 Task: Compose an email with the signature Jessica Sanchez with the subject Request for an appointment and the message I need your assistance in preparing the presentation for the upcoming conference. from softage.8@softage.net to softage.7@softage.net Select the bulleted list and change the font typography to strikethroughSelect the bulleted list and remove the font typography strikethrough Send the email. Finally, move the email from Sent Items to the label Community service
Action: Mouse moved to (1140, 66)
Screenshot: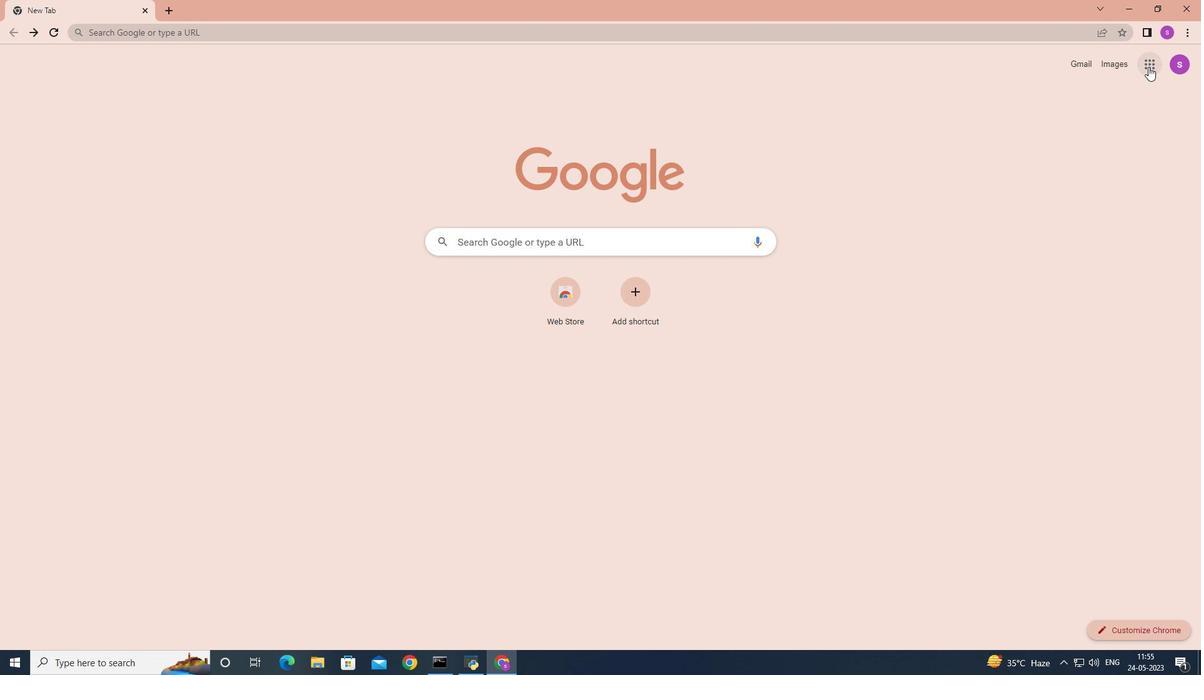 
Action: Mouse pressed left at (1140, 66)
Screenshot: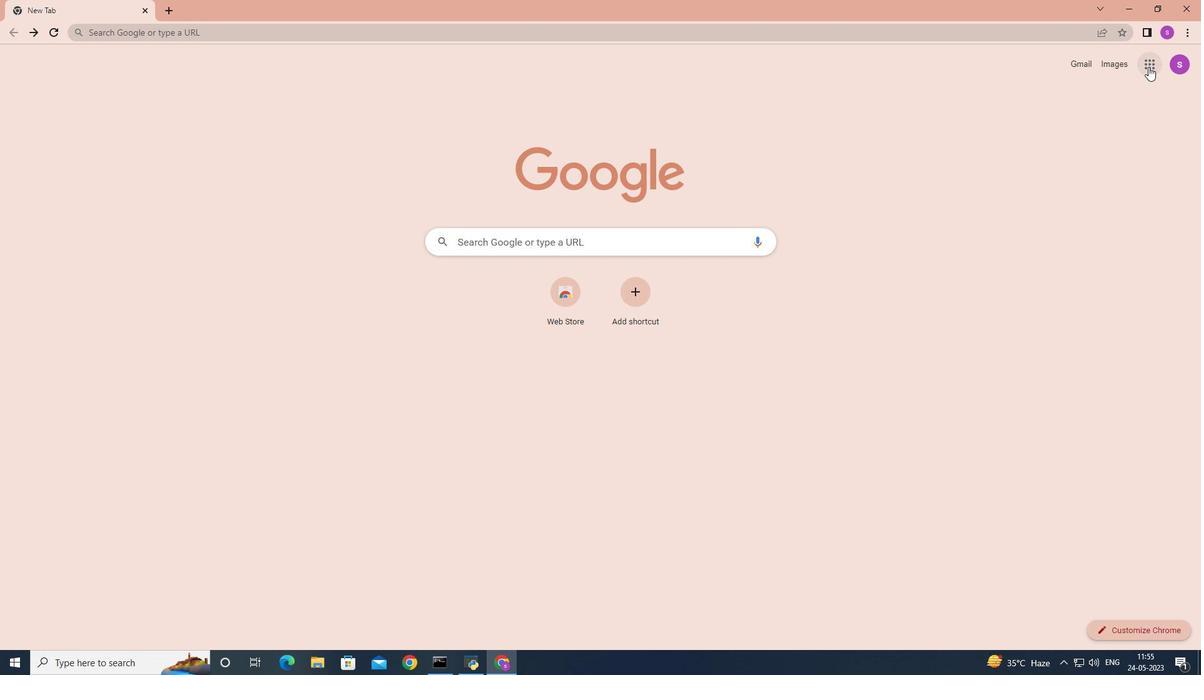 
Action: Mouse moved to (1089, 132)
Screenshot: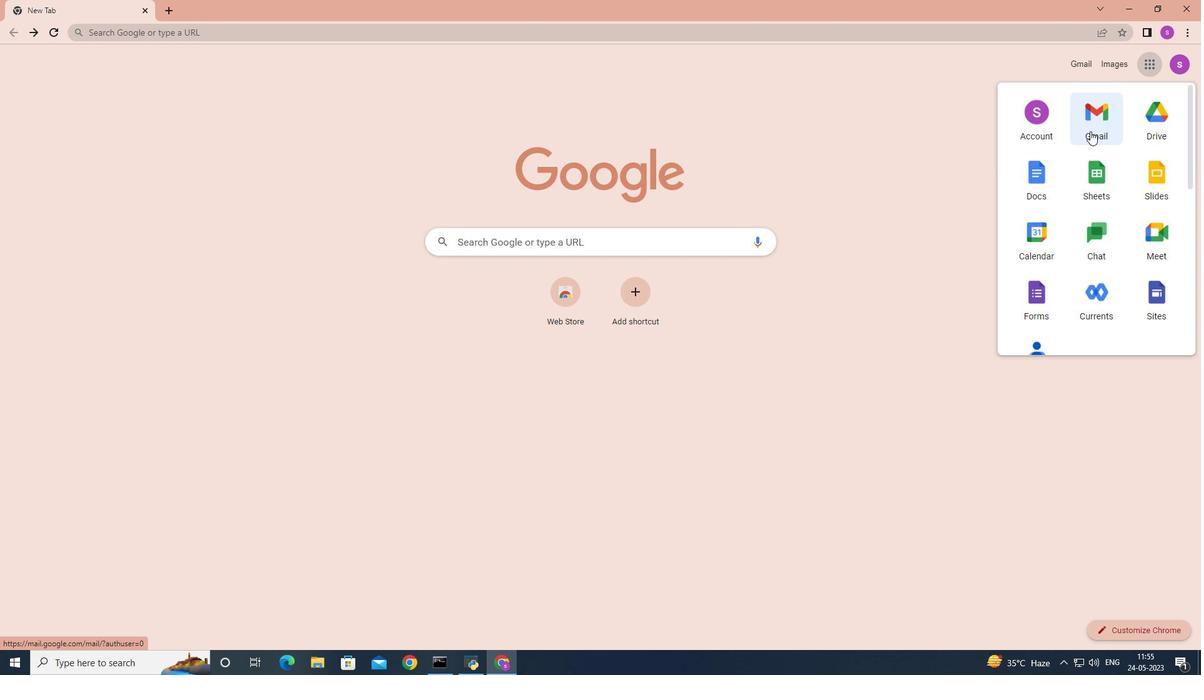 
Action: Mouse pressed left at (1089, 132)
Screenshot: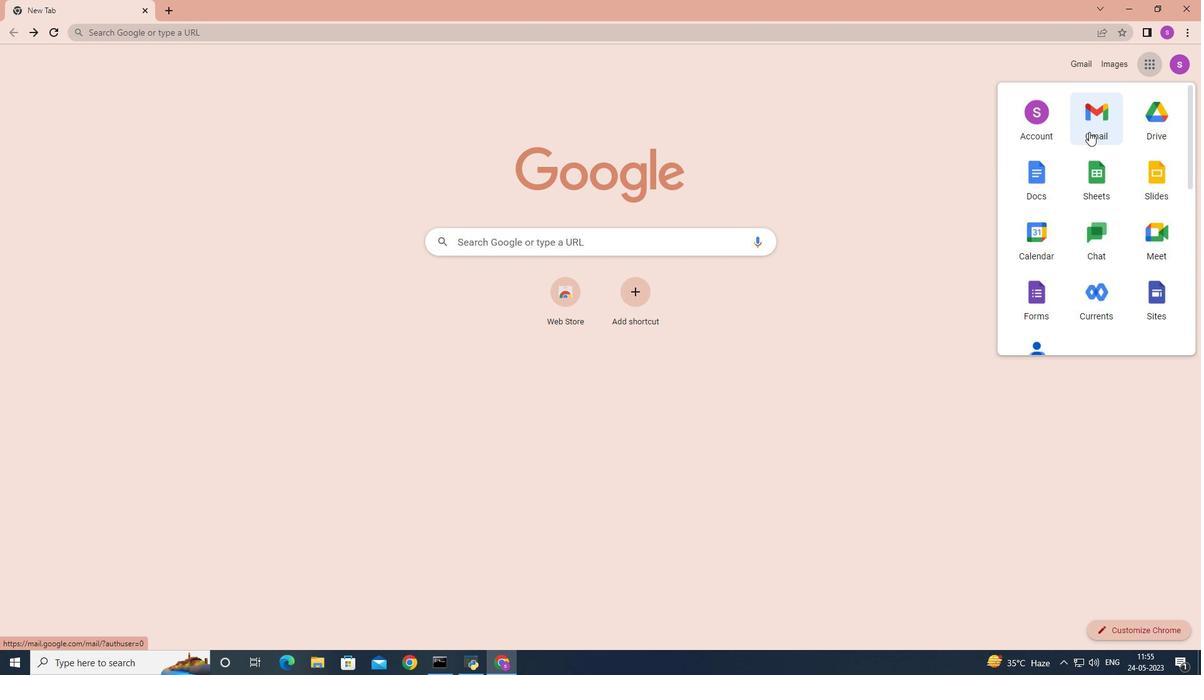 
Action: Mouse moved to (1063, 70)
Screenshot: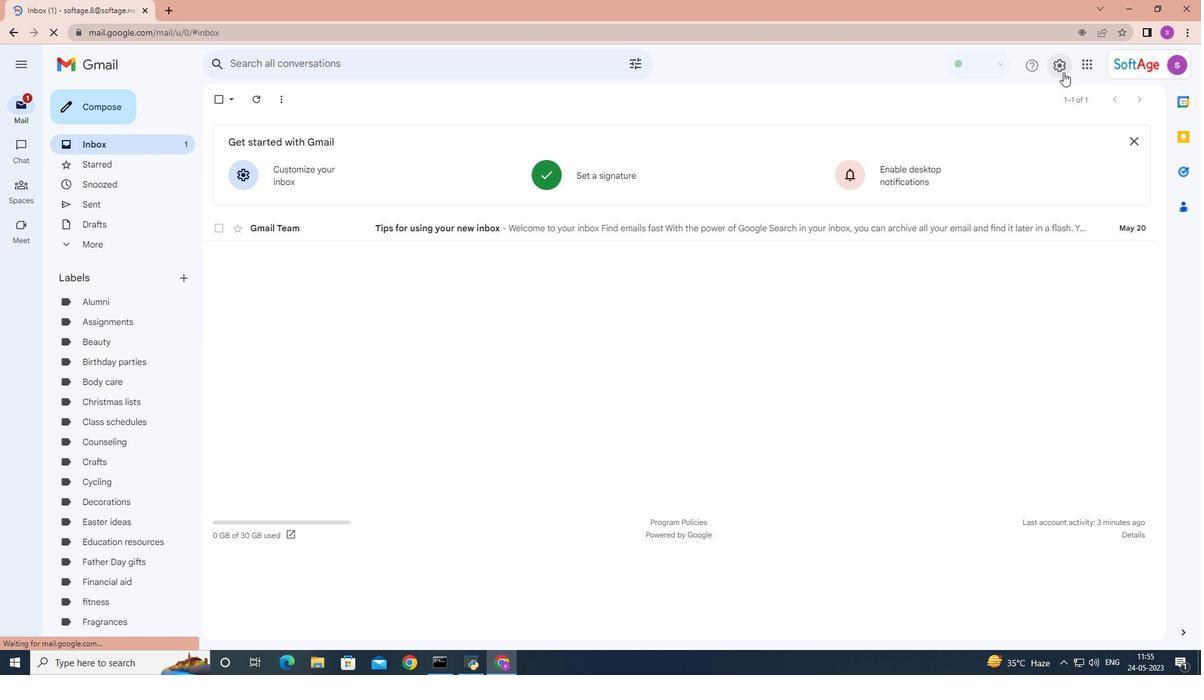 
Action: Mouse pressed left at (1063, 70)
Screenshot: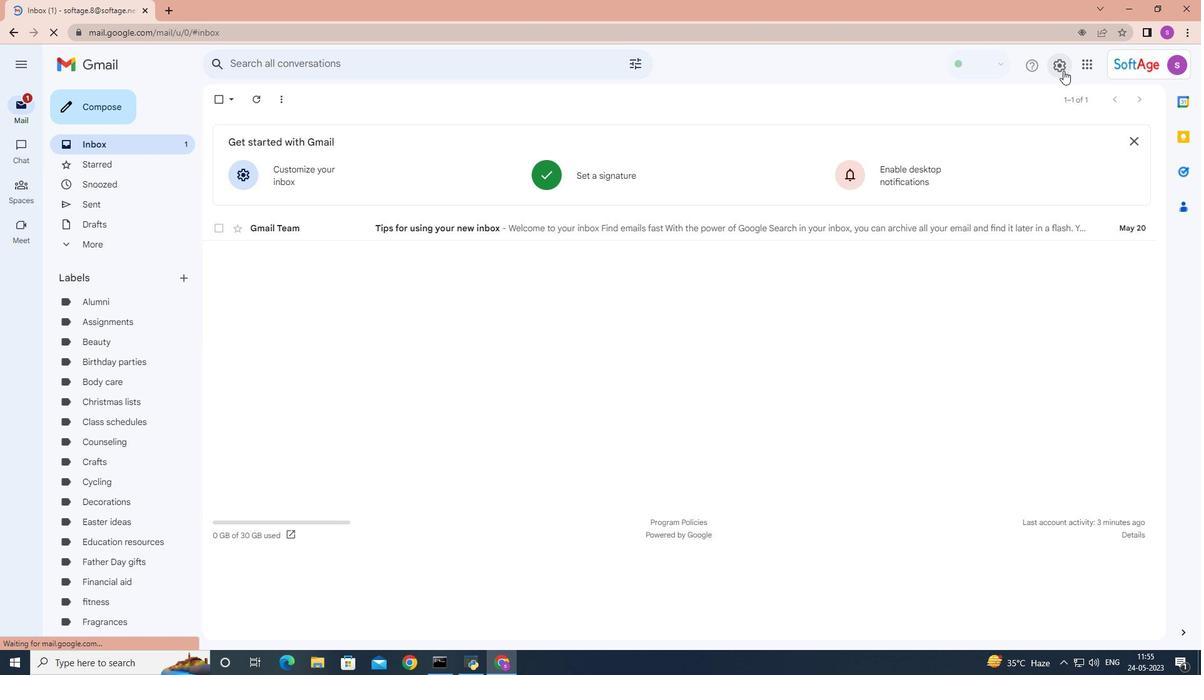 
Action: Mouse moved to (1053, 132)
Screenshot: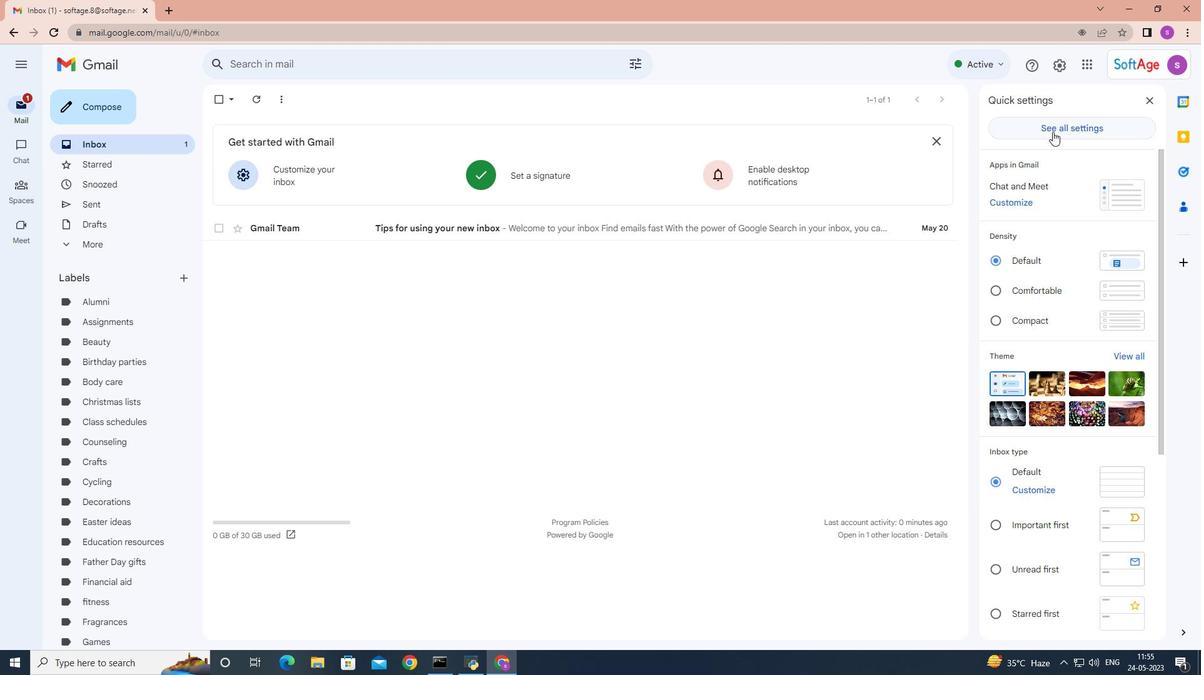
Action: Mouse pressed left at (1053, 132)
Screenshot: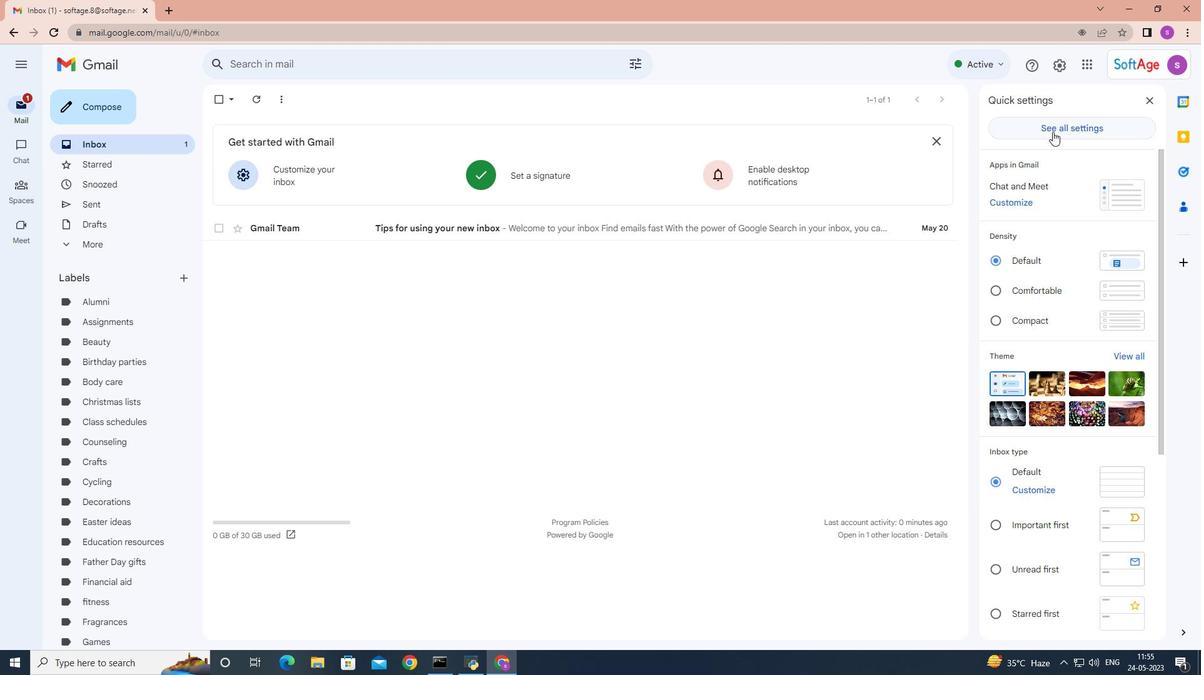 
Action: Mouse moved to (558, 369)
Screenshot: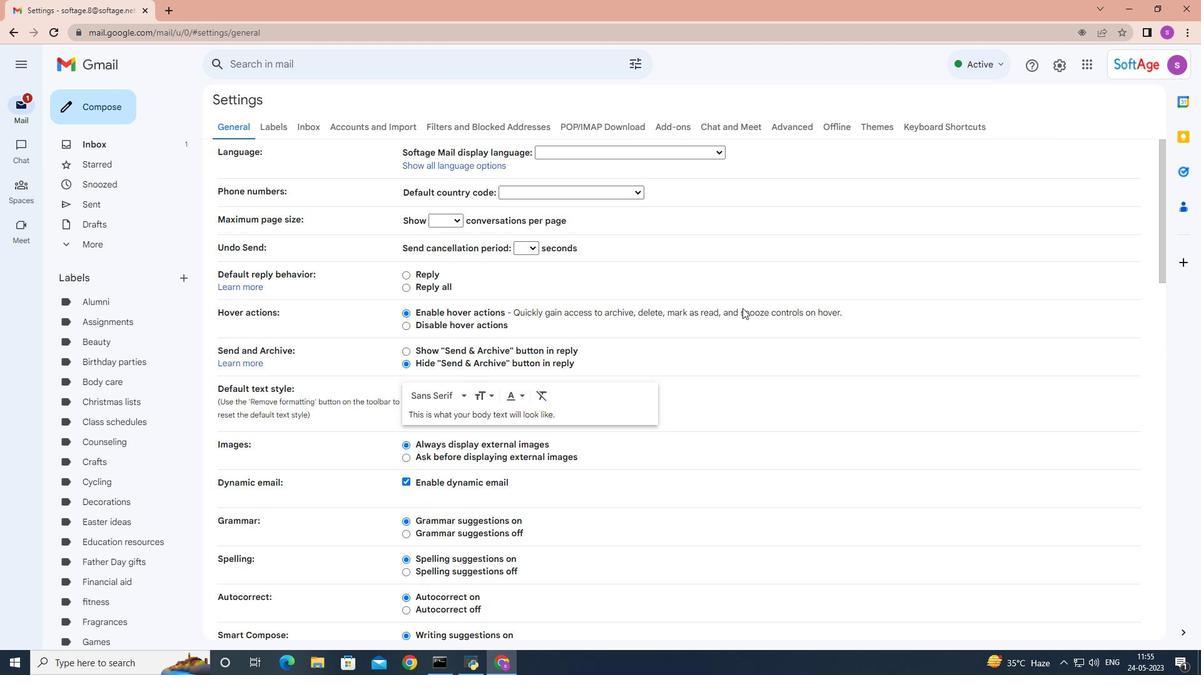 
Action: Mouse scrolled (558, 368) with delta (0, 0)
Screenshot: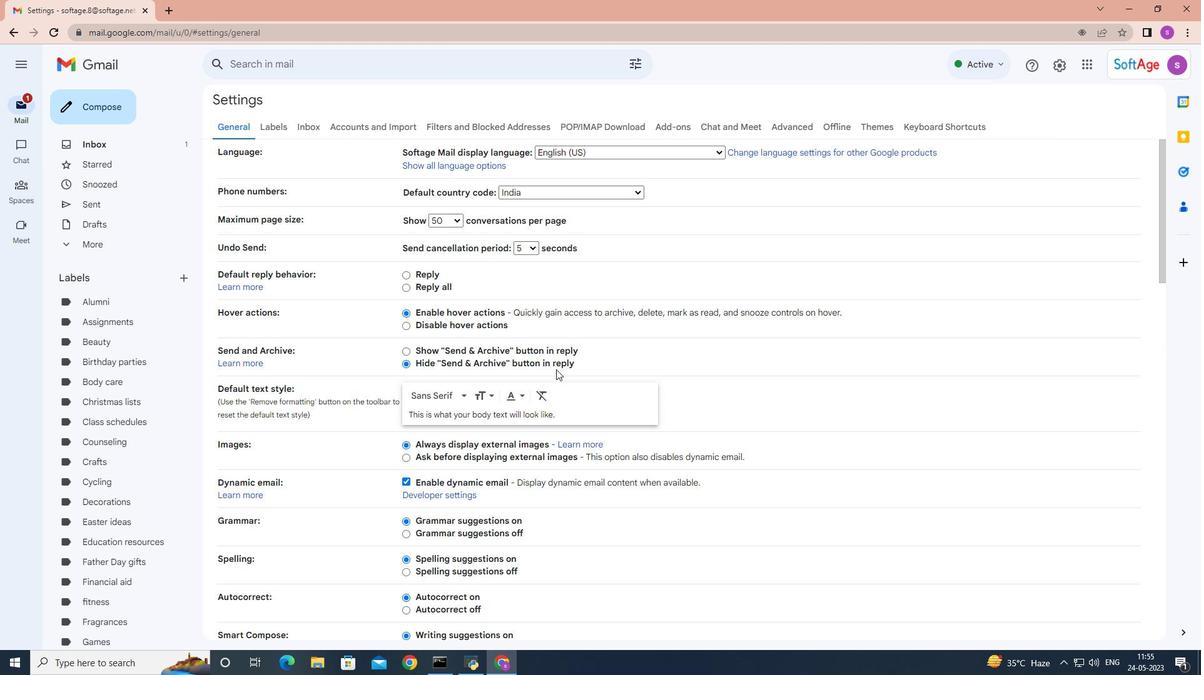
Action: Mouse scrolled (558, 368) with delta (0, 0)
Screenshot: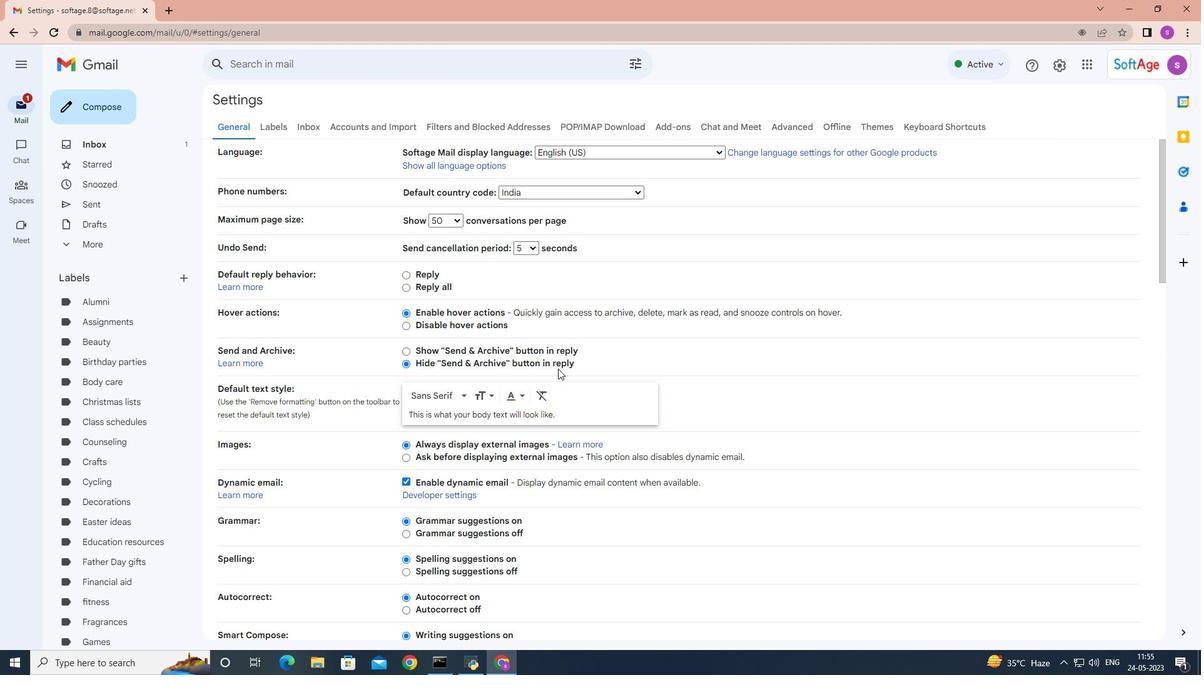 
Action: Mouse scrolled (558, 368) with delta (0, 0)
Screenshot: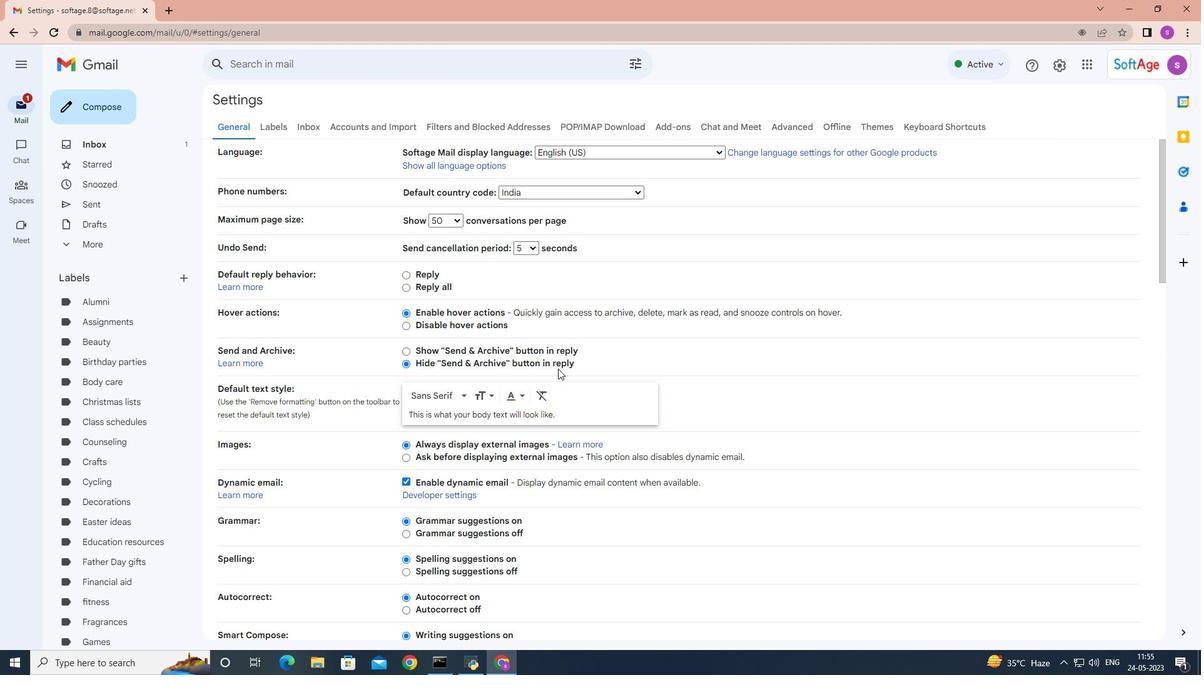 
Action: Mouse moved to (561, 369)
Screenshot: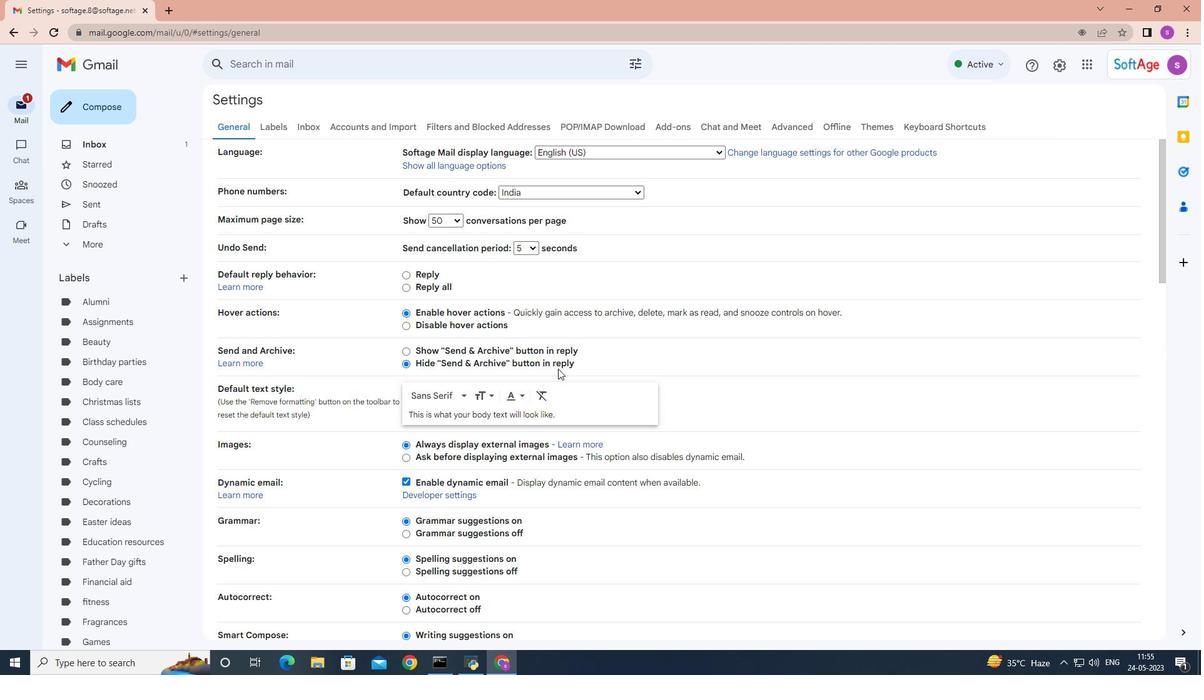 
Action: Mouse scrolled (561, 368) with delta (0, 0)
Screenshot: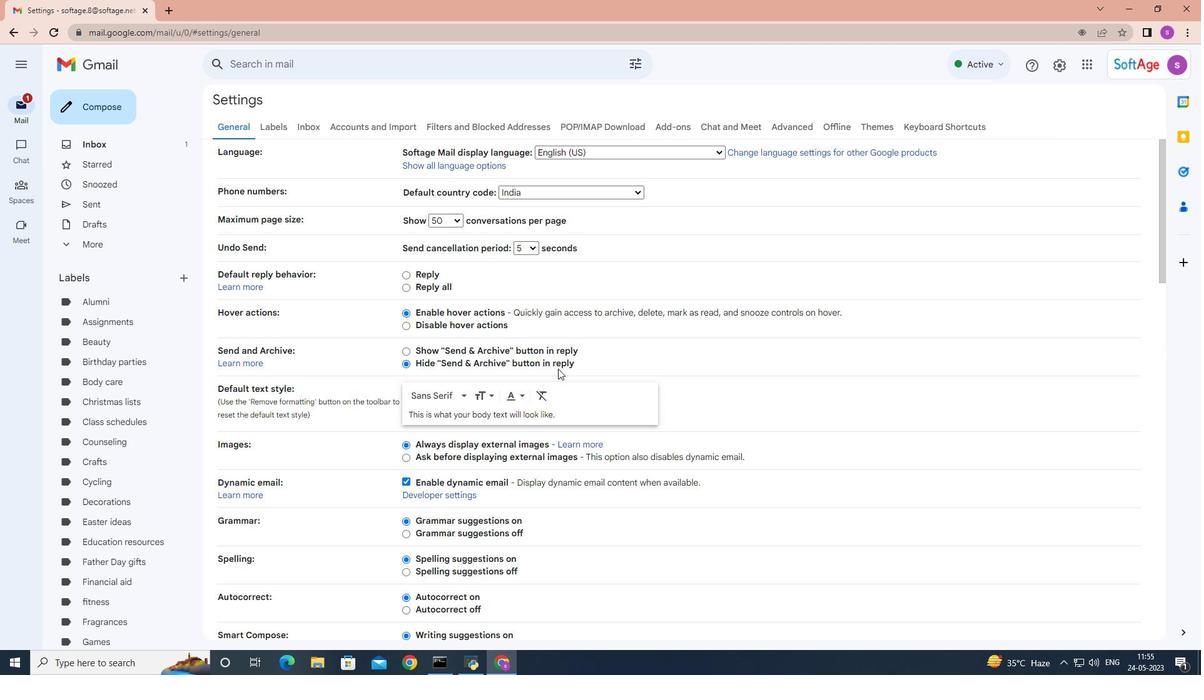 
Action: Mouse moved to (567, 364)
Screenshot: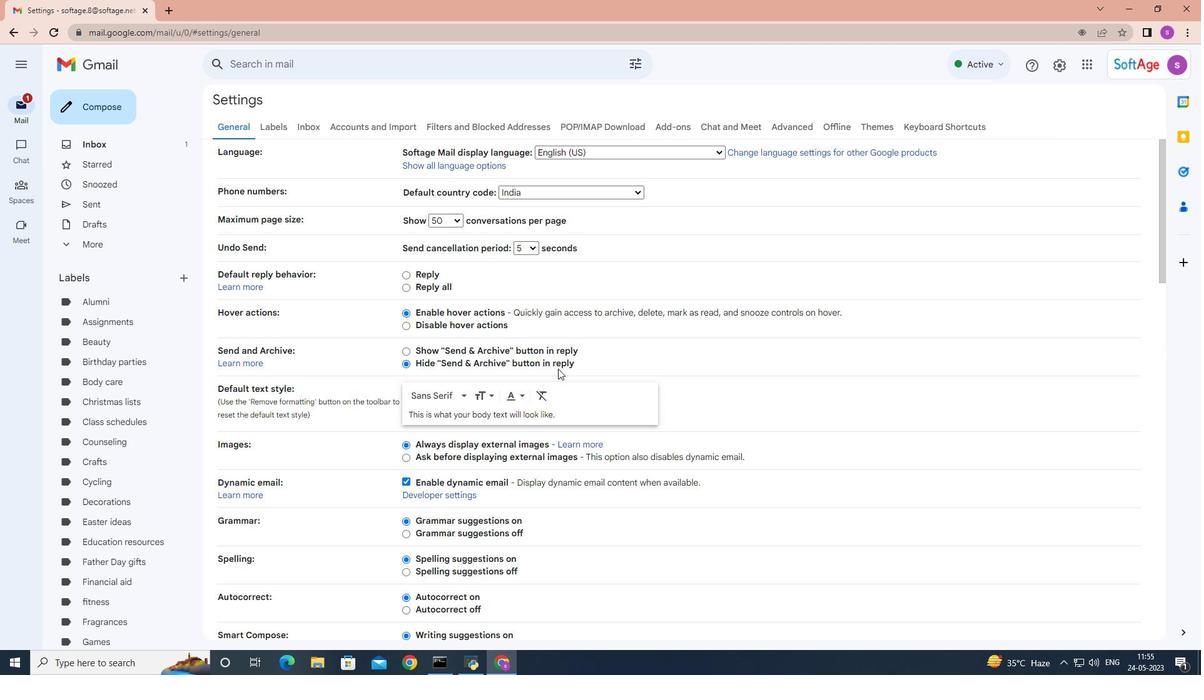 
Action: Mouse scrolled (567, 364) with delta (0, 0)
Screenshot: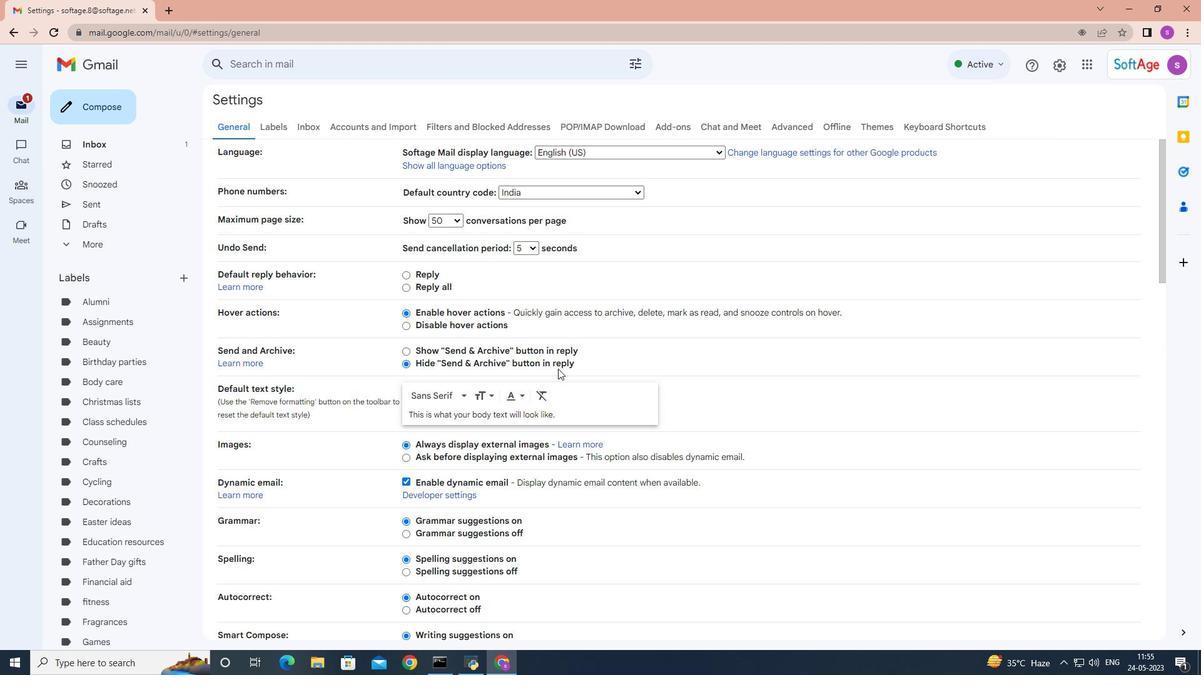 
Action: Mouse moved to (574, 359)
Screenshot: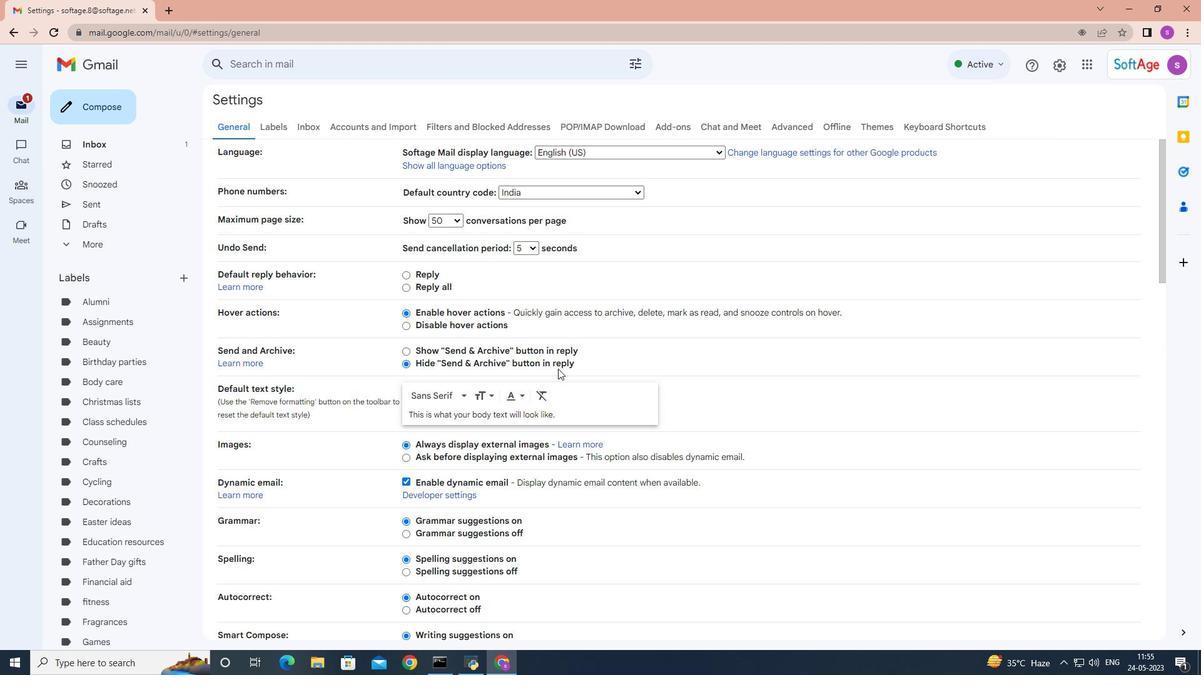 
Action: Mouse scrolled (574, 358) with delta (0, 0)
Screenshot: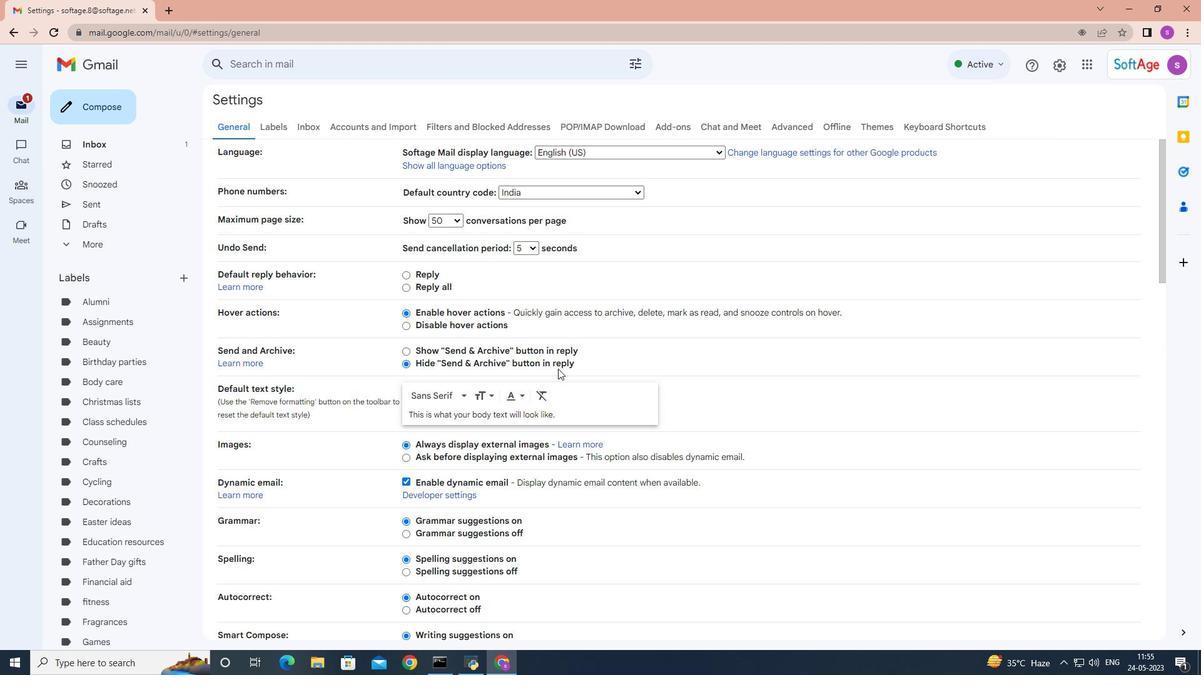 
Action: Mouse moved to (593, 342)
Screenshot: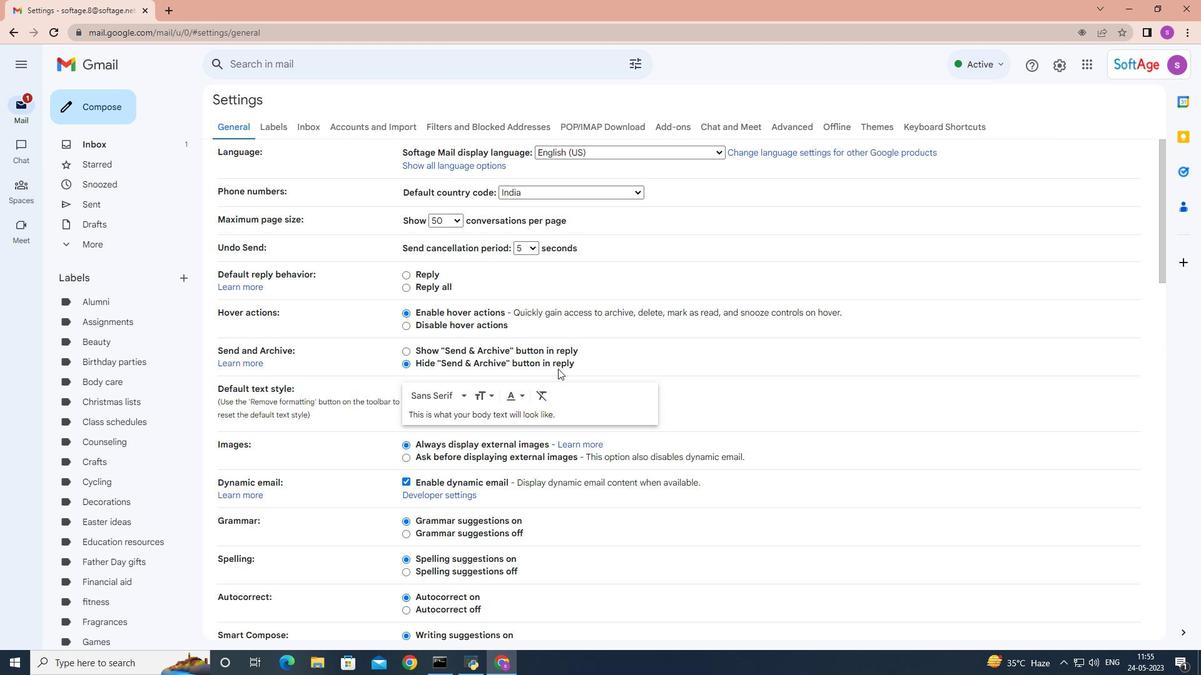 
Action: Mouse scrolled (593, 342) with delta (0, 0)
Screenshot: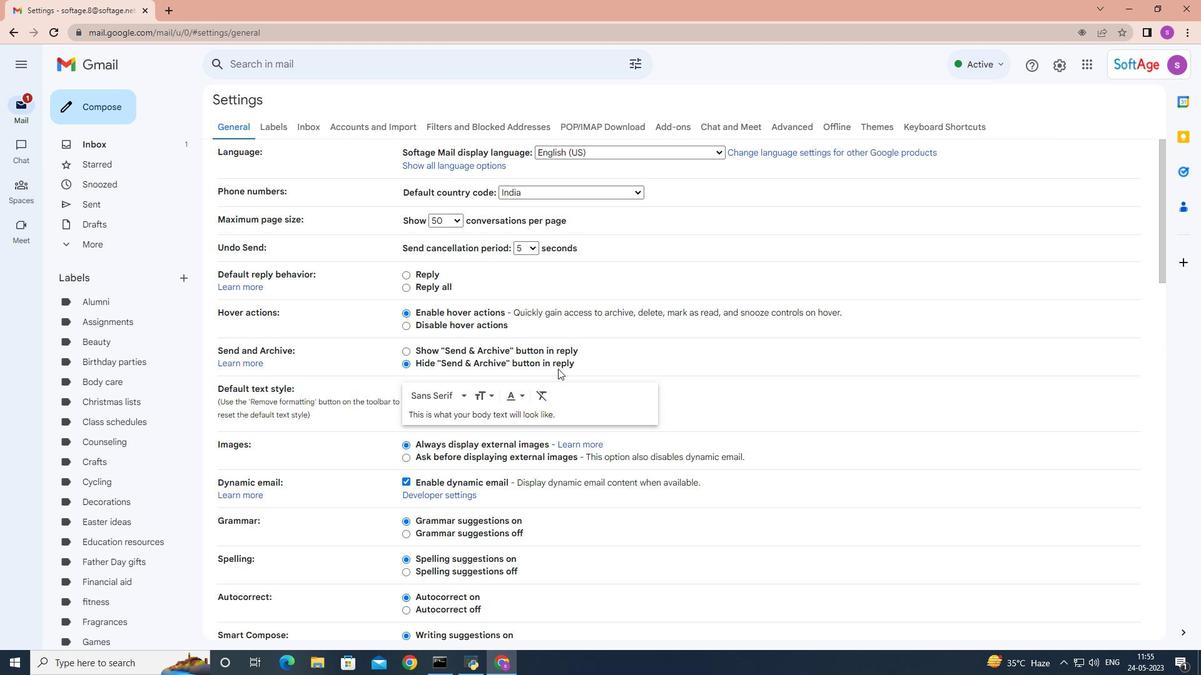 
Action: Mouse moved to (608, 339)
Screenshot: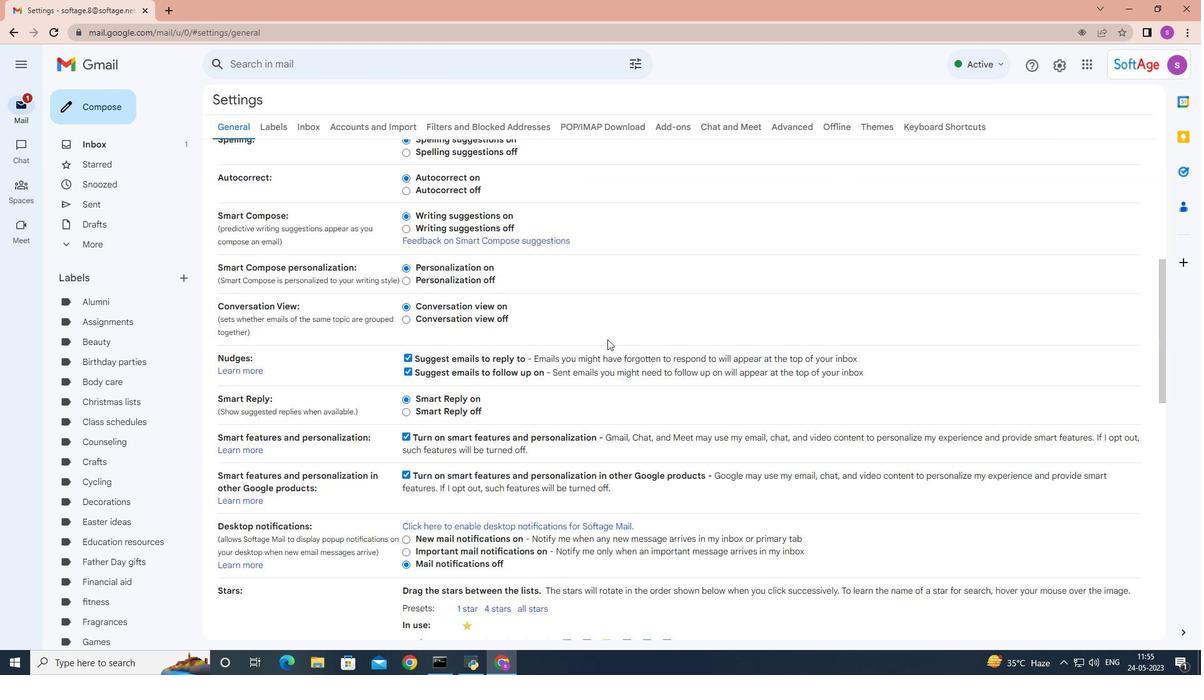 
Action: Mouse scrolled (608, 339) with delta (0, 0)
Screenshot: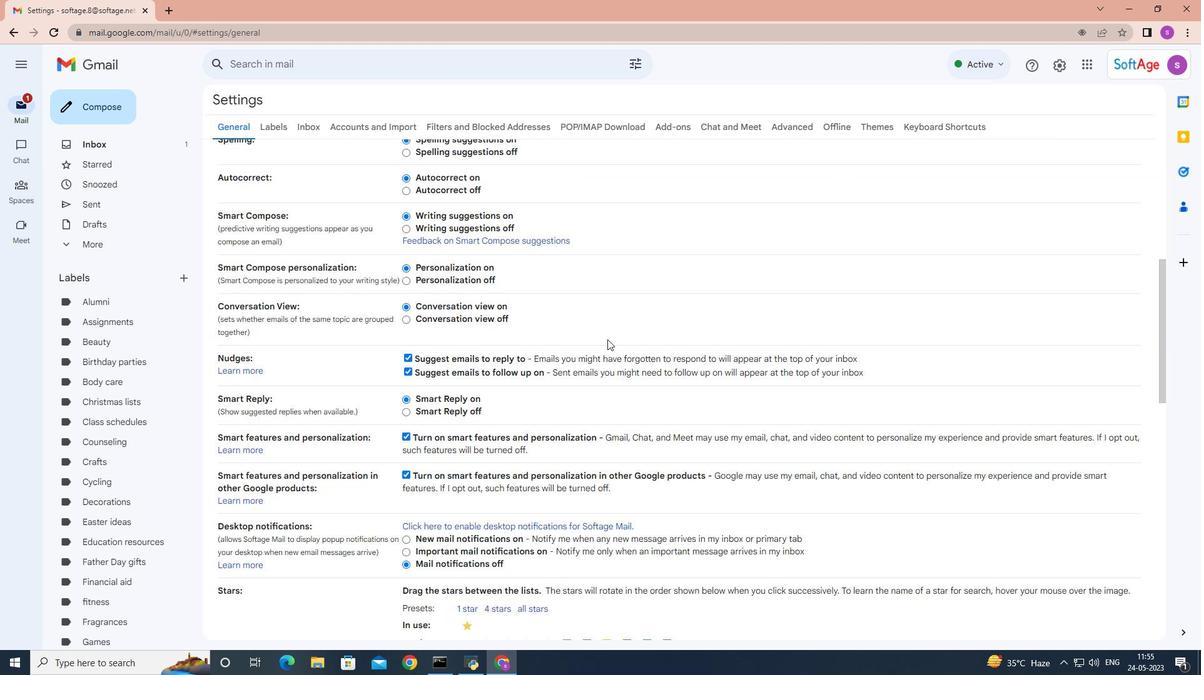 
Action: Mouse scrolled (608, 339) with delta (0, 0)
Screenshot: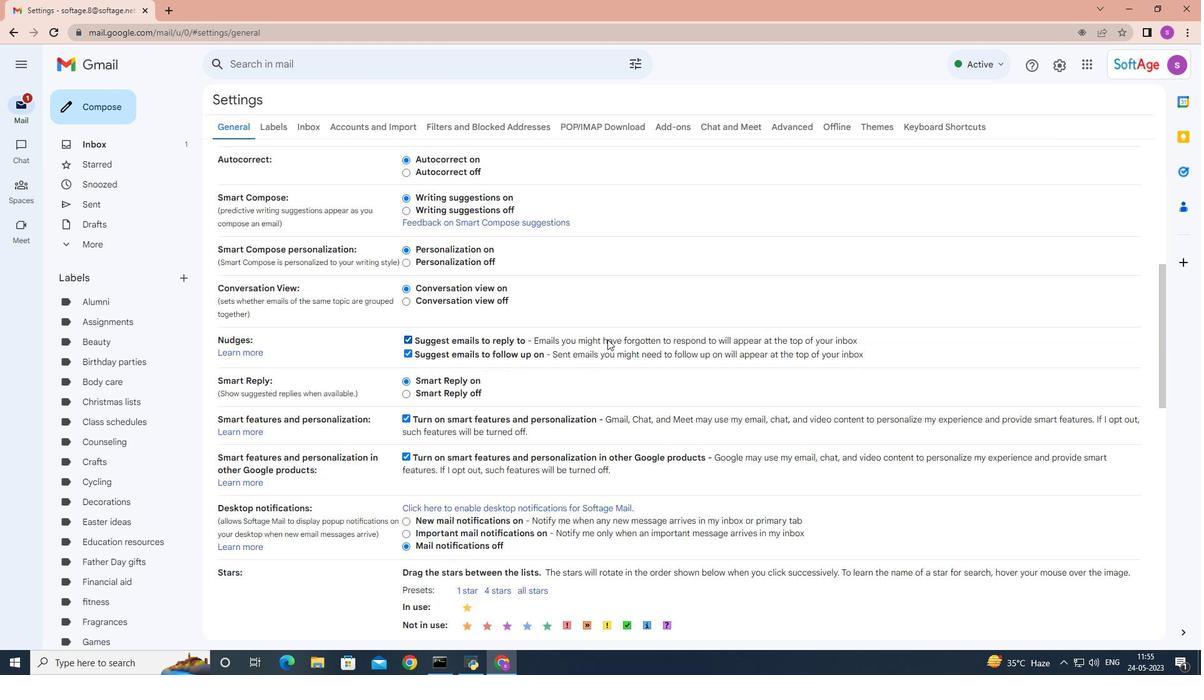 
Action: Mouse scrolled (608, 339) with delta (0, 0)
Screenshot: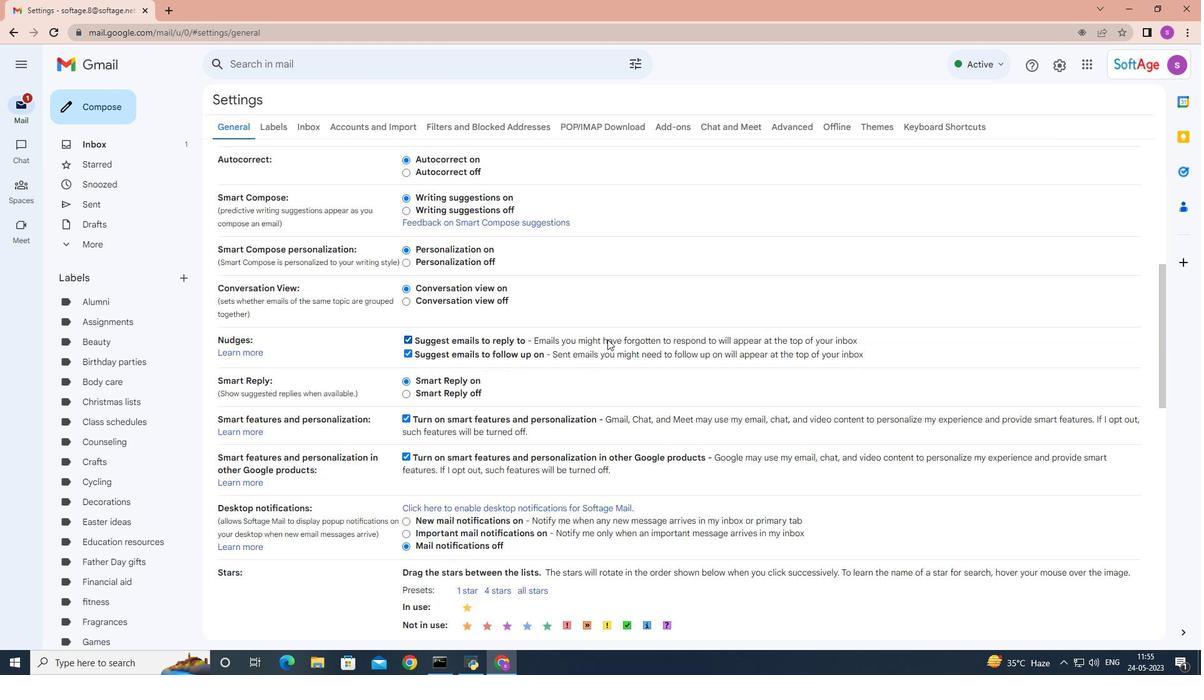 
Action: Mouse scrolled (608, 339) with delta (0, 0)
Screenshot: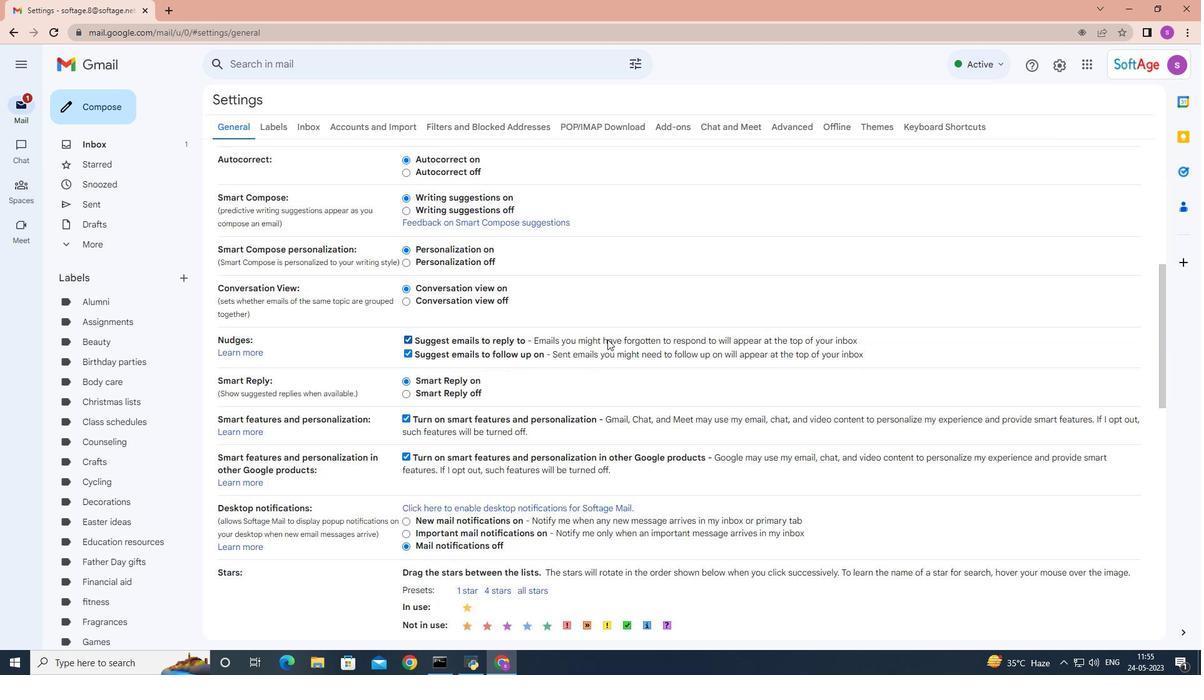 
Action: Mouse scrolled (608, 339) with delta (0, 0)
Screenshot: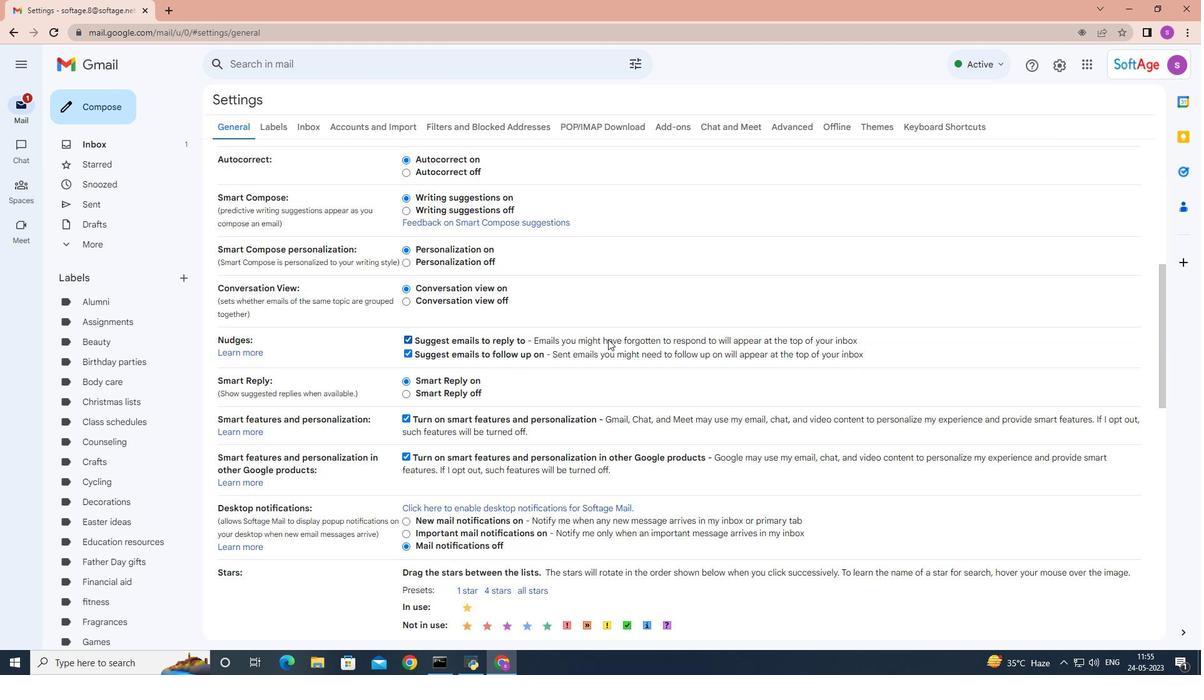 
Action: Mouse moved to (612, 336)
Screenshot: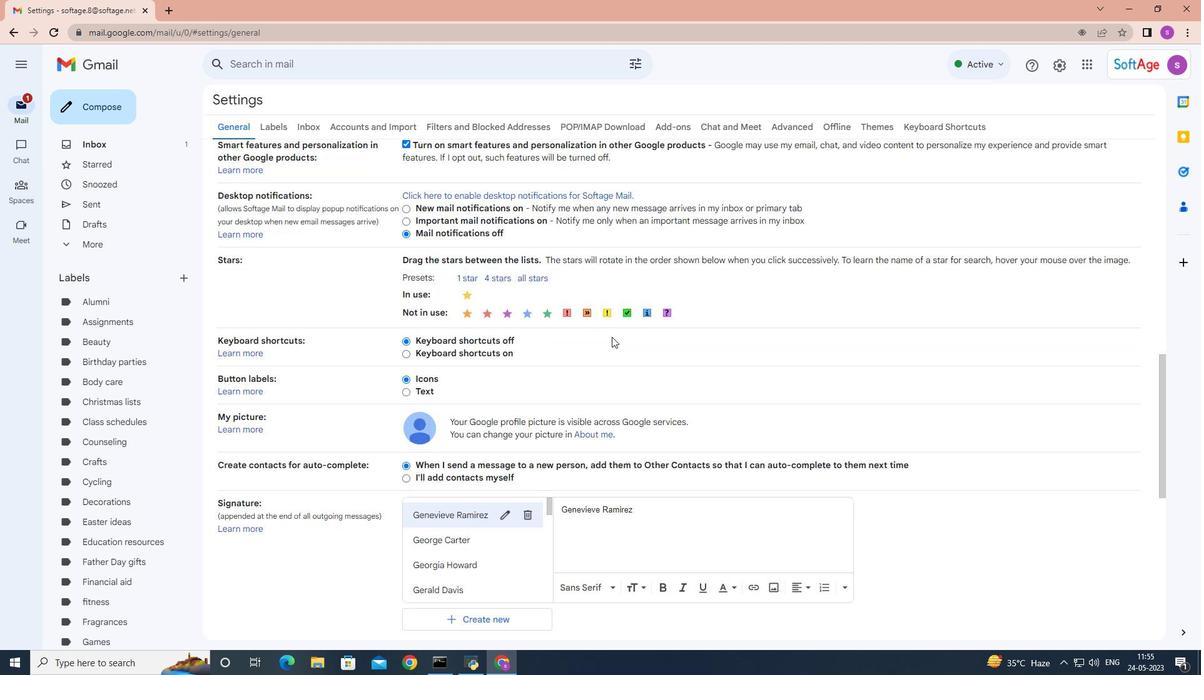 
Action: Mouse scrolled (612, 336) with delta (0, 0)
Screenshot: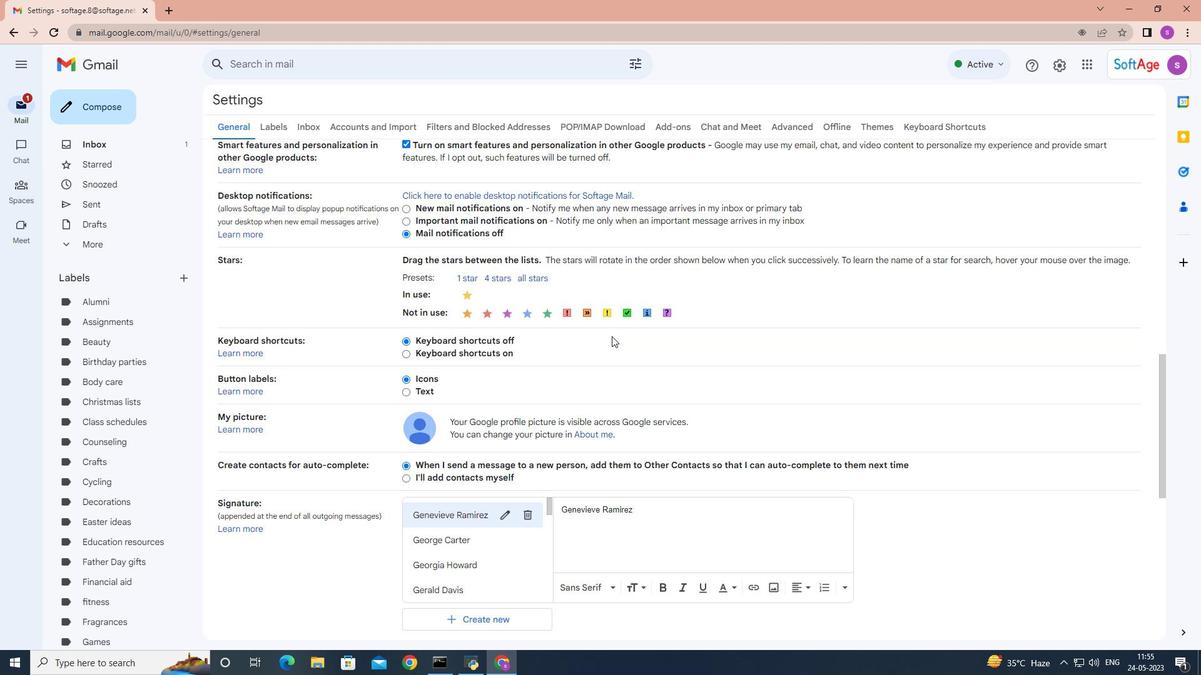 
Action: Mouse scrolled (612, 336) with delta (0, 0)
Screenshot: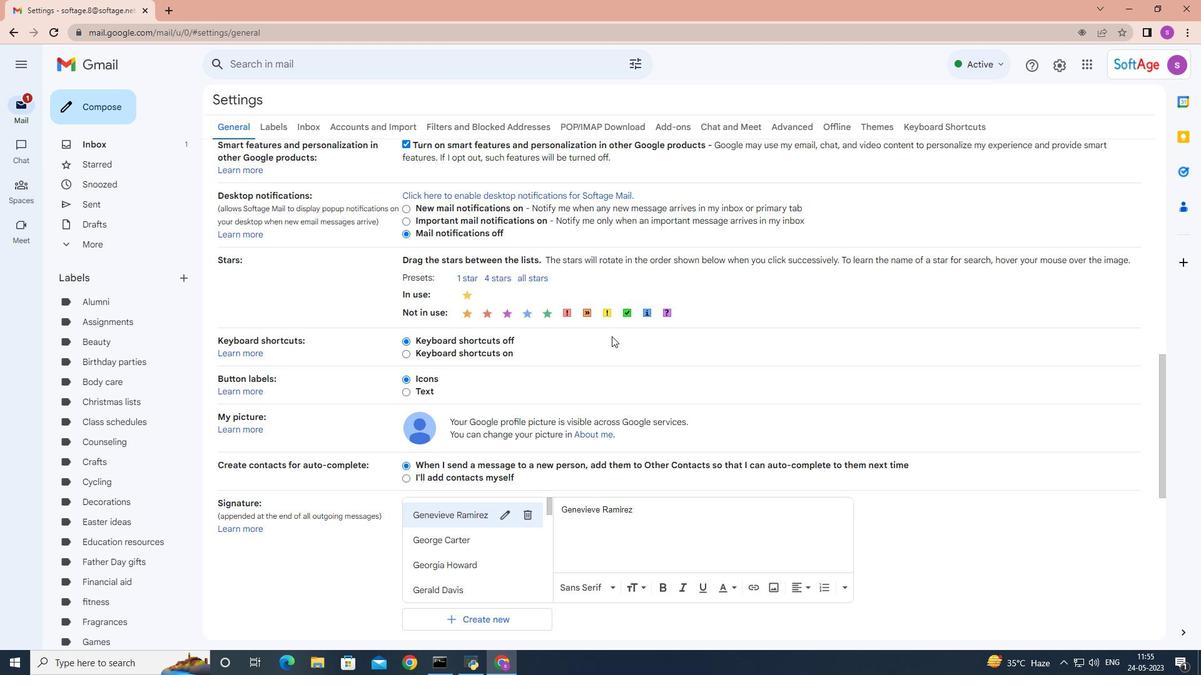 
Action: Mouse scrolled (612, 336) with delta (0, 0)
Screenshot: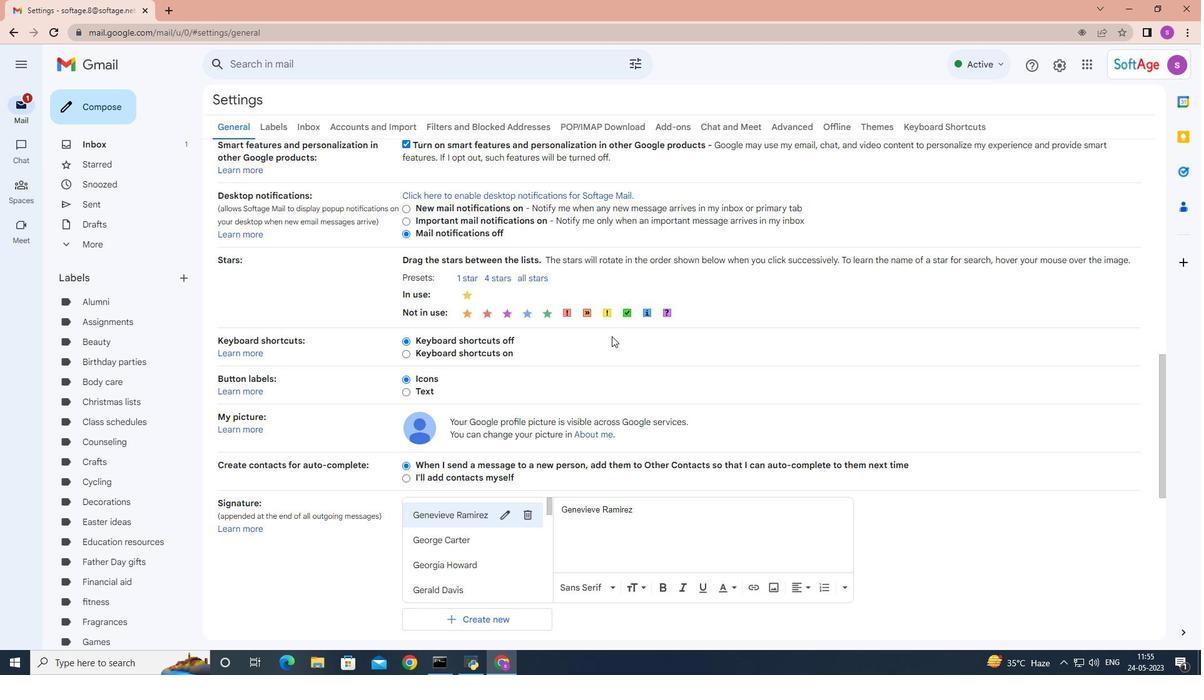 
Action: Mouse scrolled (612, 336) with delta (0, 0)
Screenshot: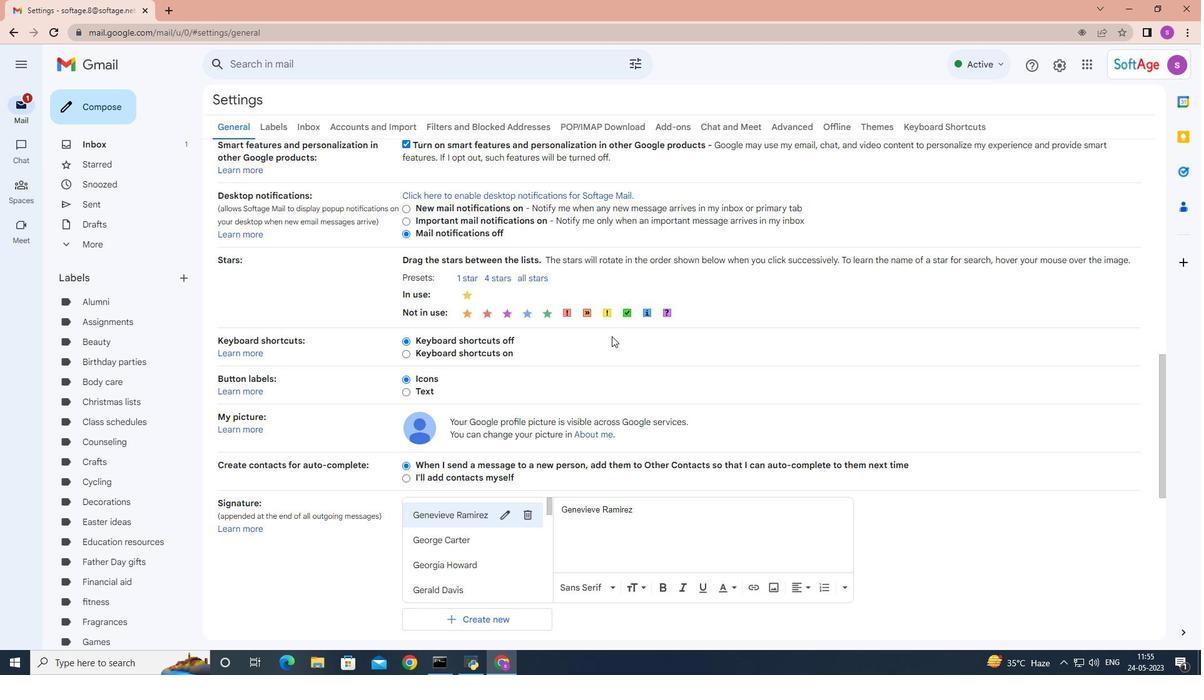 
Action: Mouse moved to (483, 368)
Screenshot: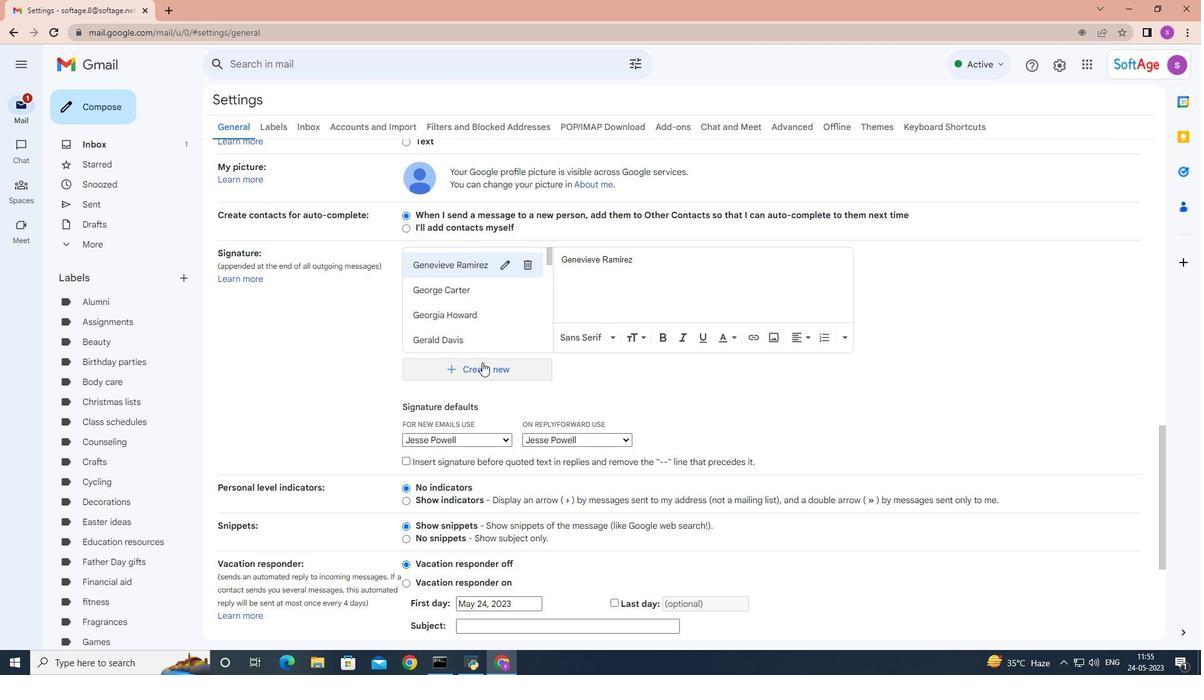 
Action: Mouse pressed left at (483, 368)
Screenshot: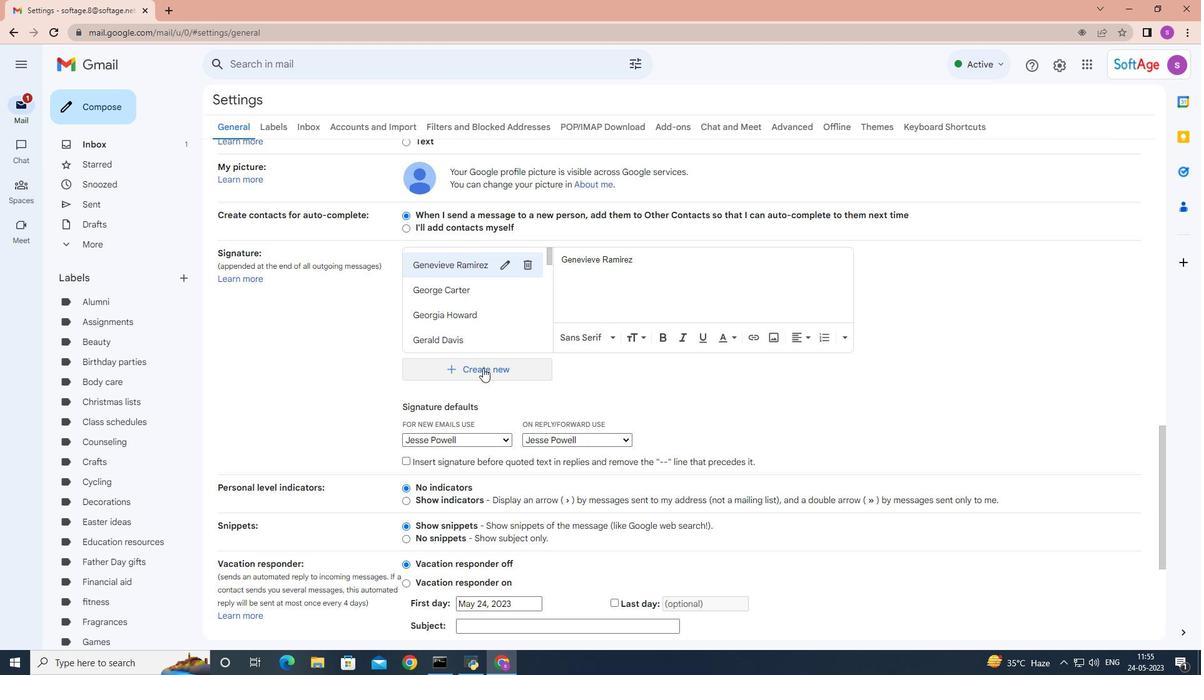 
Action: Key pressed <Key.shift>Jessica<Key.space><Key.shift>Sanchez
Screenshot: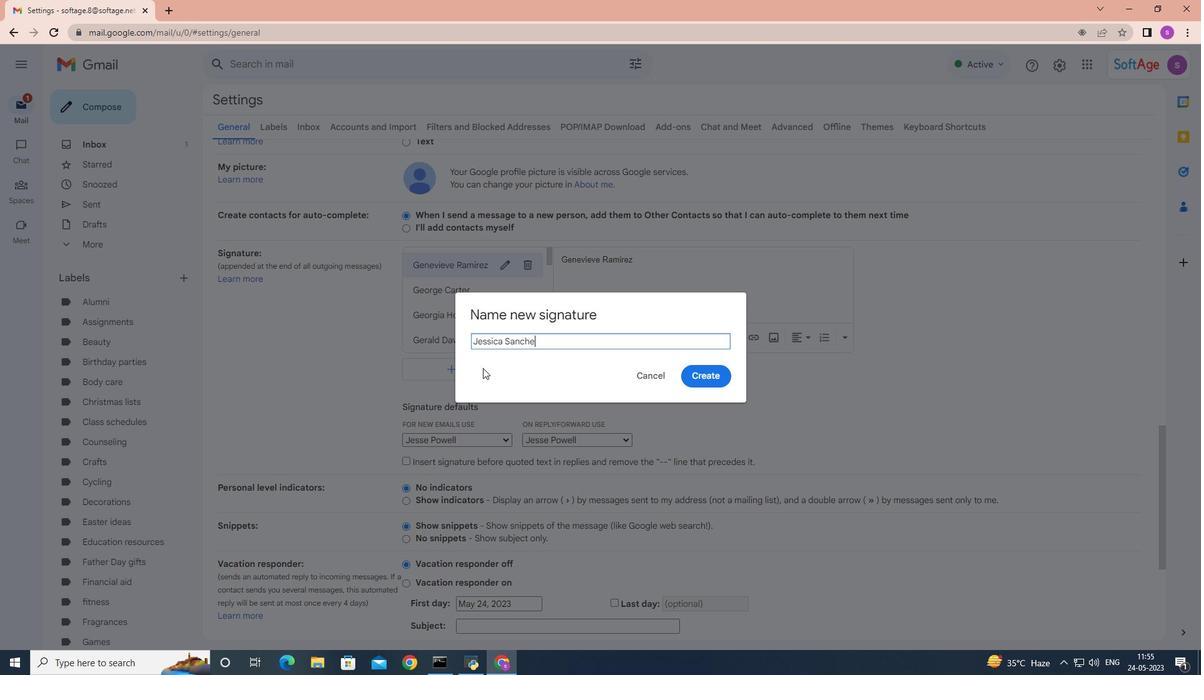 
Action: Mouse moved to (714, 373)
Screenshot: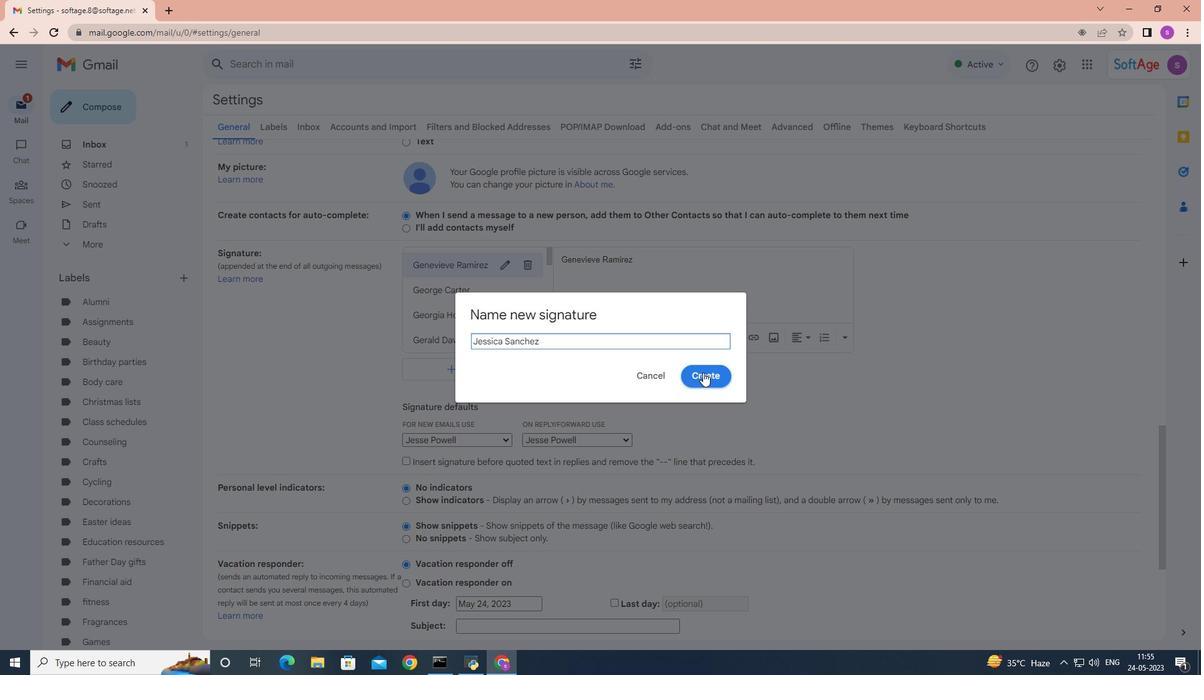 
Action: Mouse pressed left at (714, 373)
Screenshot: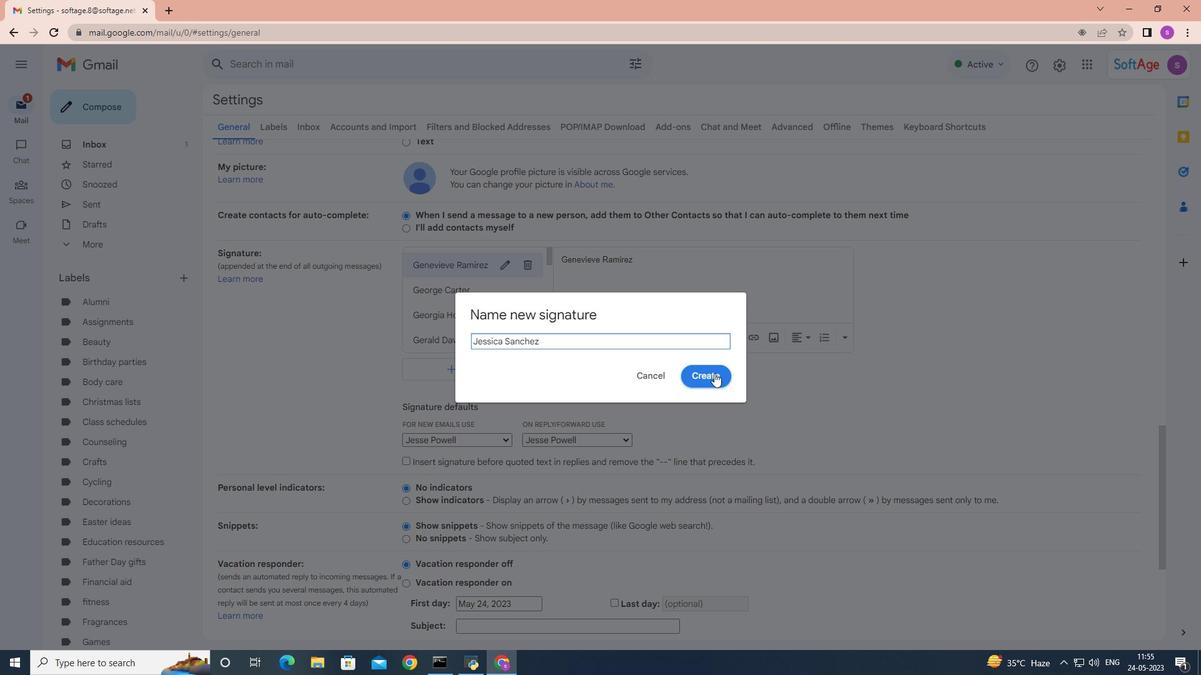 
Action: Key pressed <Key.shift>Jessica<Key.space><Key.shift><Key.shift>Sanchez
Screenshot: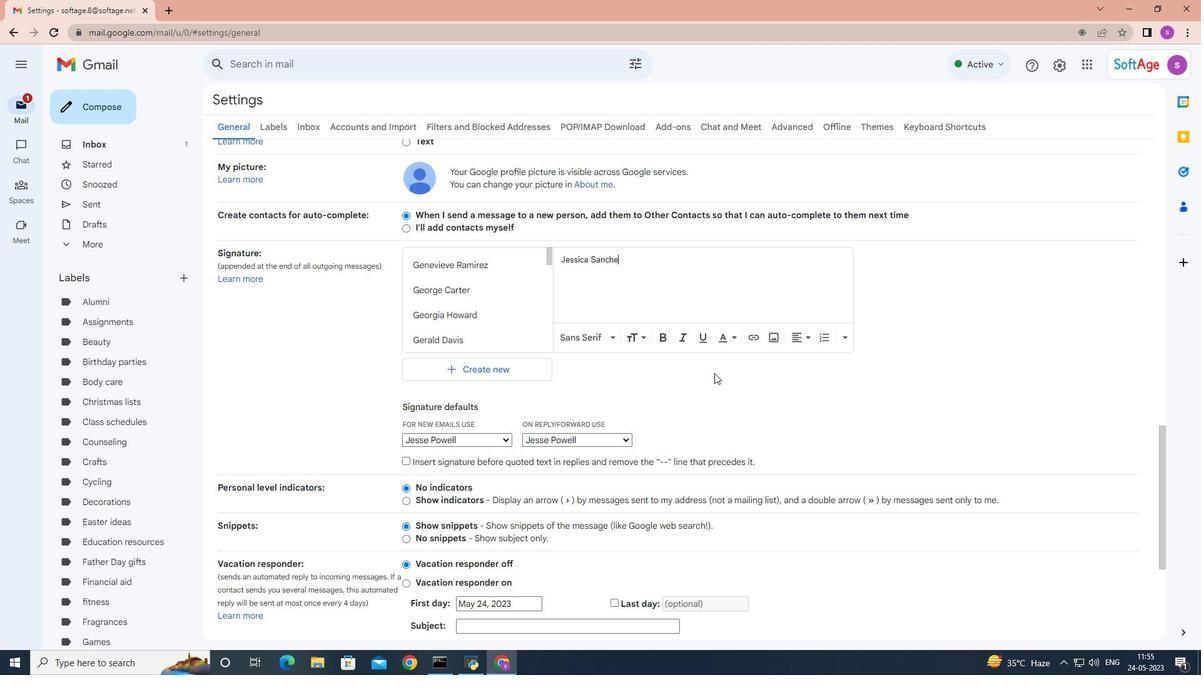 
Action: Mouse moved to (507, 439)
Screenshot: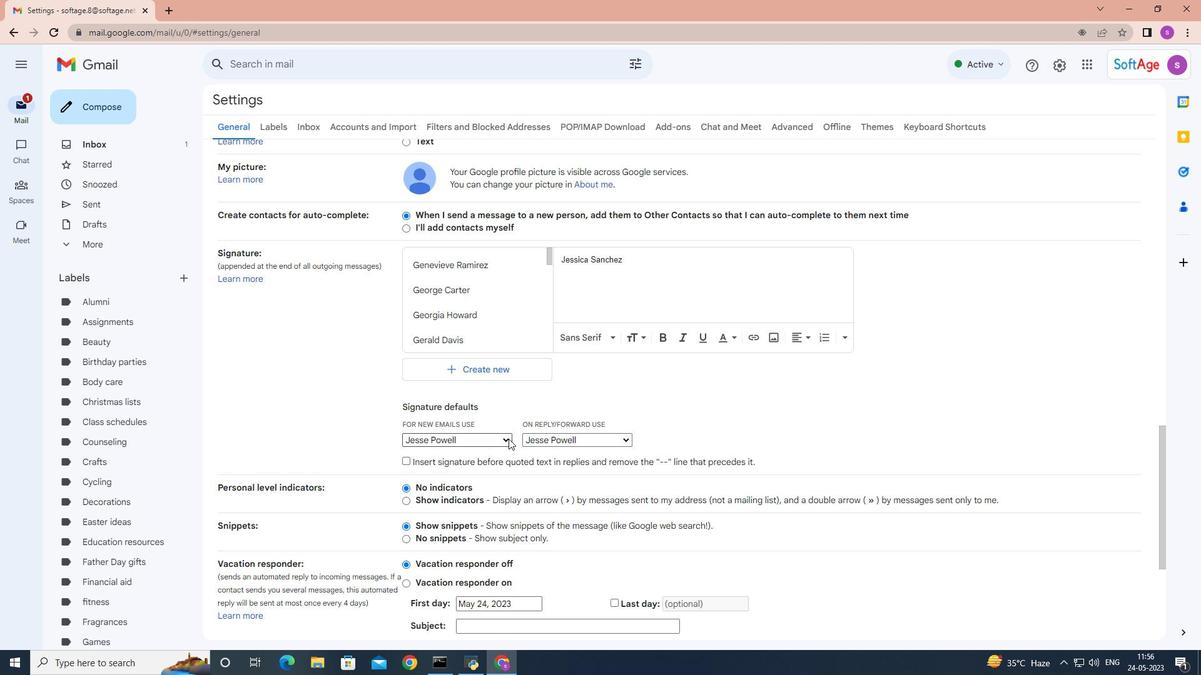 
Action: Mouse pressed left at (507, 439)
Screenshot: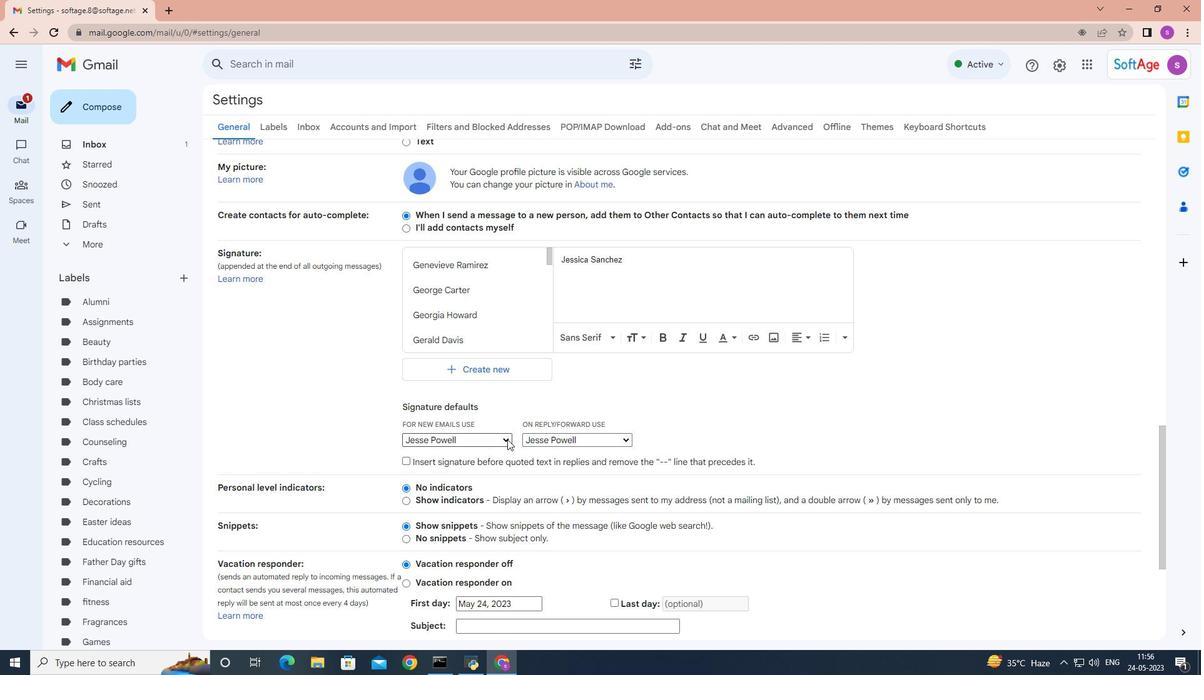 
Action: Mouse moved to (475, 398)
Screenshot: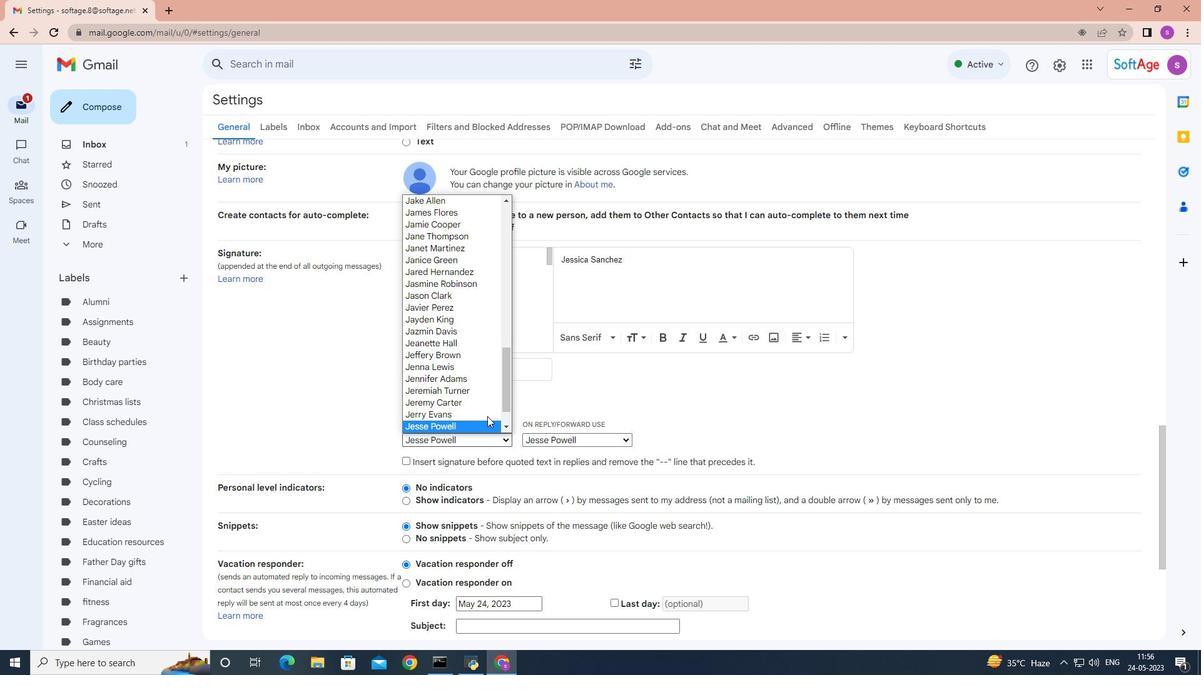 
Action: Mouse scrolled (475, 397) with delta (0, 0)
Screenshot: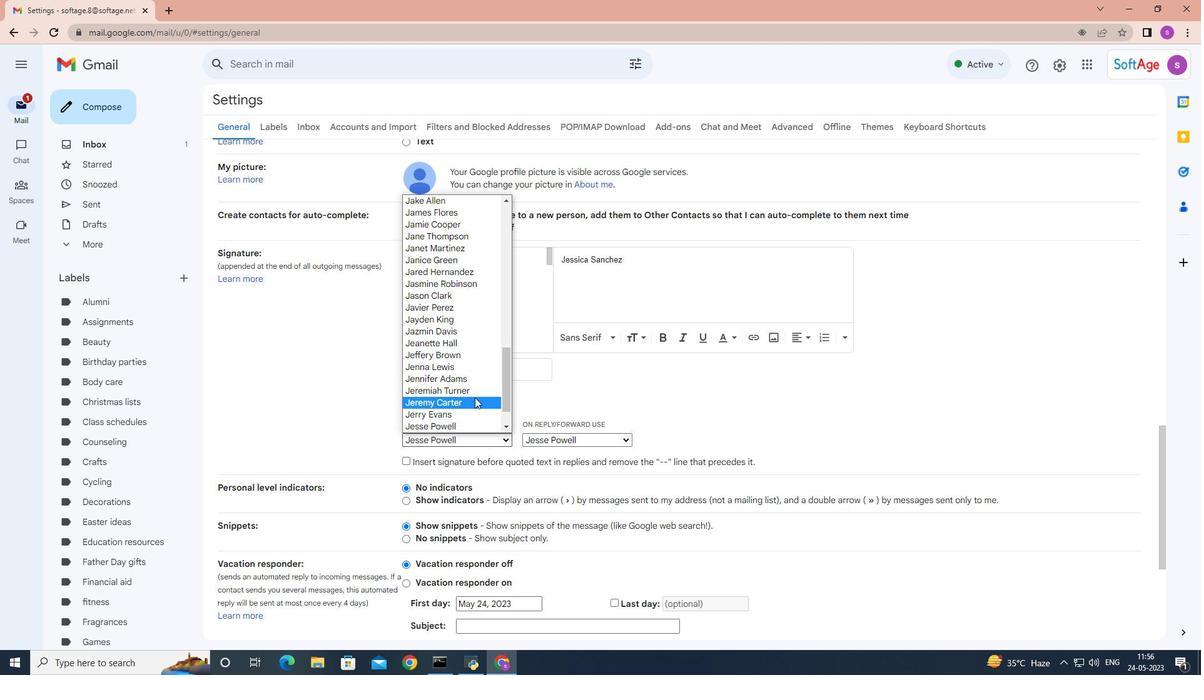 
Action: Mouse scrolled (475, 397) with delta (0, 0)
Screenshot: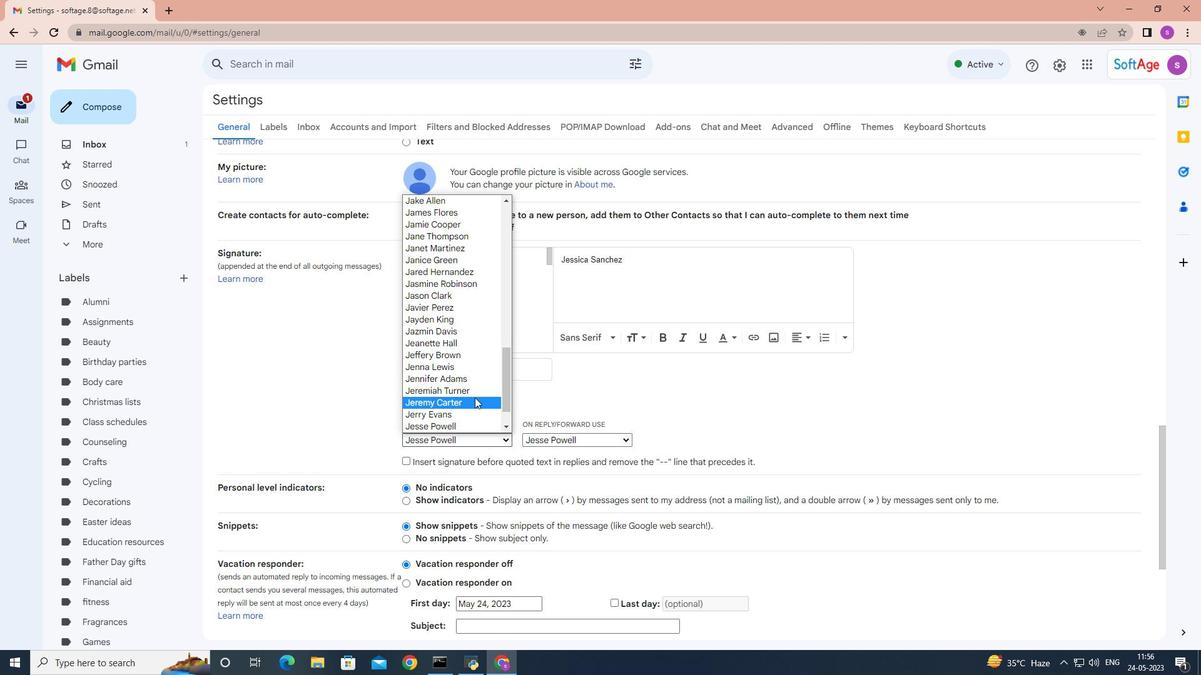 
Action: Mouse scrolled (475, 397) with delta (0, 0)
Screenshot: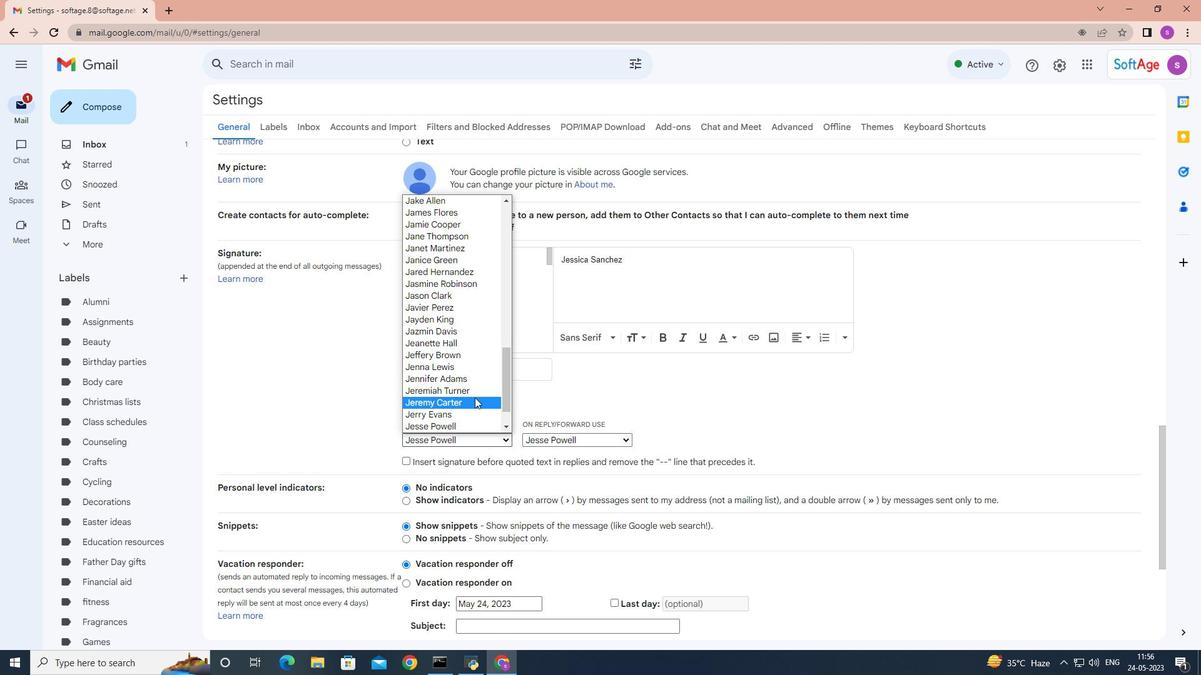 
Action: Mouse scrolled (475, 397) with delta (0, 0)
Screenshot: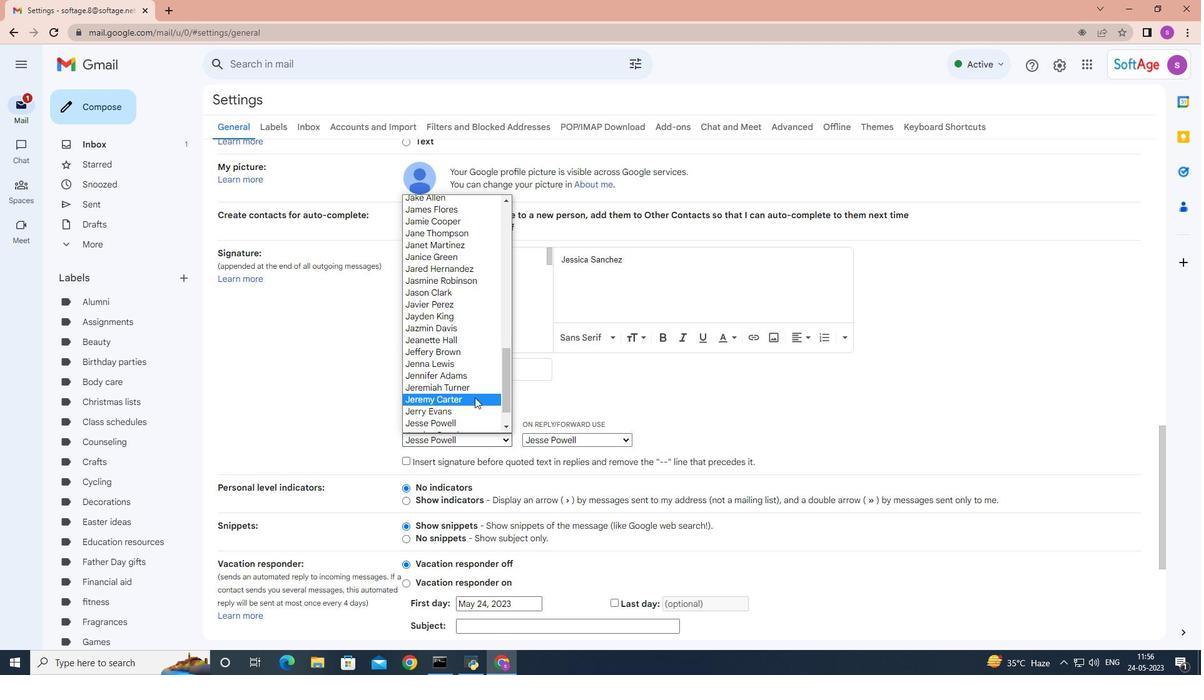 
Action: Mouse scrolled (475, 397) with delta (0, 0)
Screenshot: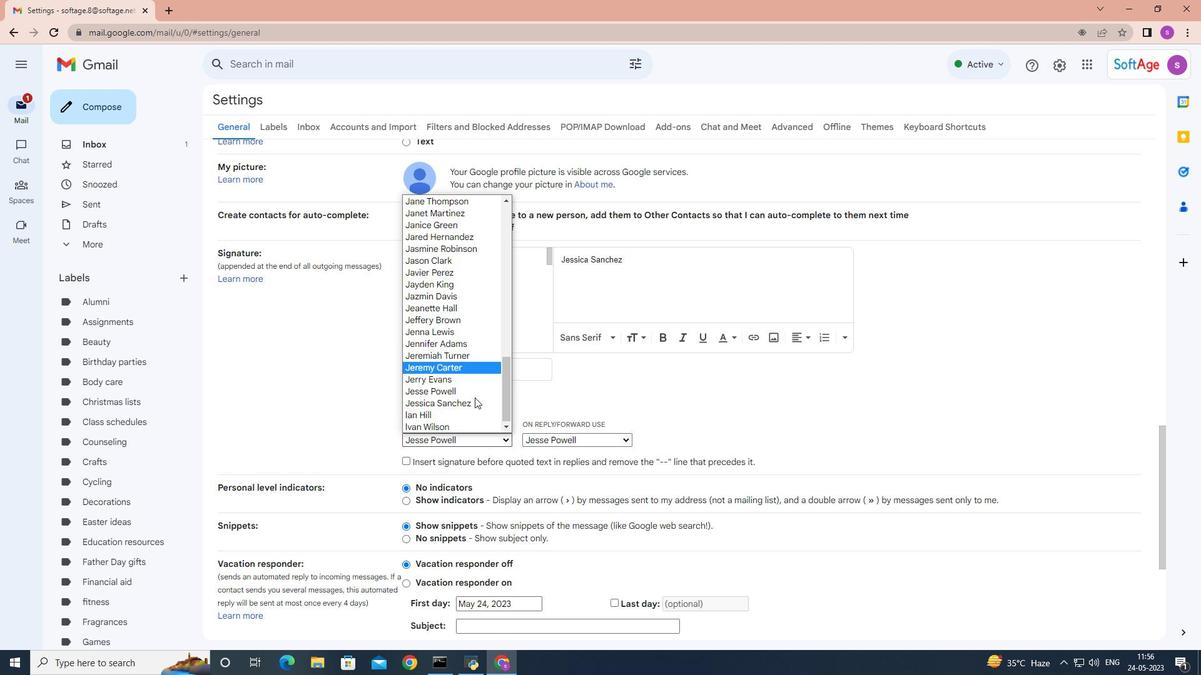 
Action: Mouse moved to (475, 400)
Screenshot: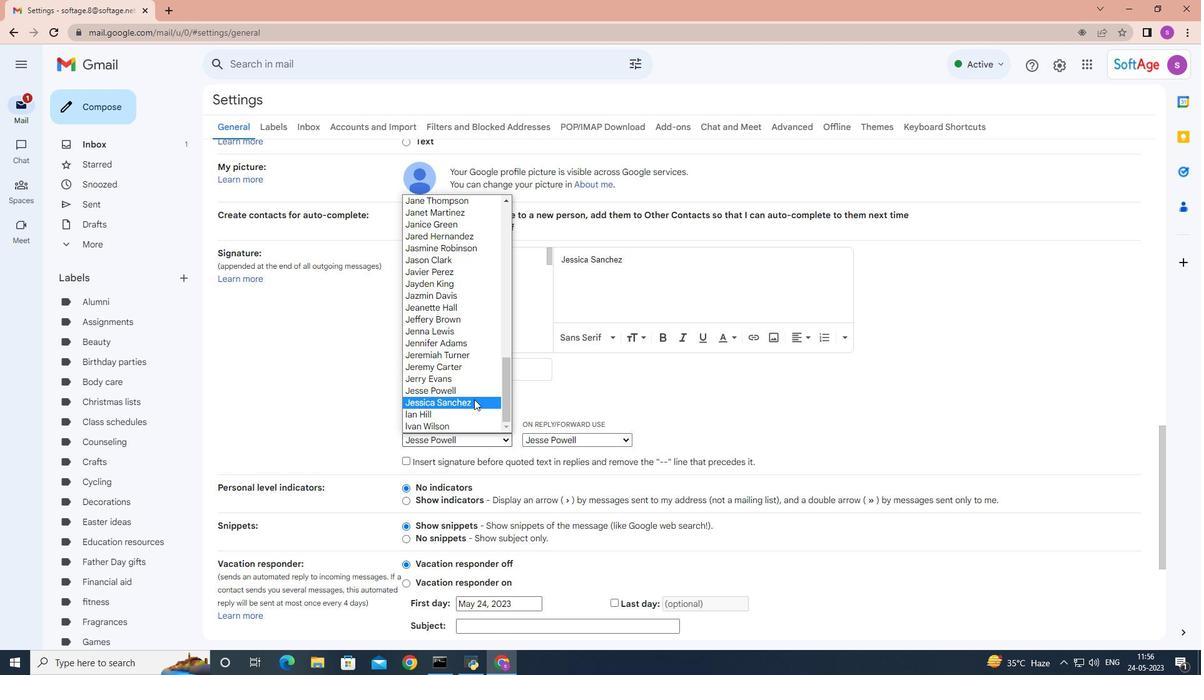 
Action: Mouse pressed left at (475, 400)
Screenshot: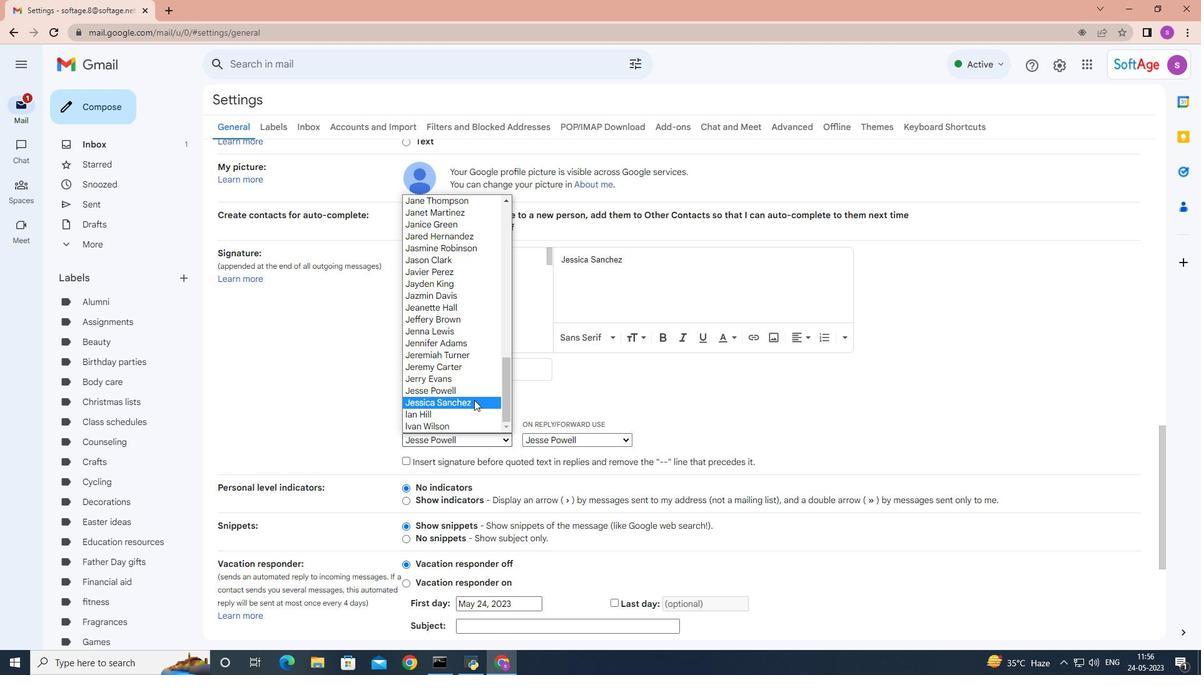 
Action: Mouse moved to (621, 442)
Screenshot: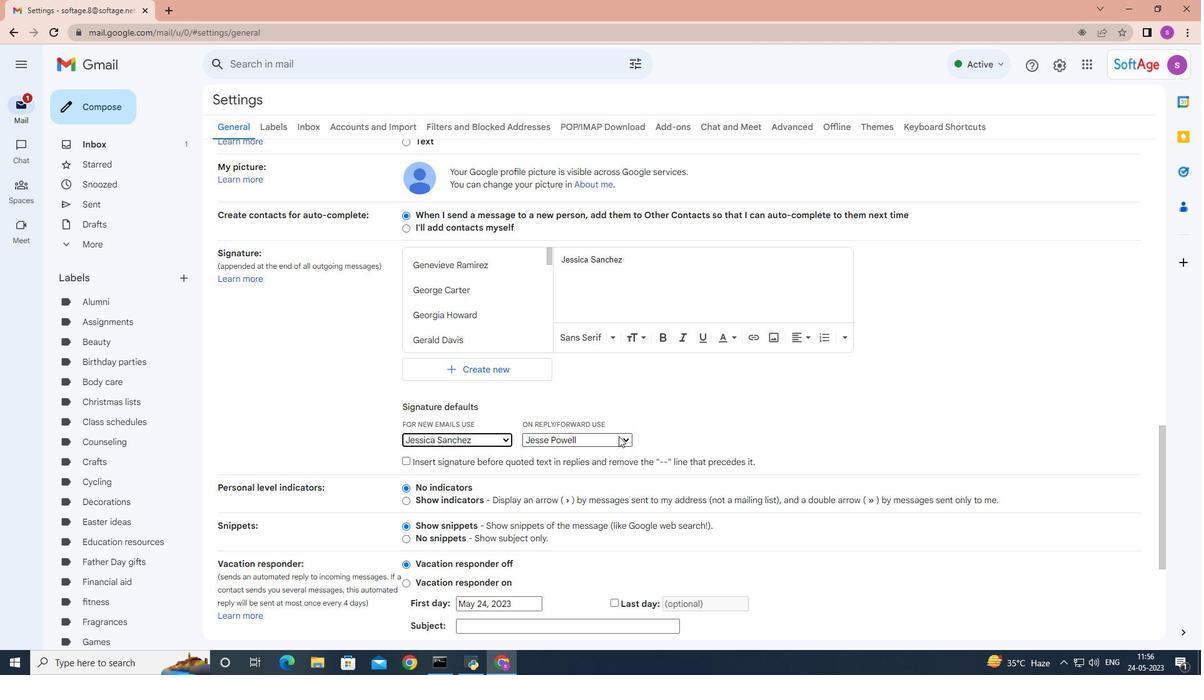 
Action: Mouse pressed left at (621, 442)
Screenshot: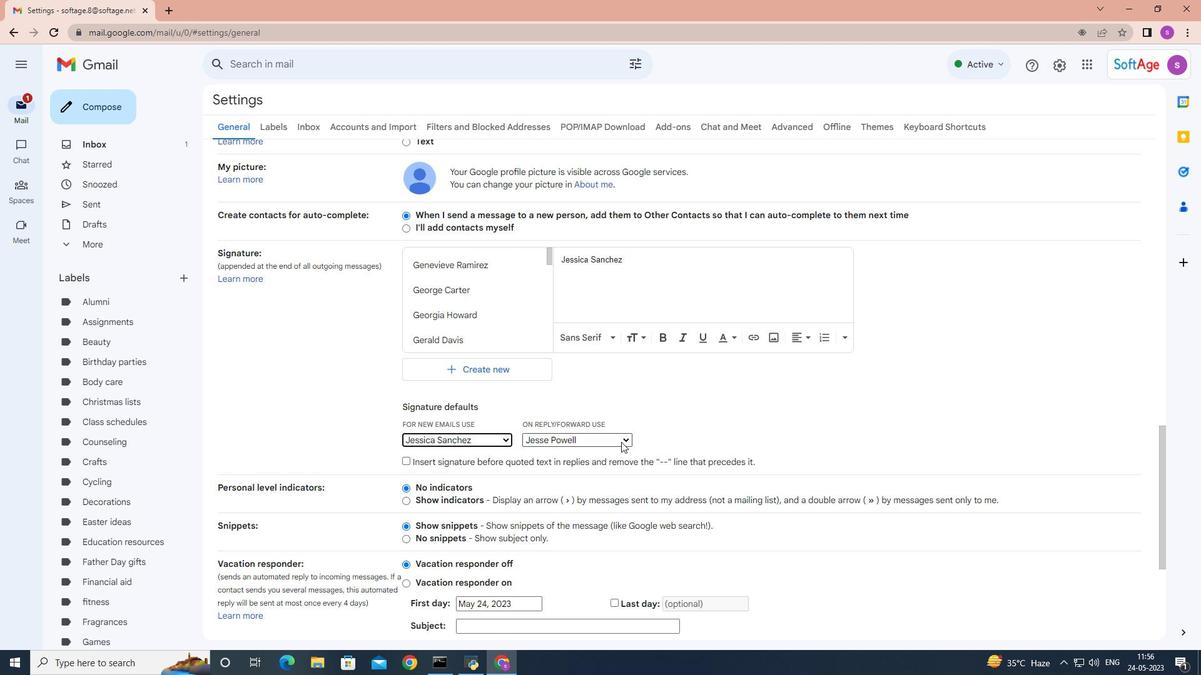 
Action: Mouse moved to (587, 346)
Screenshot: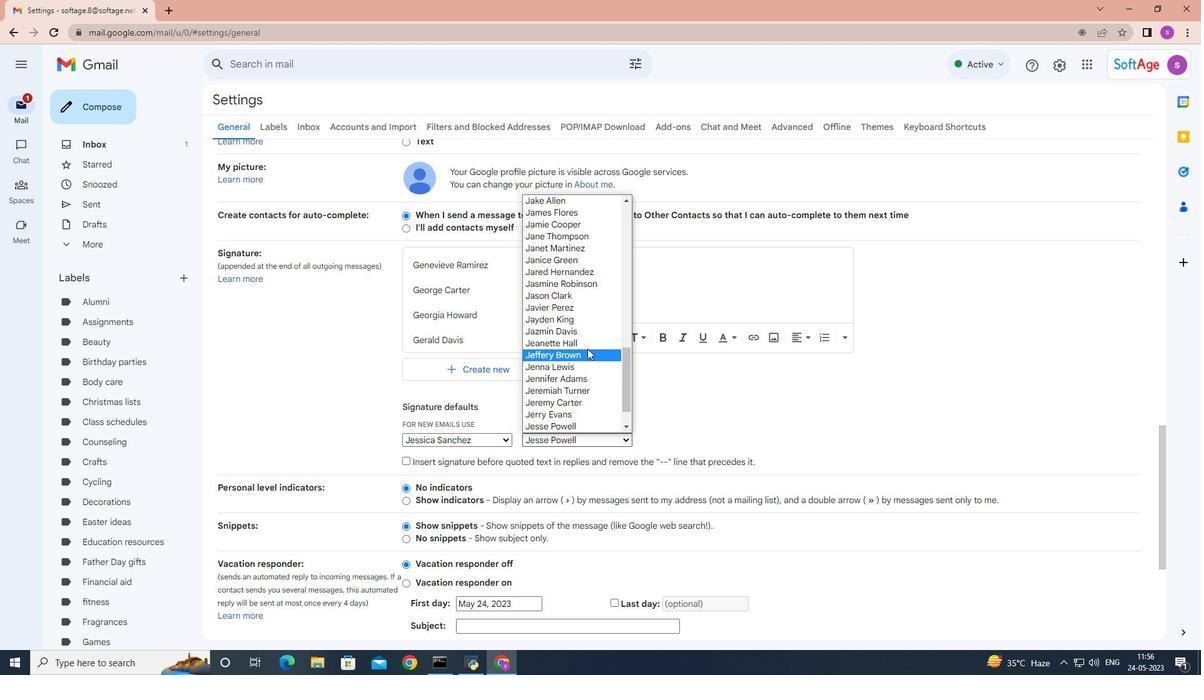 
Action: Mouse scrolled (587, 346) with delta (0, 0)
Screenshot: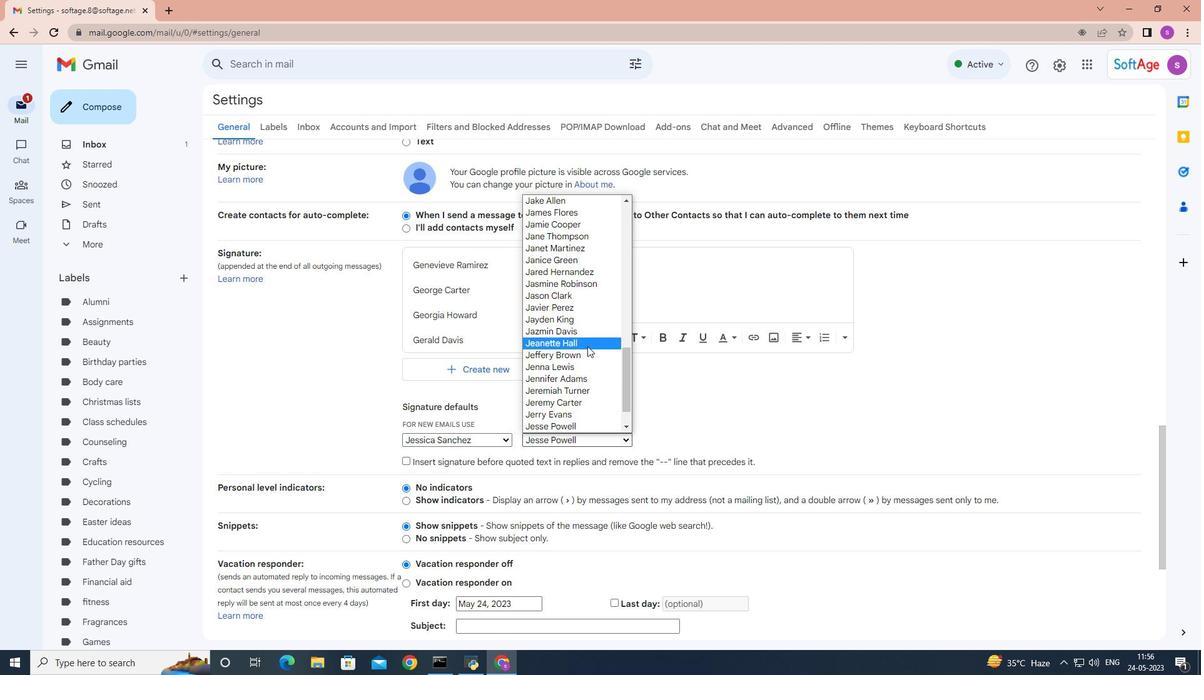 
Action: Mouse scrolled (587, 346) with delta (0, 0)
Screenshot: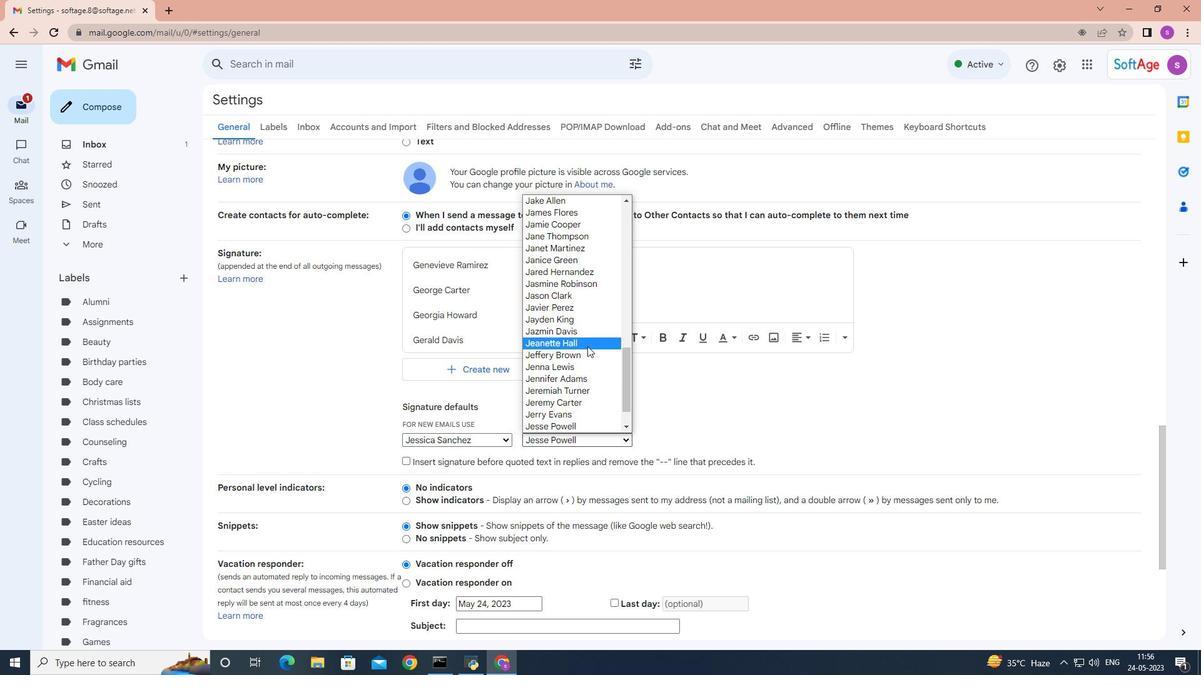 
Action: Mouse scrolled (587, 346) with delta (0, 0)
Screenshot: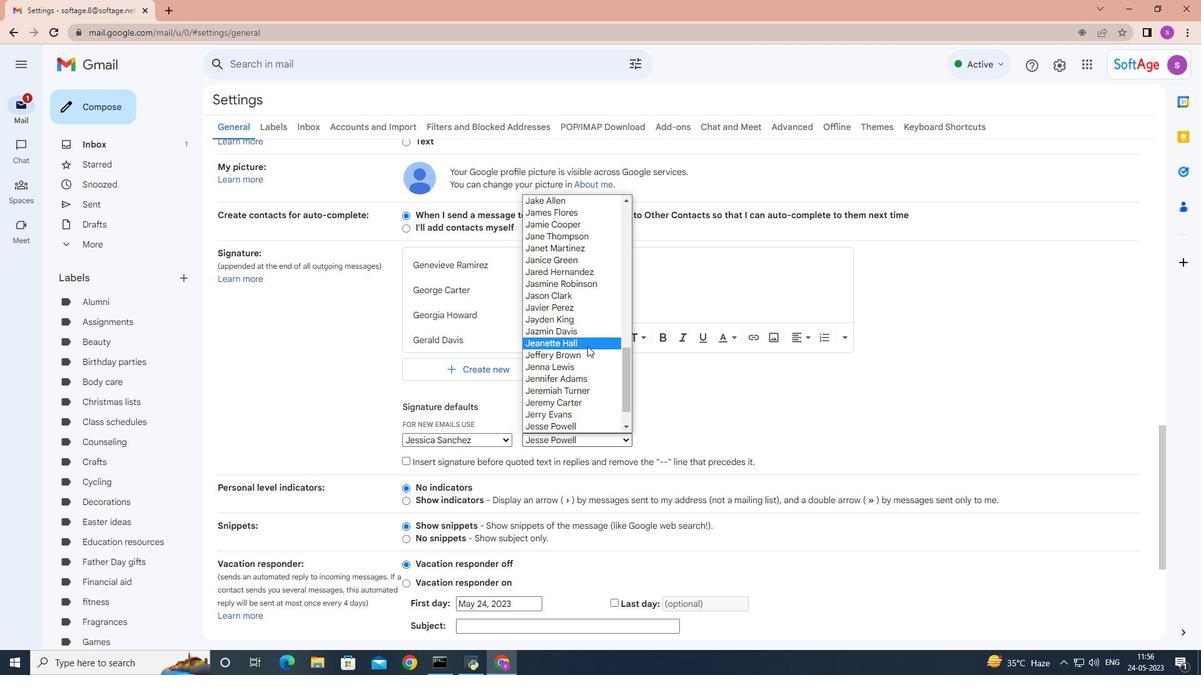 
Action: Mouse scrolled (587, 346) with delta (0, 0)
Screenshot: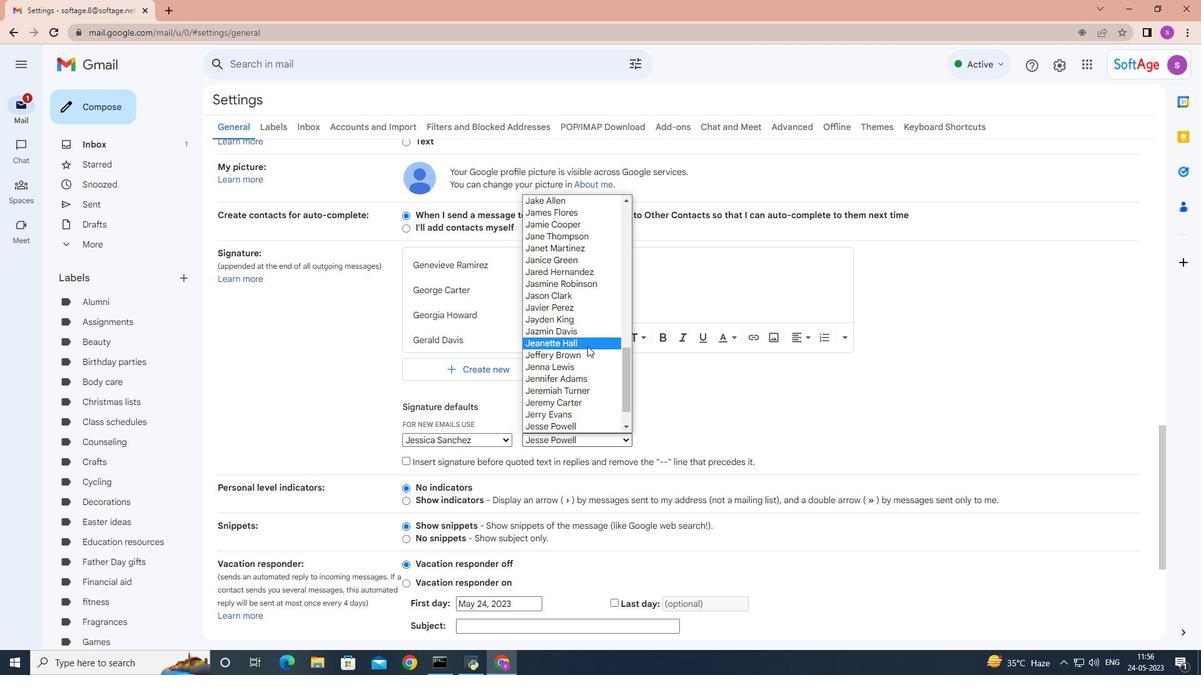 
Action: Mouse moved to (588, 346)
Screenshot: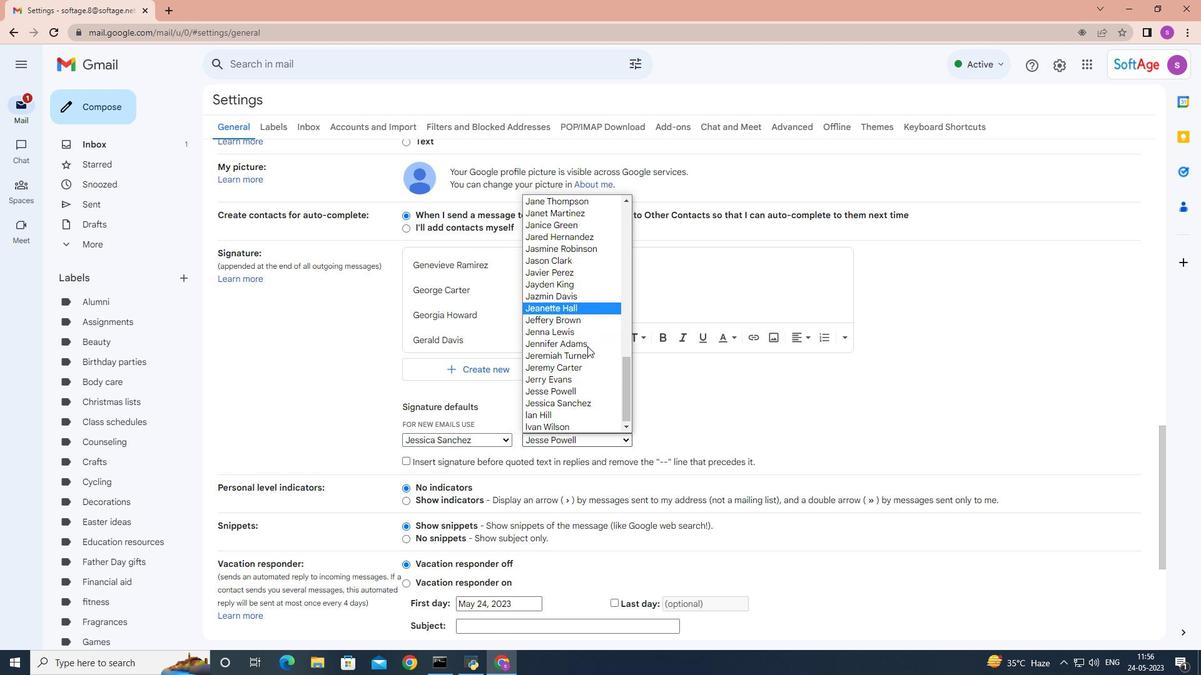 
Action: Mouse scrolled (588, 347) with delta (0, 0)
Screenshot: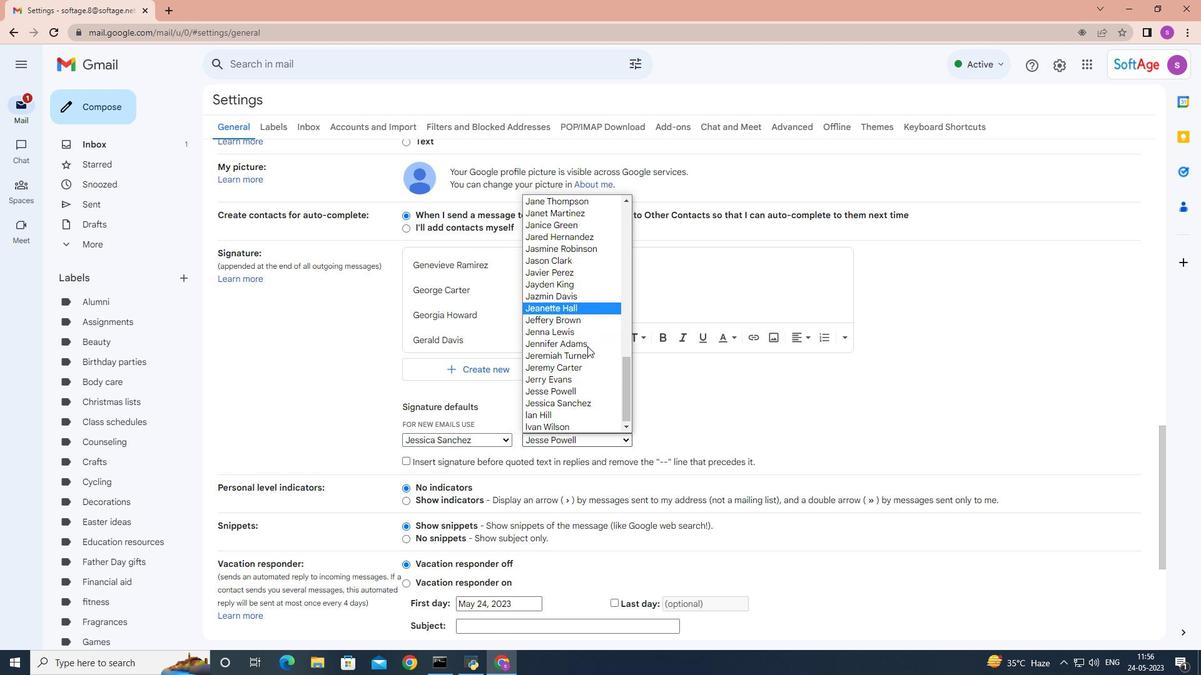 
Action: Mouse scrolled (590, 354) with delta (0, 0)
Screenshot: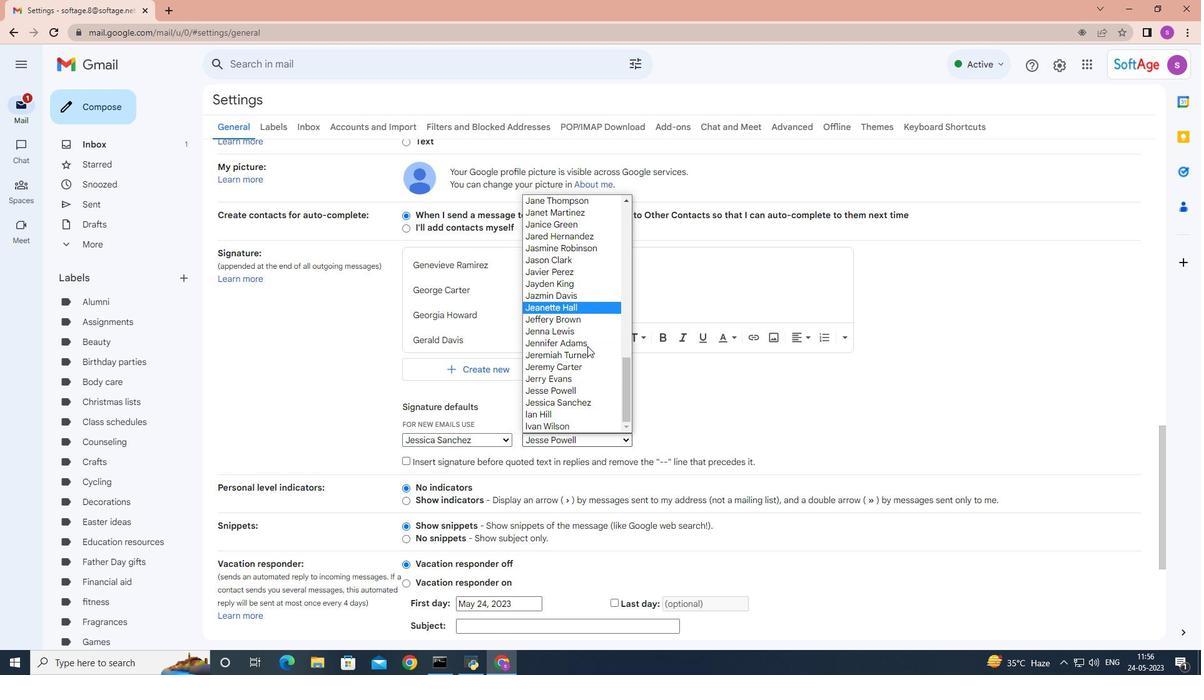 
Action: Mouse moved to (578, 403)
Screenshot: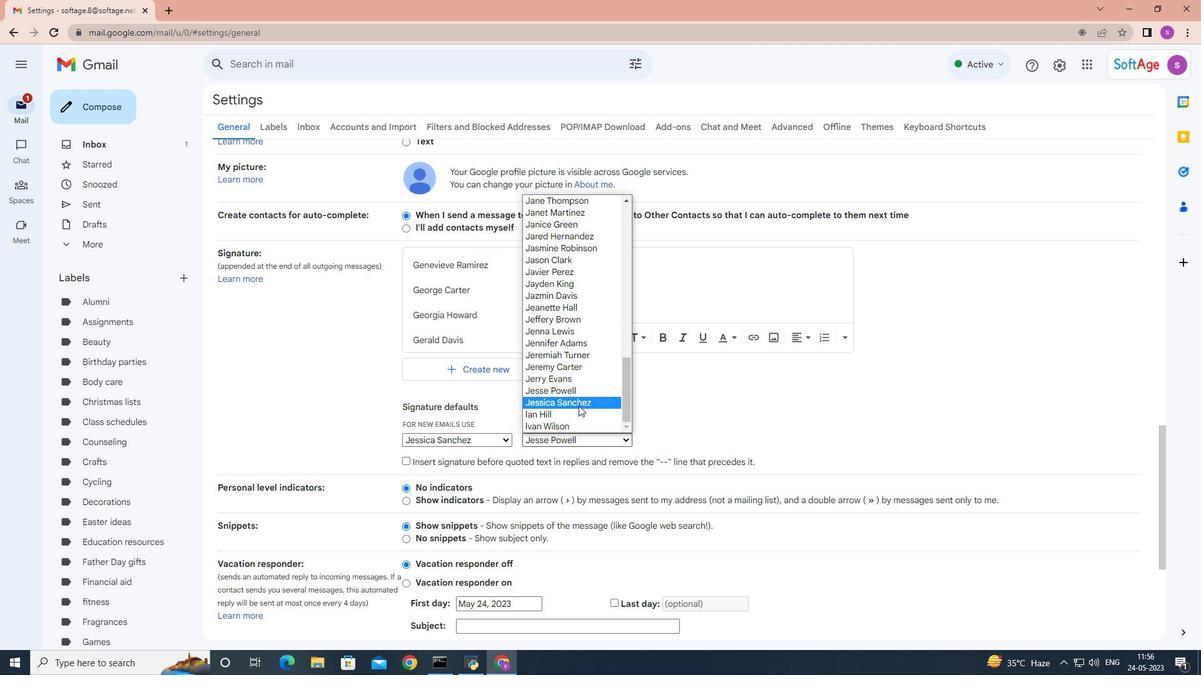 
Action: Mouse pressed left at (578, 403)
Screenshot: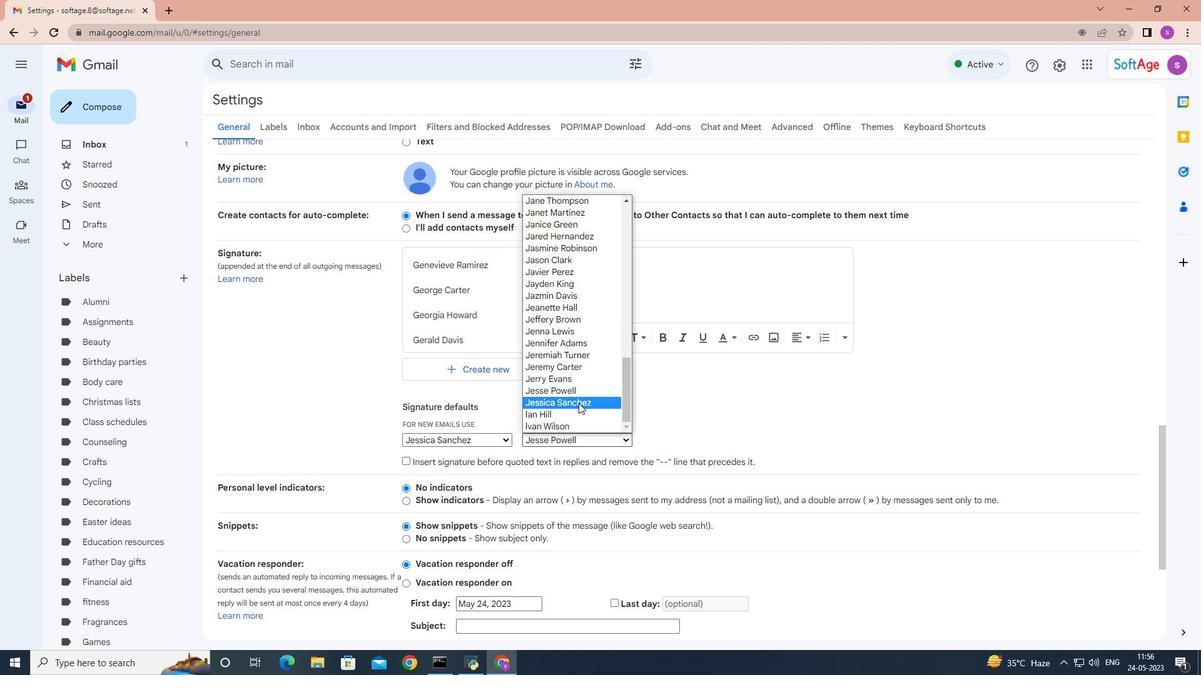 
Action: Mouse moved to (732, 398)
Screenshot: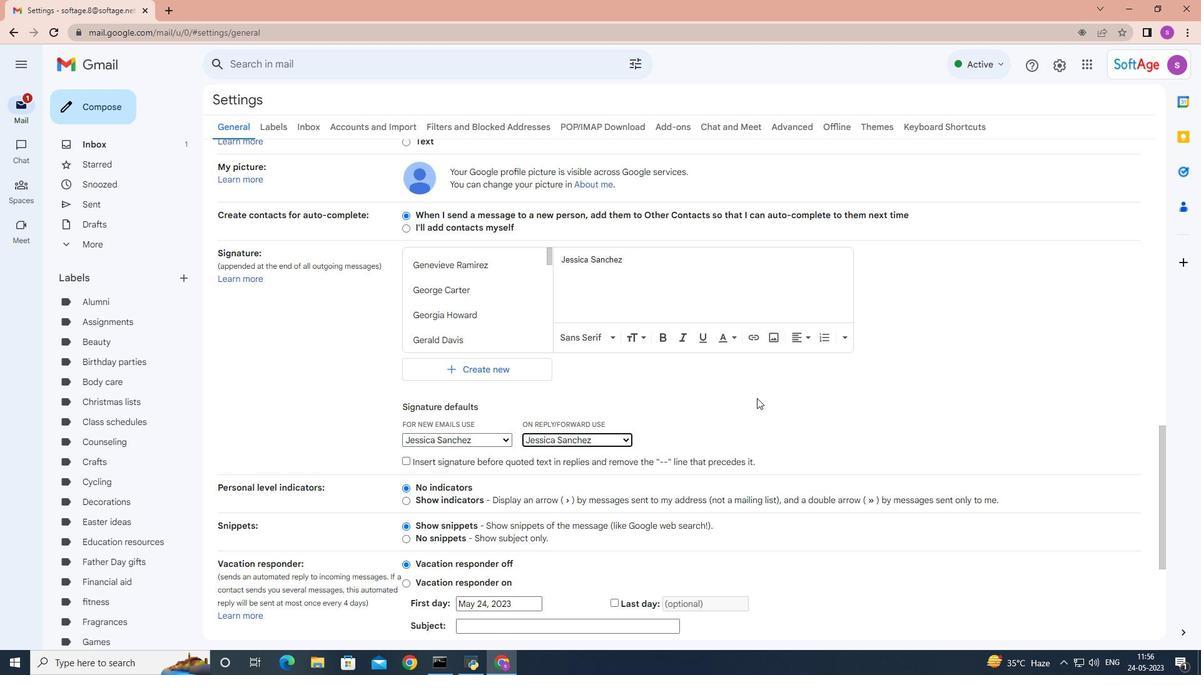 
Action: Mouse scrolled (732, 398) with delta (0, 0)
Screenshot: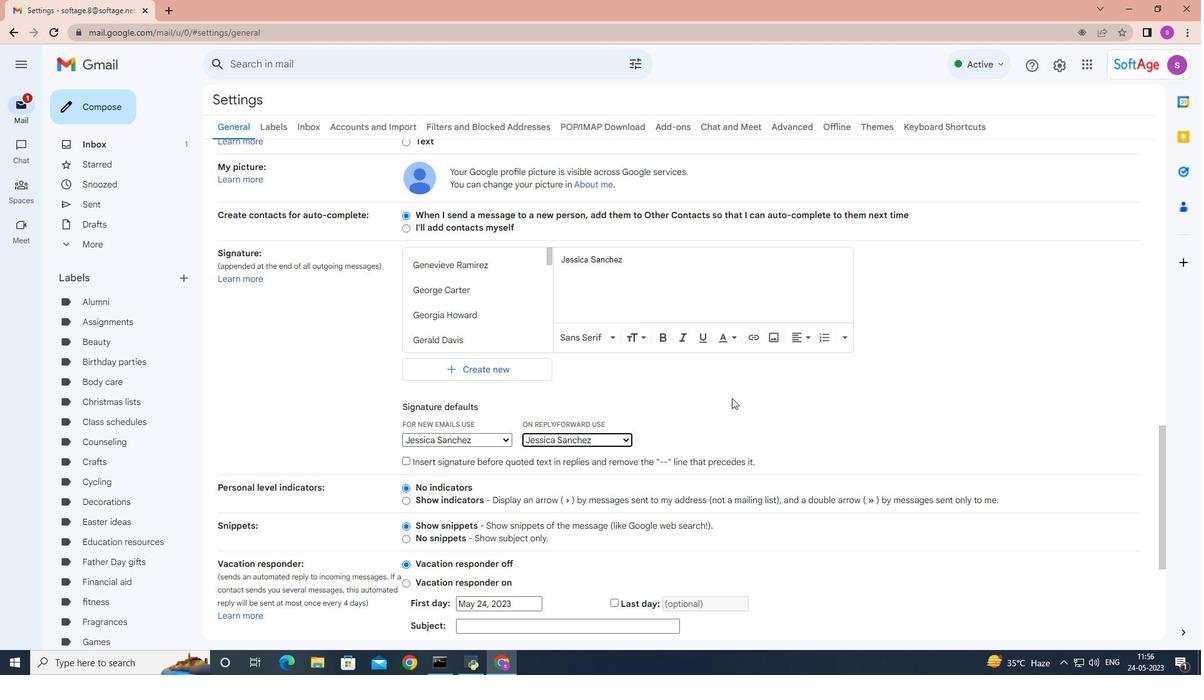 
Action: Mouse scrolled (732, 398) with delta (0, 0)
Screenshot: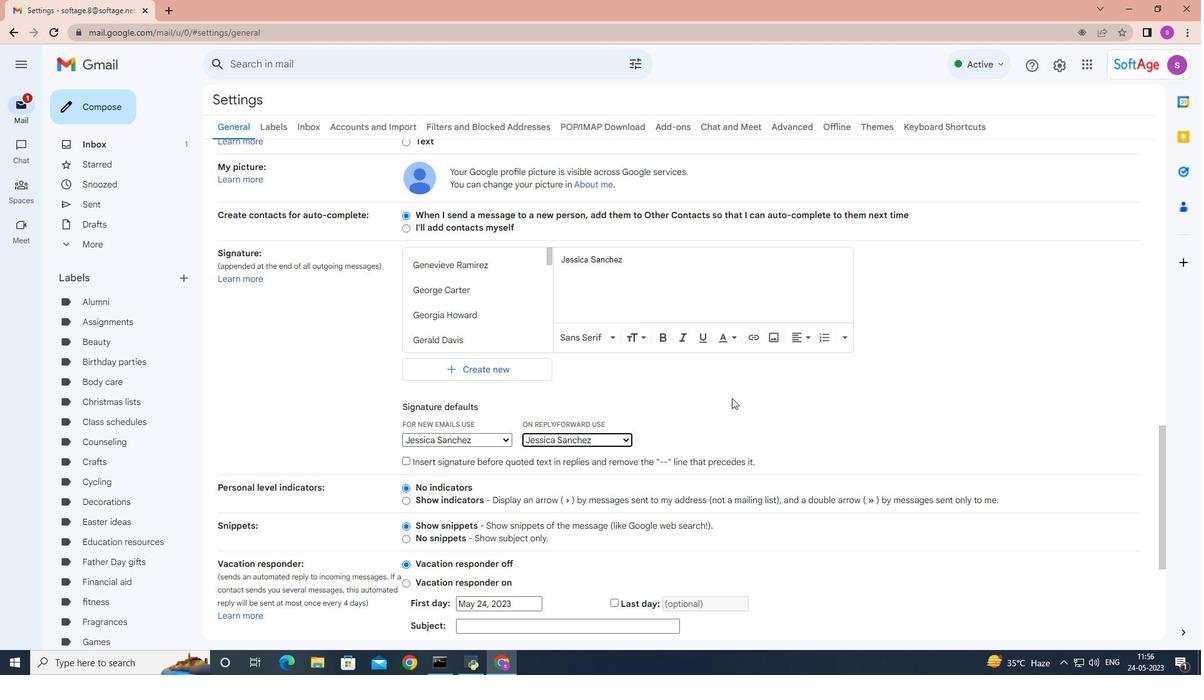 
Action: Mouse scrolled (732, 398) with delta (0, 0)
Screenshot: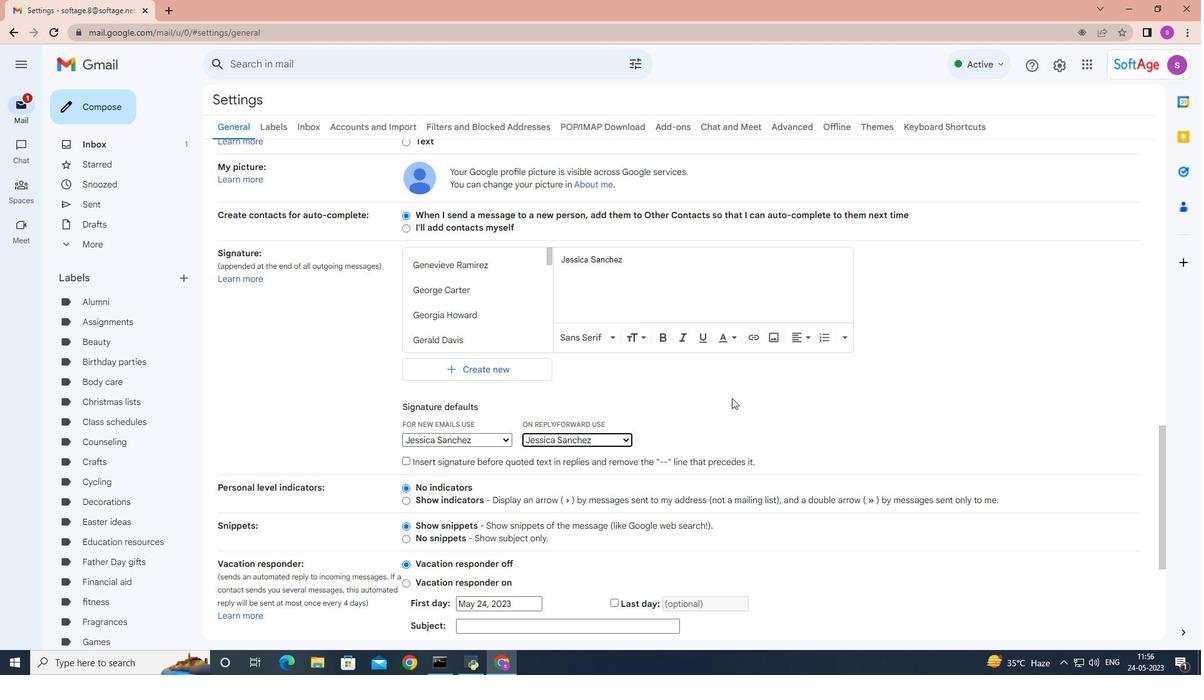 
Action: Mouse scrolled (732, 398) with delta (0, 0)
Screenshot: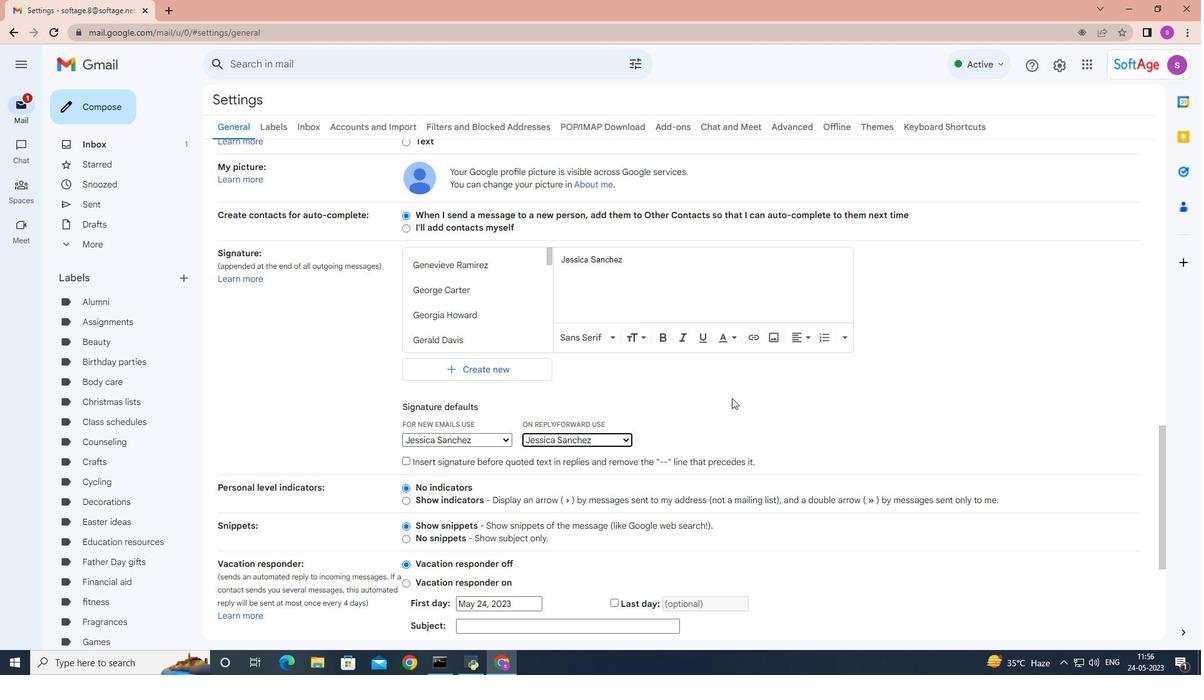 
Action: Mouse scrolled (732, 398) with delta (0, 0)
Screenshot: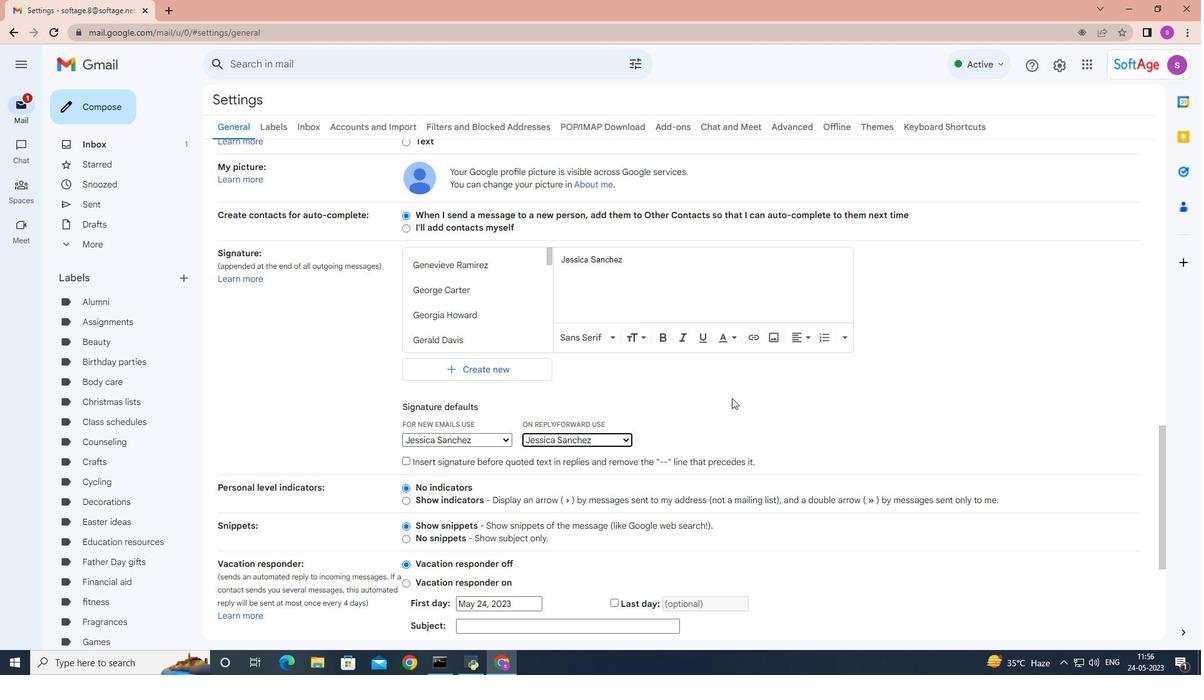 
Action: Mouse scrolled (732, 398) with delta (0, 0)
Screenshot: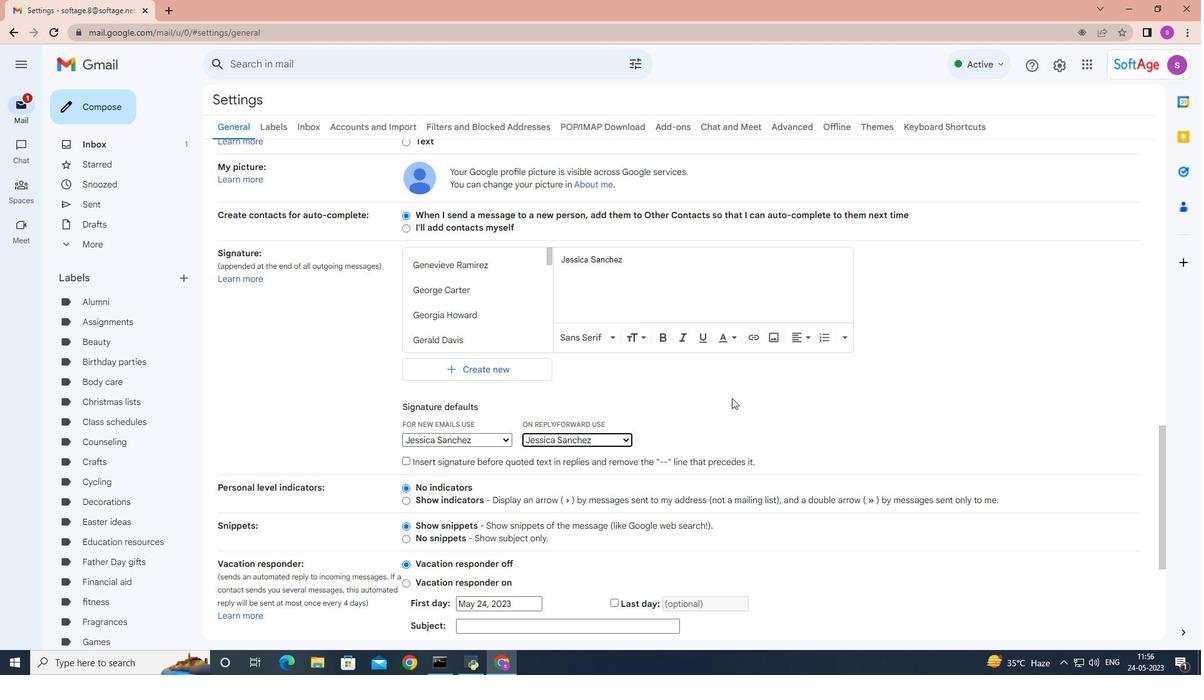 
Action: Mouse moved to (713, 381)
Screenshot: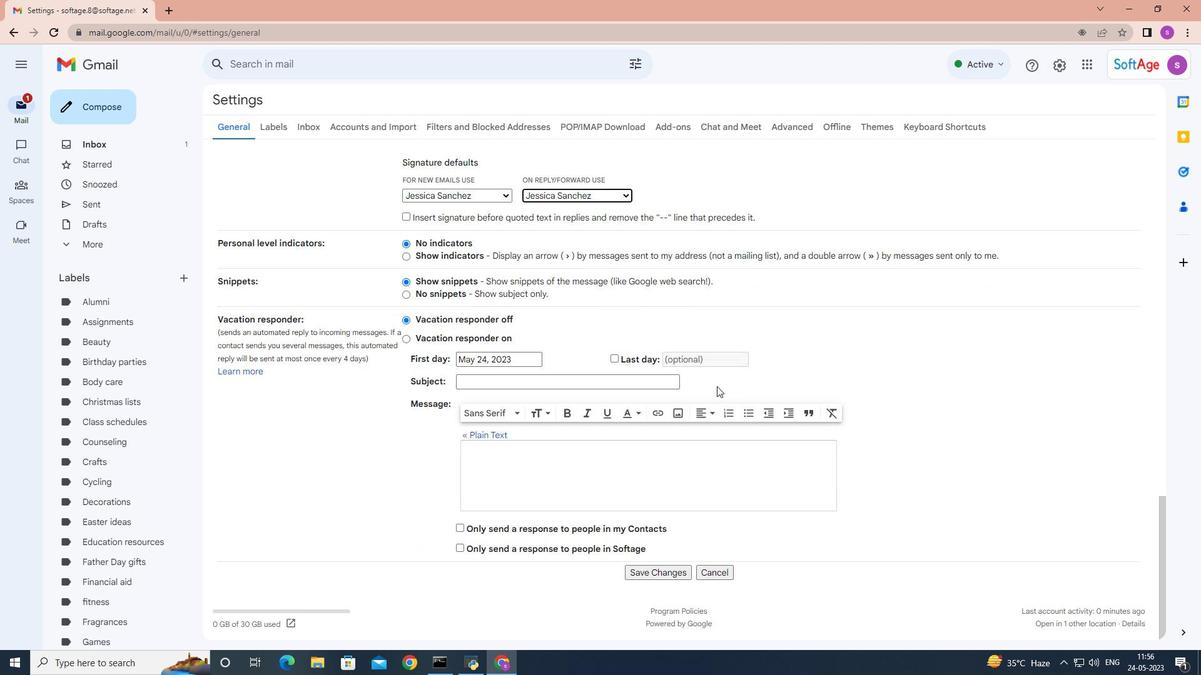 
Action: Mouse scrolled (713, 380) with delta (0, 0)
Screenshot: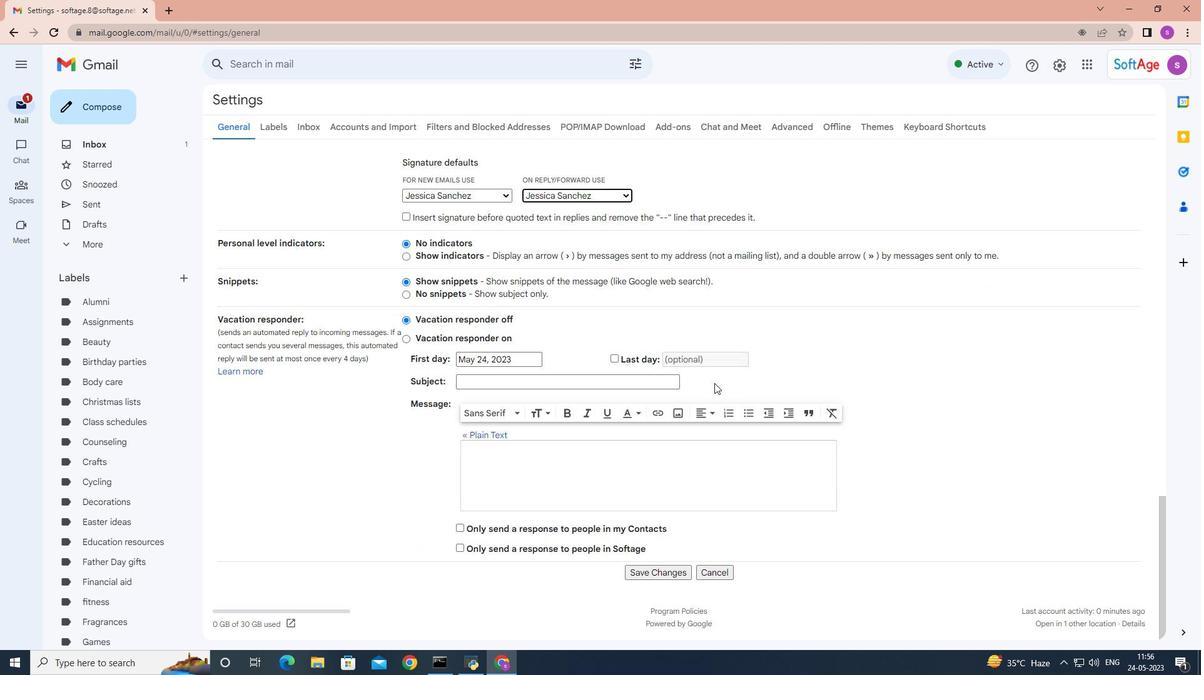 
Action: Mouse scrolled (713, 380) with delta (0, 0)
Screenshot: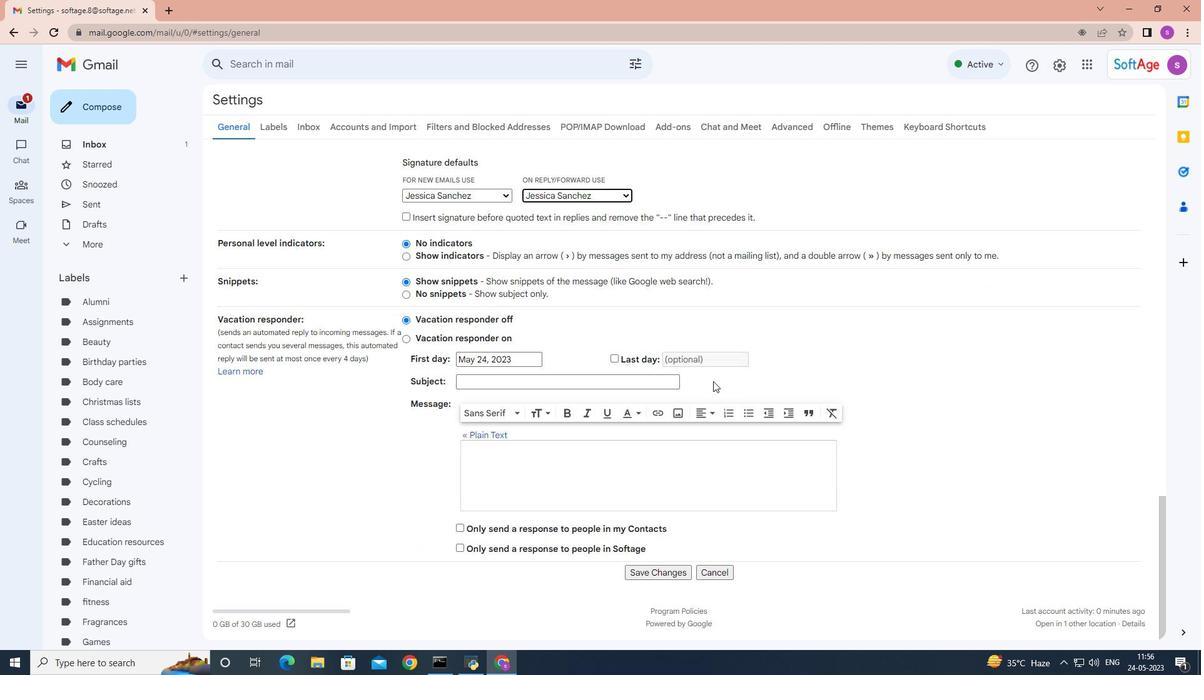 
Action: Mouse scrolled (713, 380) with delta (0, 0)
Screenshot: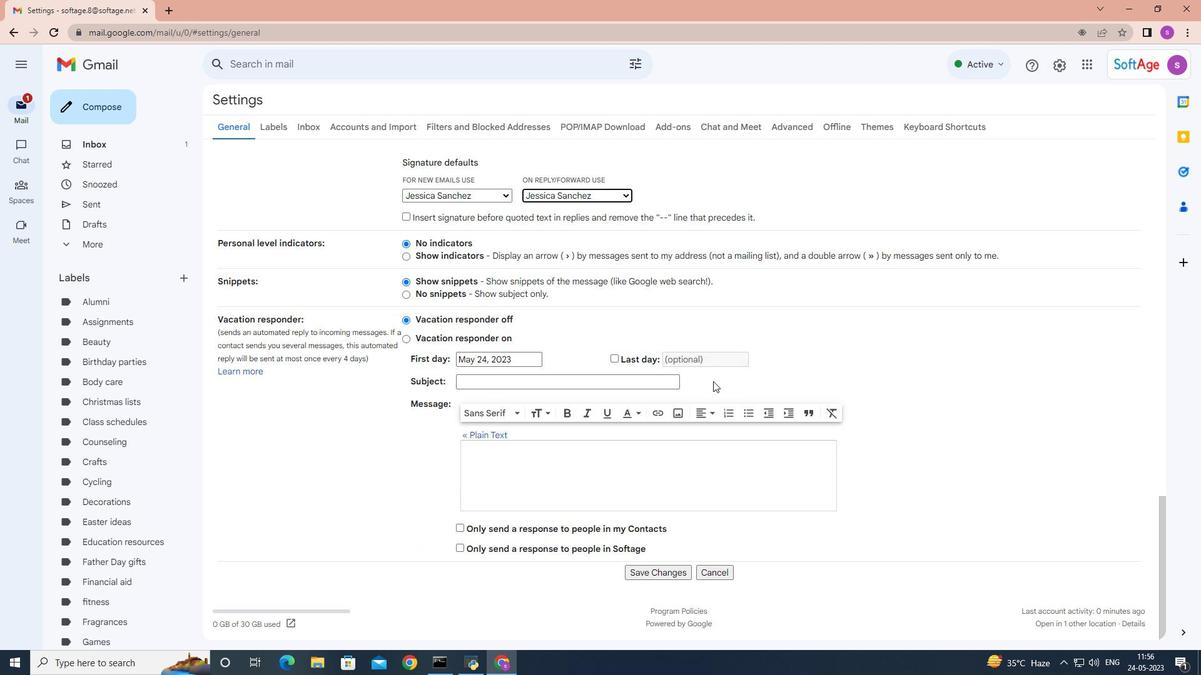 
Action: Mouse scrolled (713, 380) with delta (0, 0)
Screenshot: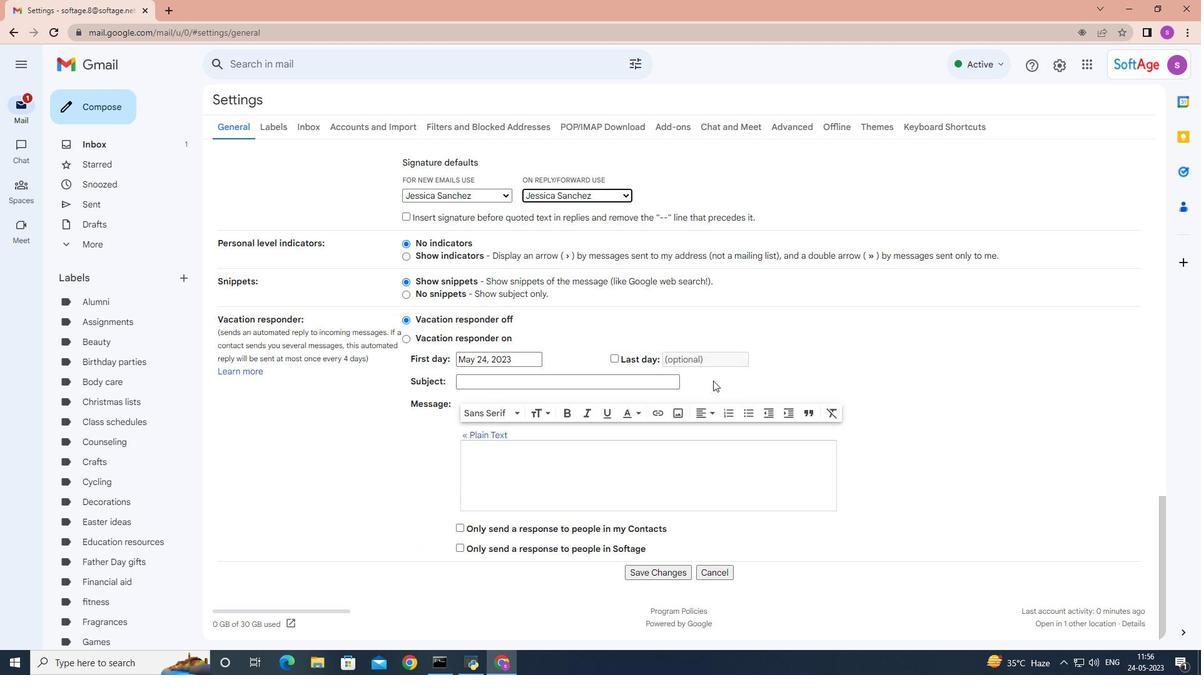 
Action: Mouse moved to (653, 571)
Screenshot: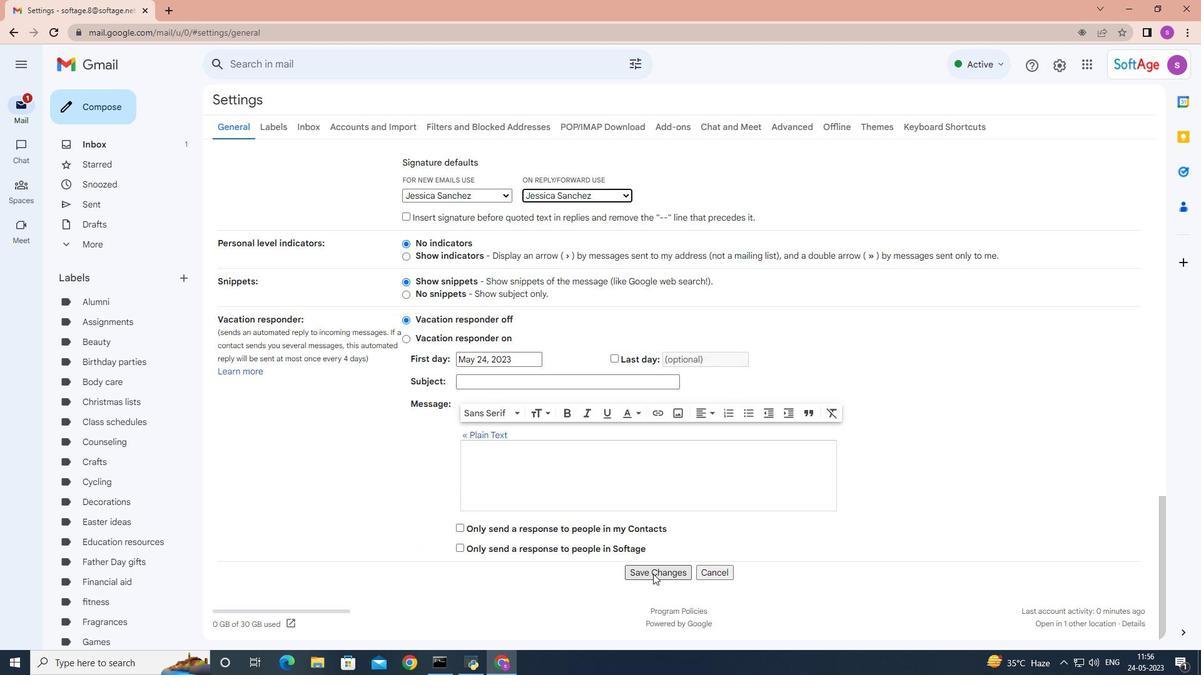 
Action: Mouse pressed left at (653, 571)
Screenshot: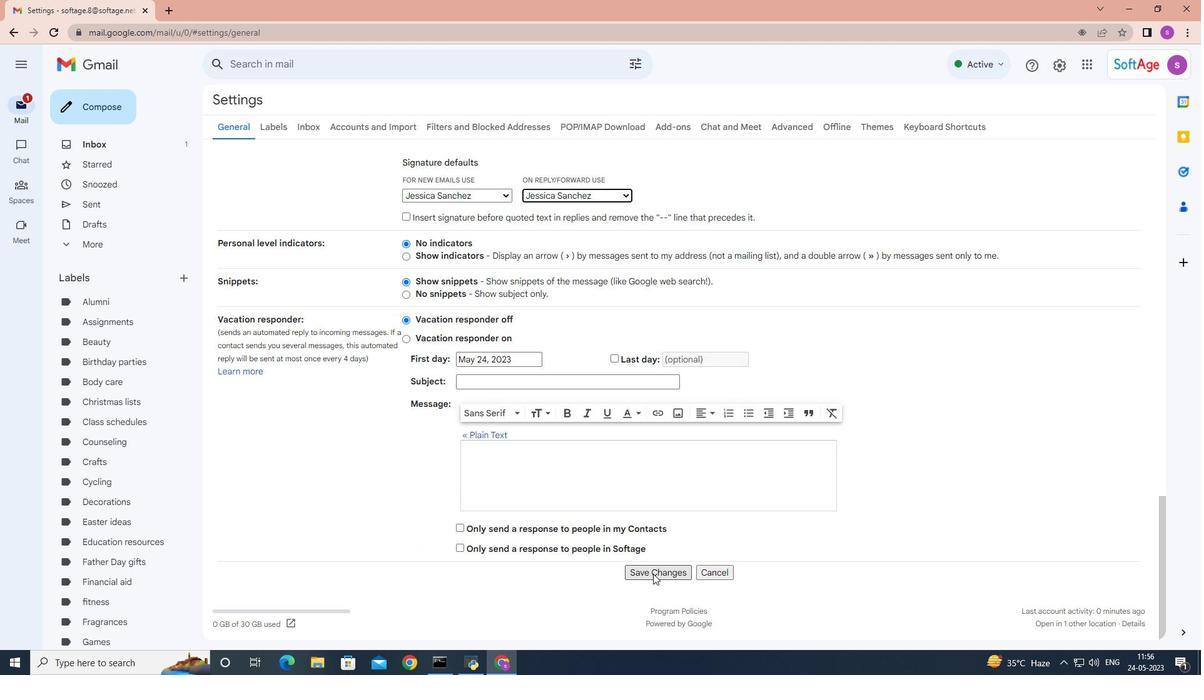 
Action: Mouse moved to (105, 108)
Screenshot: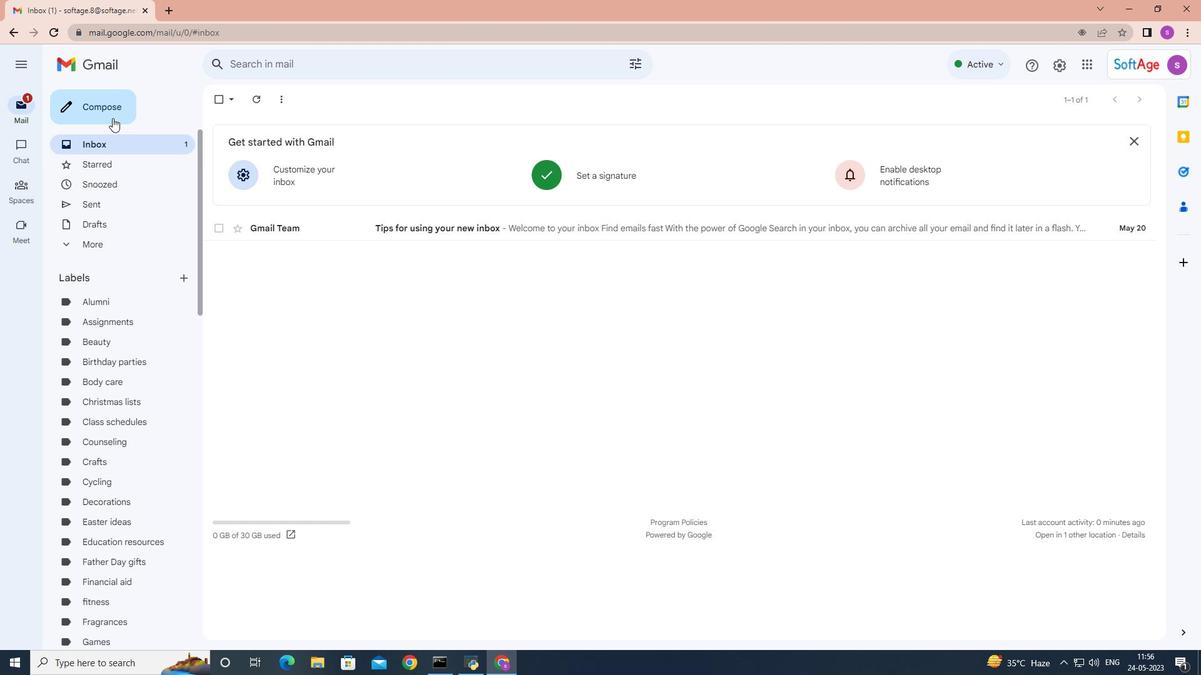 
Action: Mouse pressed left at (105, 108)
Screenshot: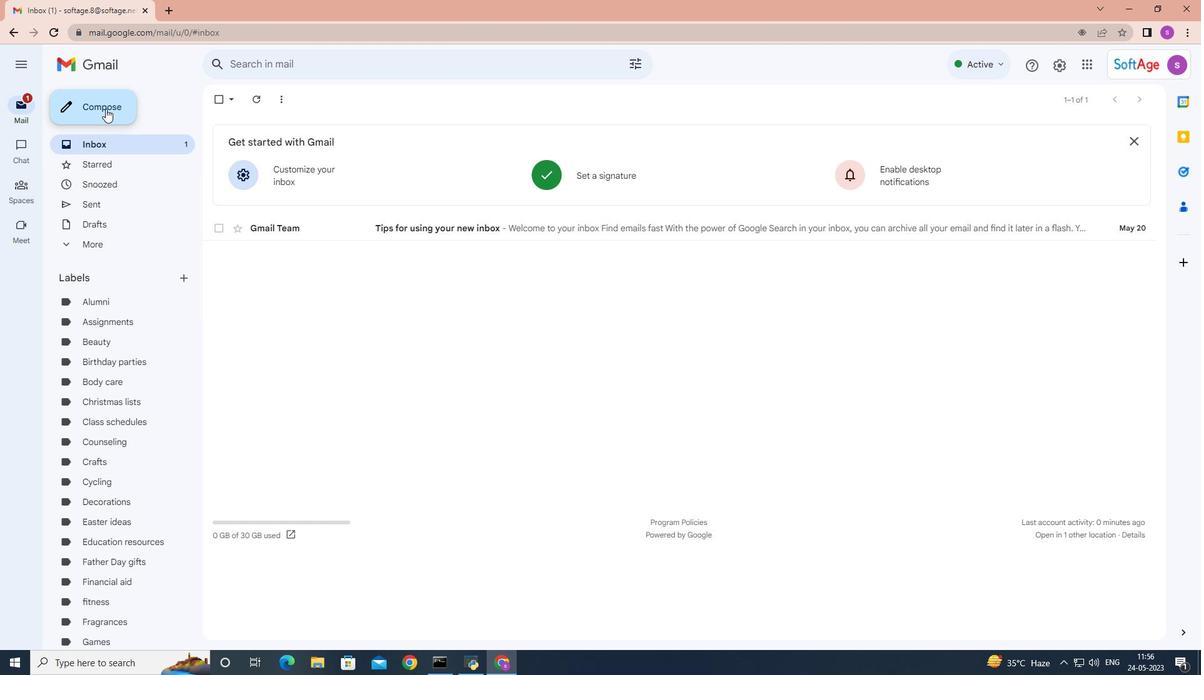 
Action: Mouse moved to (813, 329)
Screenshot: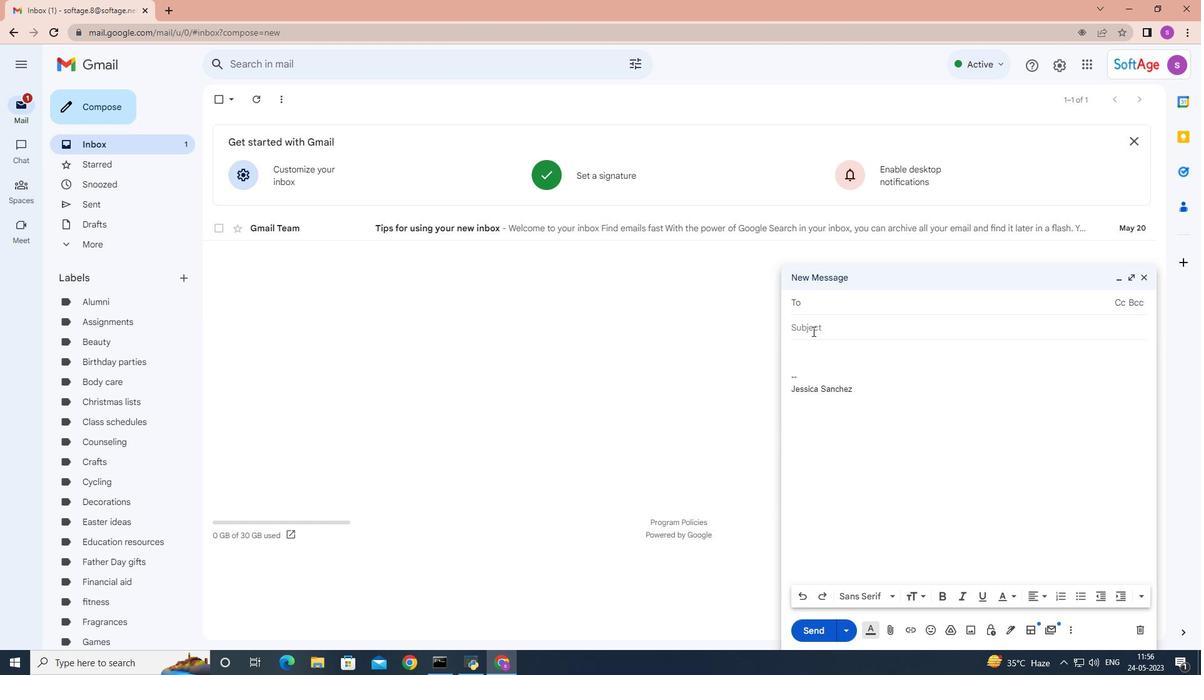 
Action: Mouse pressed left at (813, 329)
Screenshot: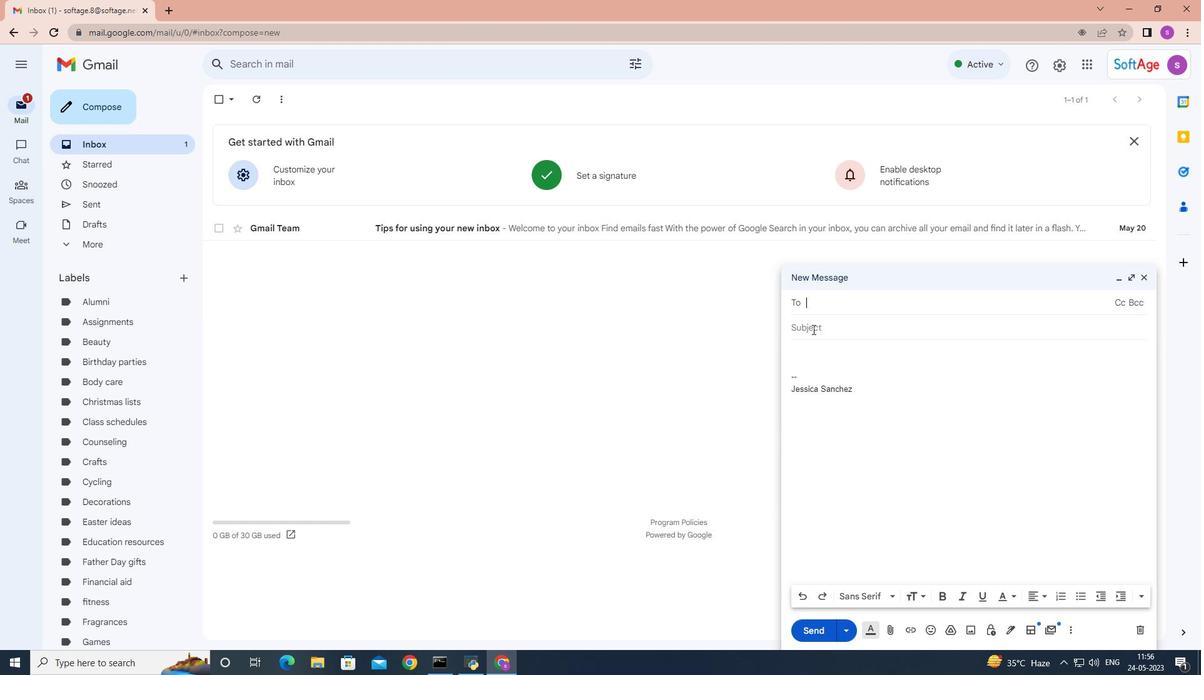 
Action: Key pressed <Key.shift>Request<Key.space>for<Key.space>an<Key.space>appointment
Screenshot: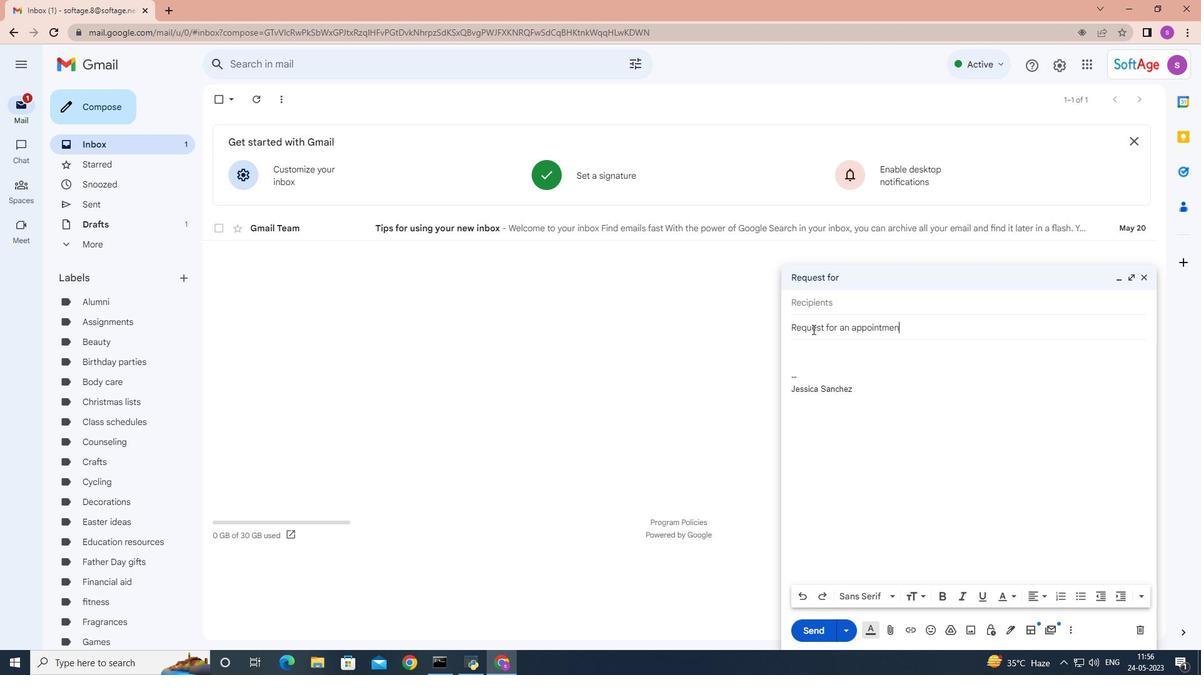 
Action: Mouse moved to (804, 344)
Screenshot: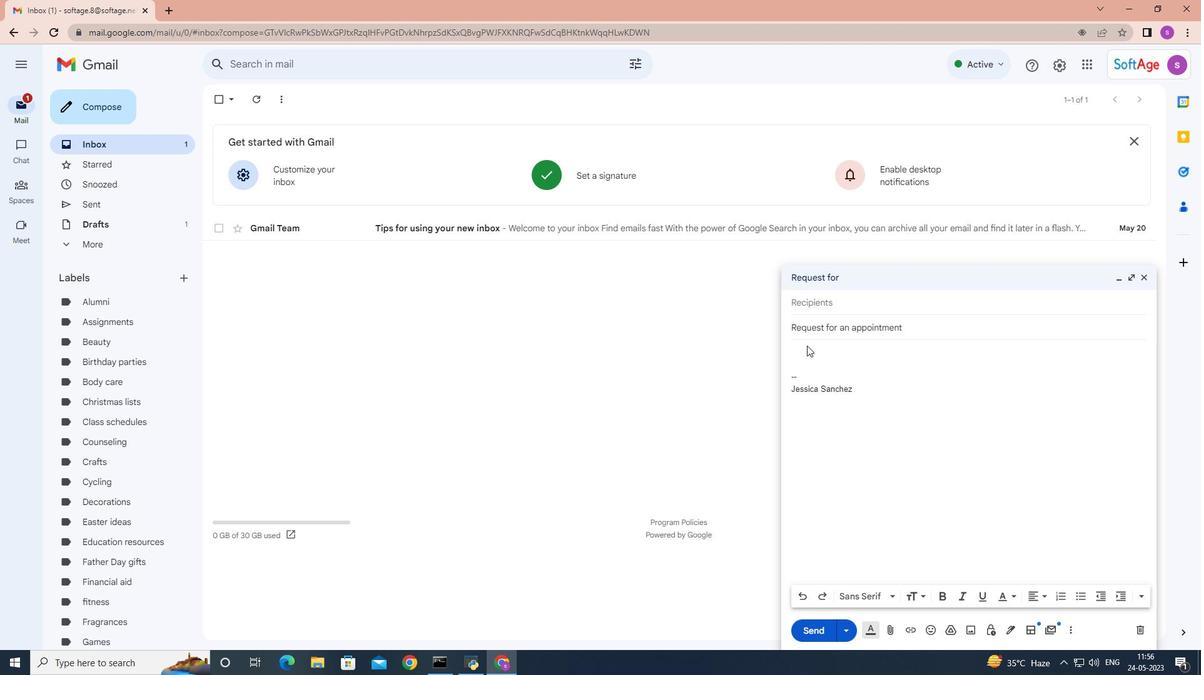 
Action: Mouse pressed left at (804, 344)
Screenshot: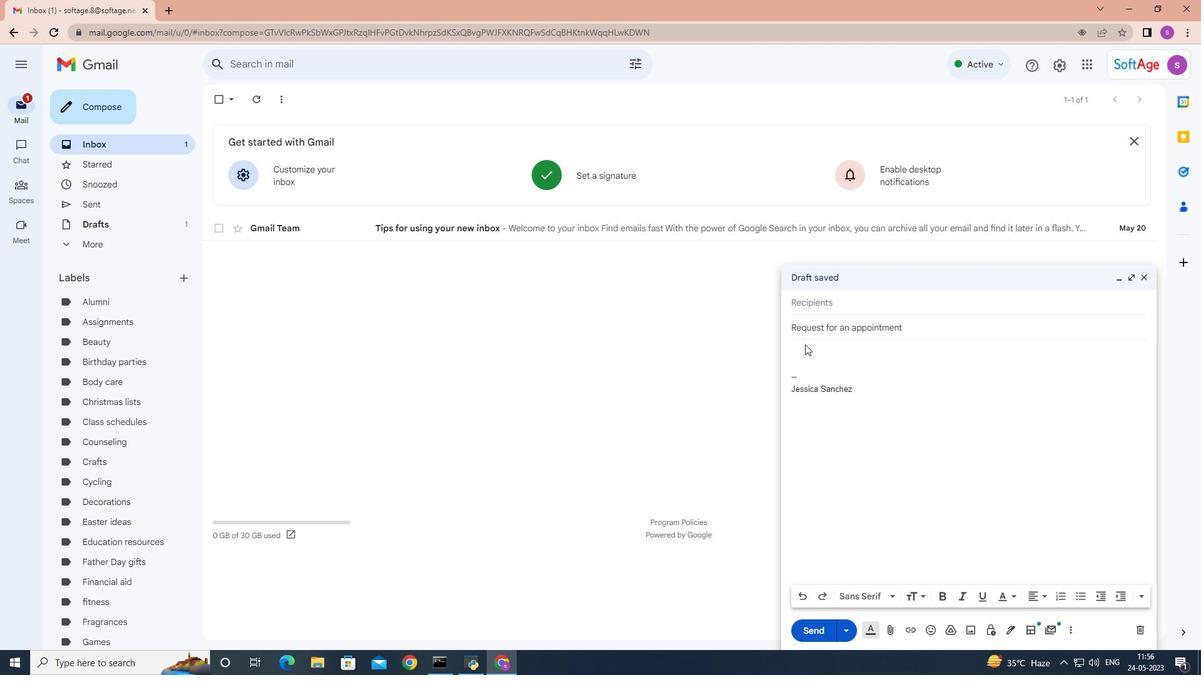 
Action: Key pressed <Key.shift>I<Key.space>need<Key.space>your<Key.space>assistance<Key.space>in<Key.space>preparing<Key.space>the<Key.space>presentation<Key.space>for<Key.space>the<Key.space>upcoming<Key.space>conference.
Screenshot: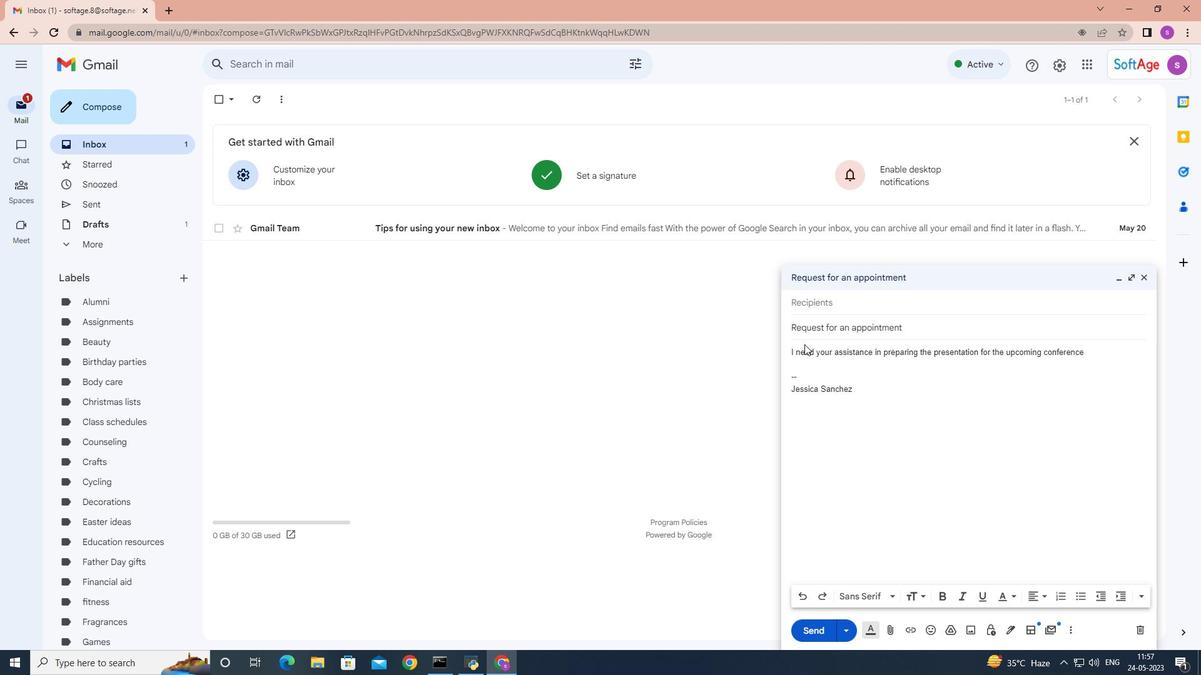 
Action: Mouse moved to (804, 304)
Screenshot: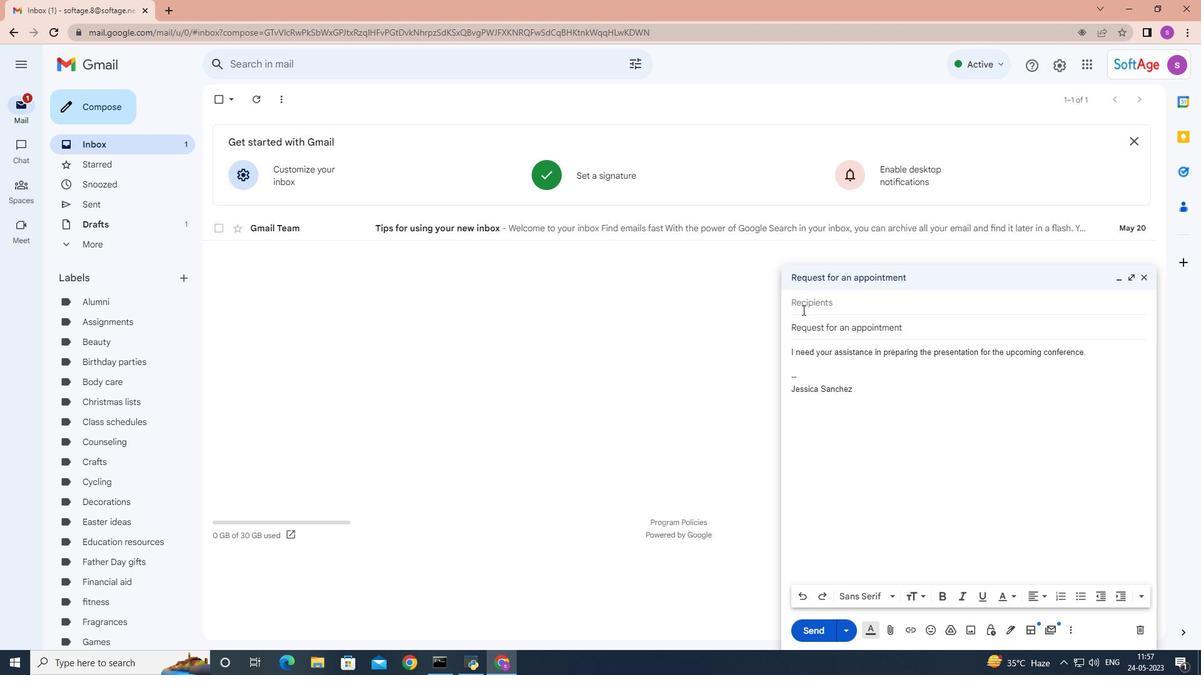 
Action: Mouse pressed left at (804, 304)
Screenshot: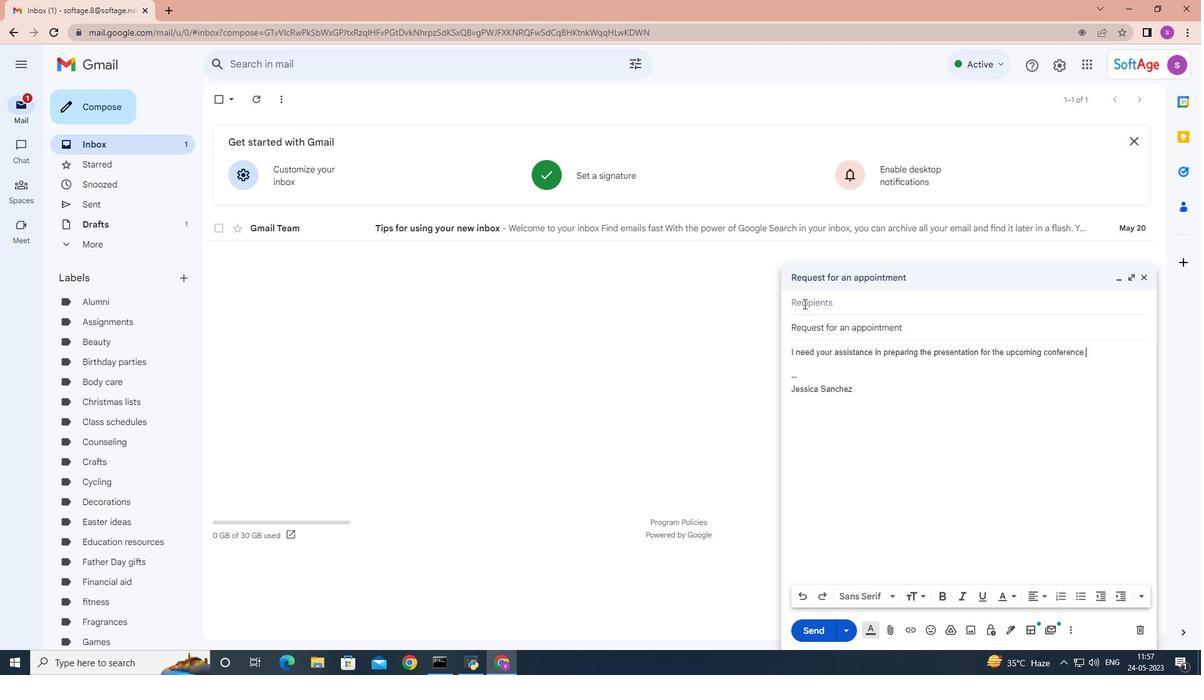
Action: Key pressed <Key.shift>Softage.7
Screenshot: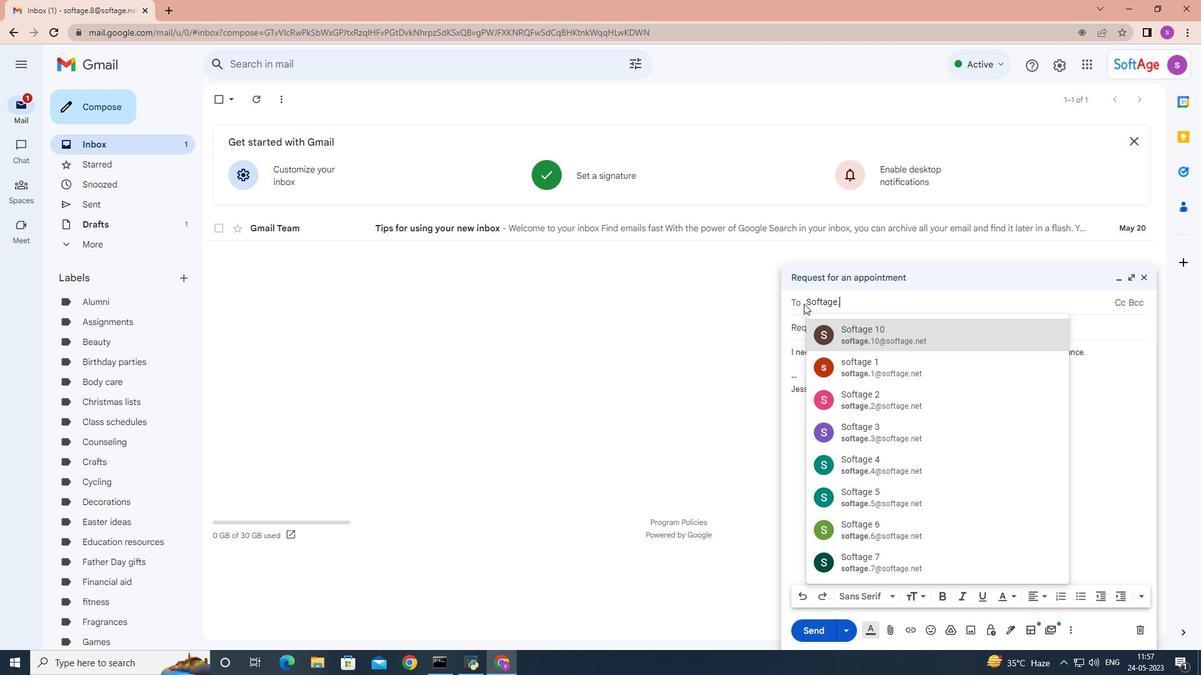 
Action: Mouse moved to (884, 331)
Screenshot: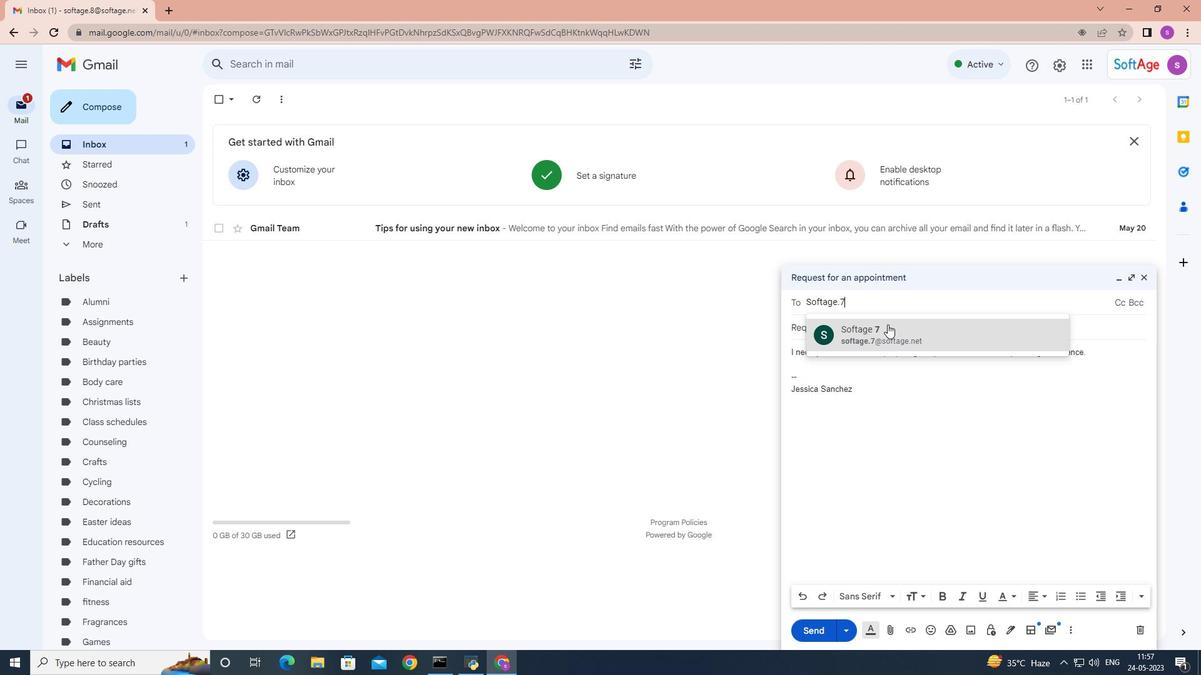 
Action: Mouse pressed left at (884, 331)
Screenshot: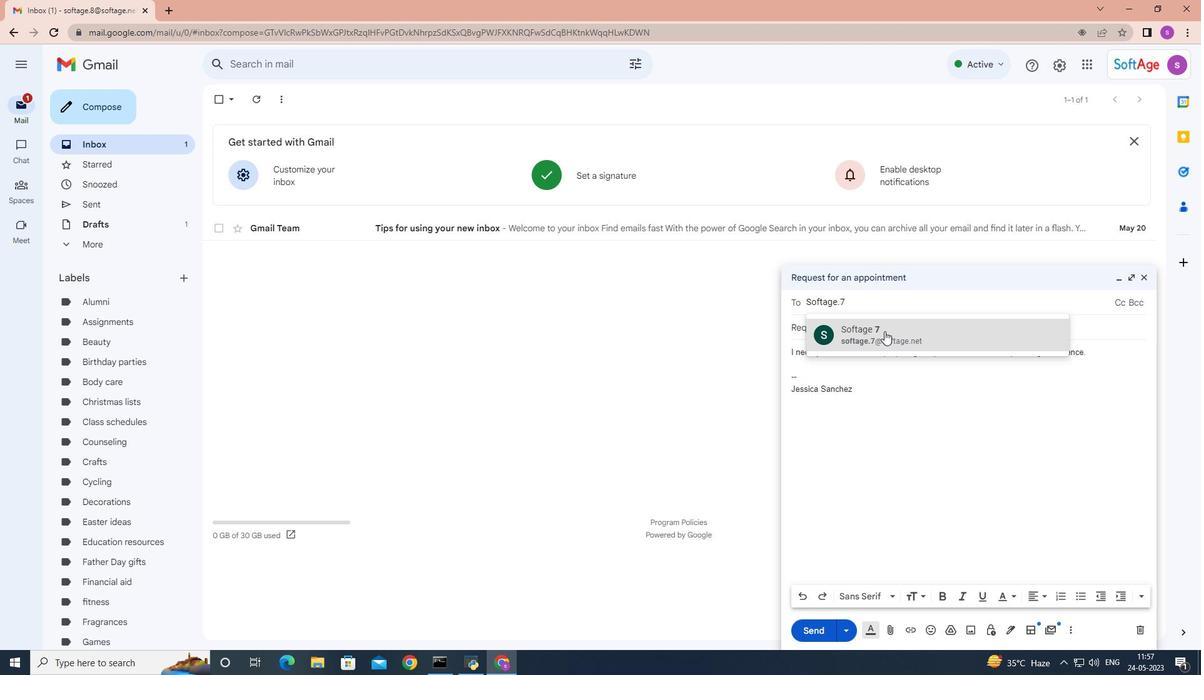 
Action: Mouse moved to (1089, 366)
Screenshot: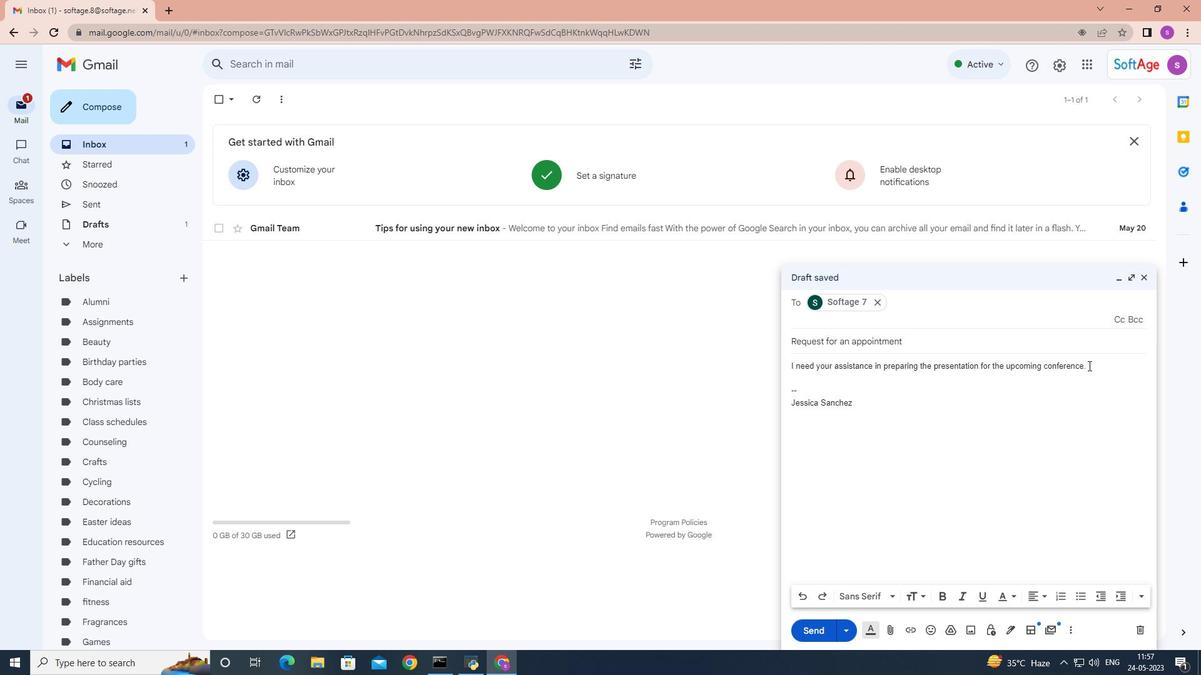 
Action: Mouse pressed left at (1089, 366)
Screenshot: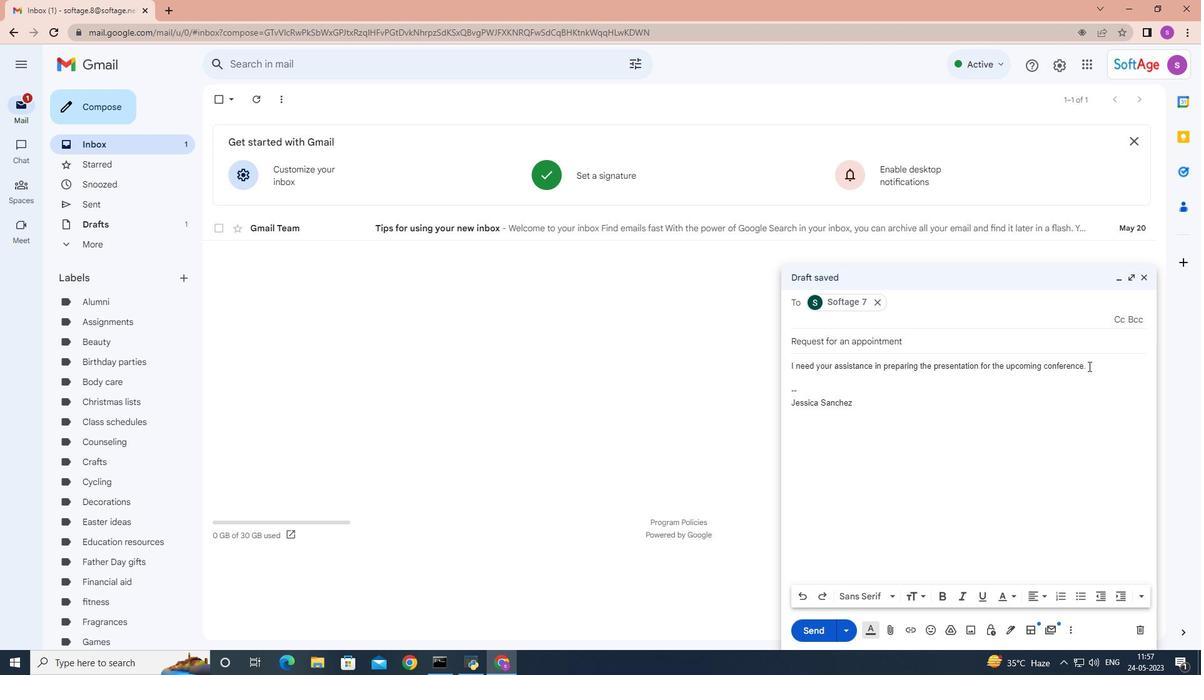 
Action: Mouse moved to (1087, 353)
Screenshot: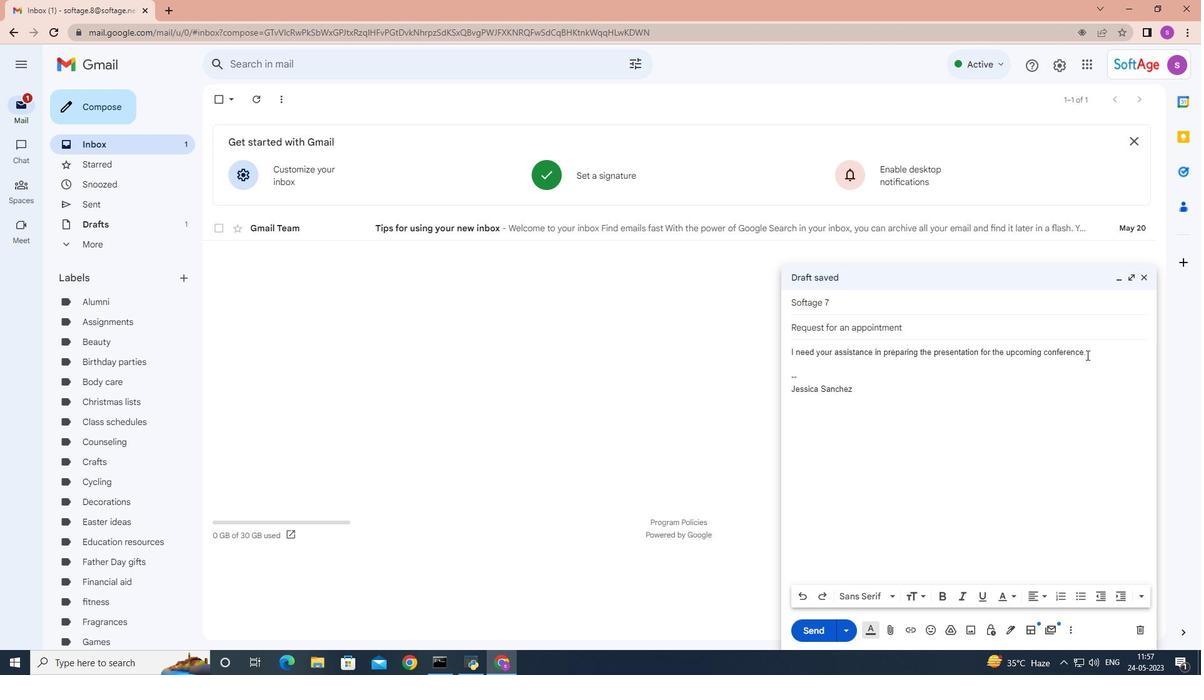
Action: Mouse pressed left at (1087, 353)
Screenshot: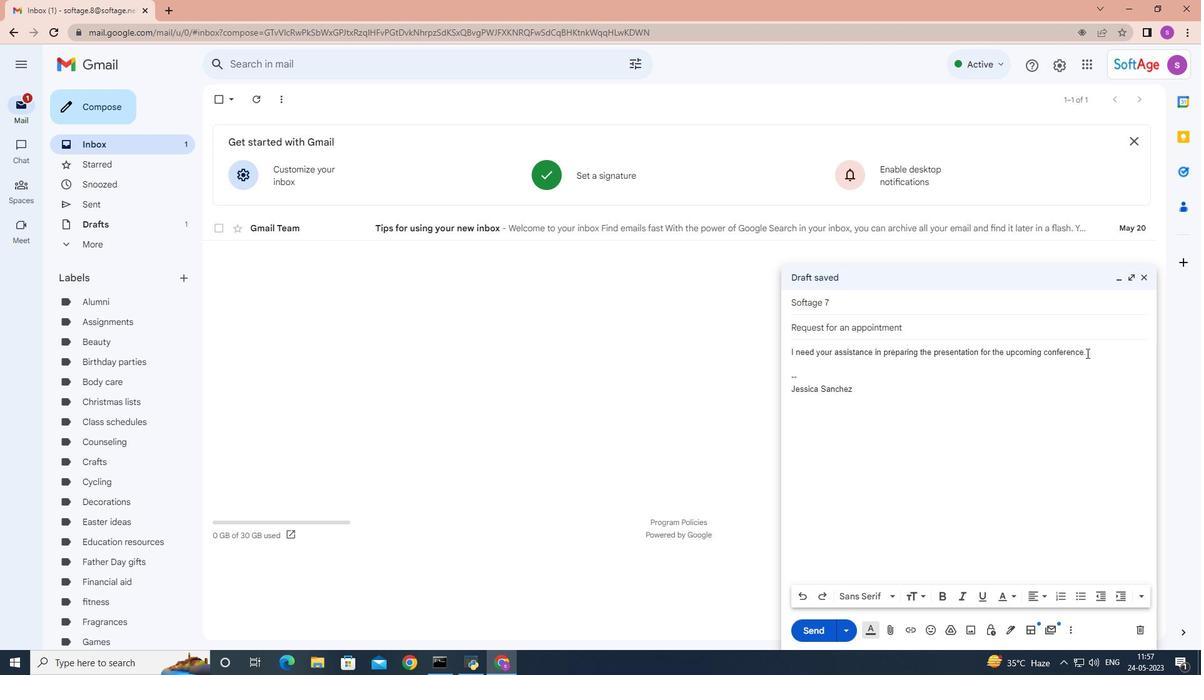 
Action: Mouse moved to (1077, 595)
Screenshot: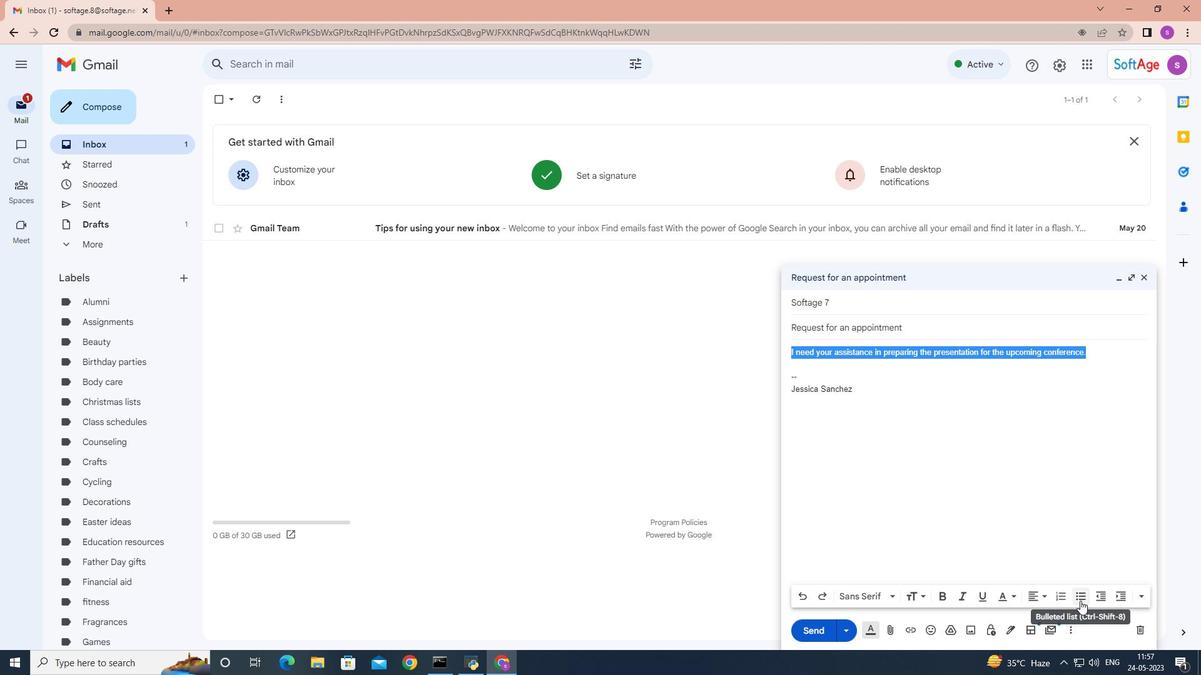 
Action: Mouse pressed left at (1077, 595)
Screenshot: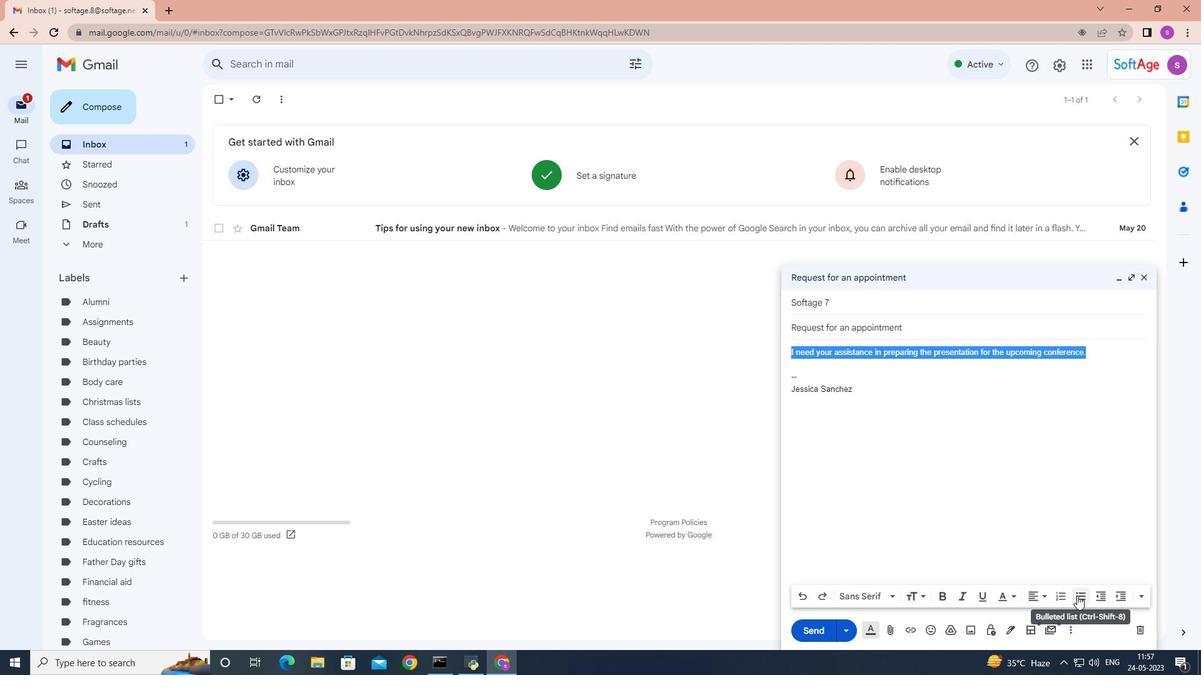 
Action: Mouse moved to (893, 593)
Screenshot: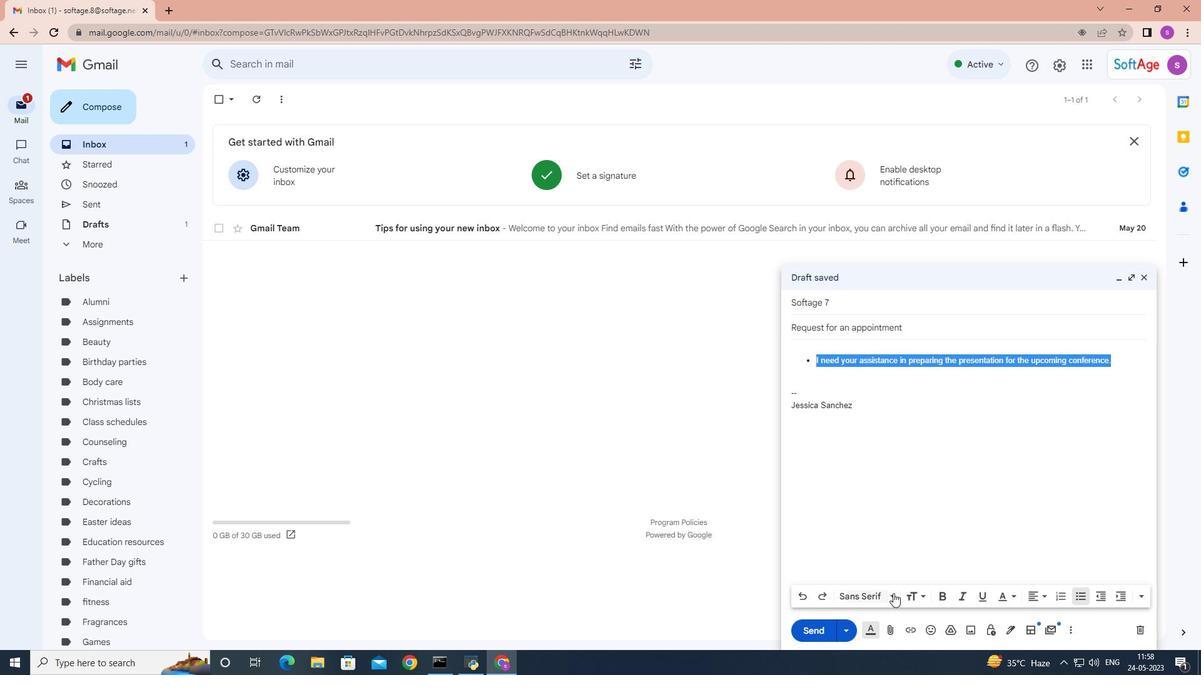 
Action: Mouse pressed left at (893, 593)
Screenshot: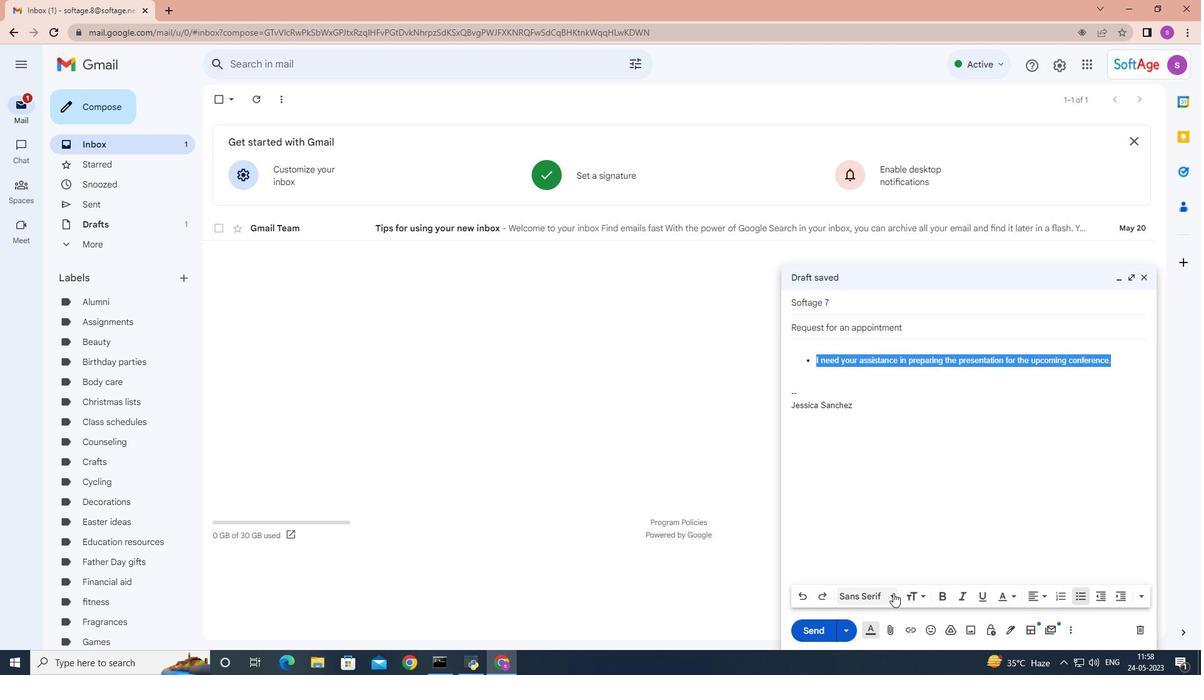 
Action: Mouse moved to (902, 497)
Screenshot: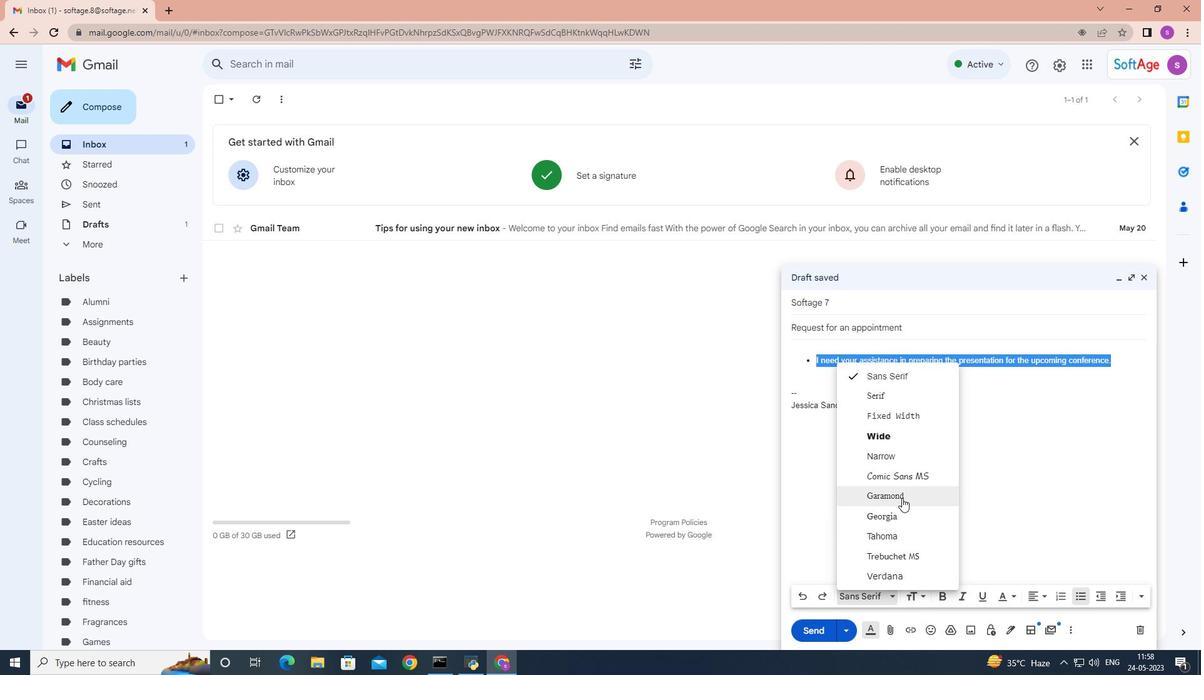 
Action: Mouse pressed left at (902, 497)
Screenshot: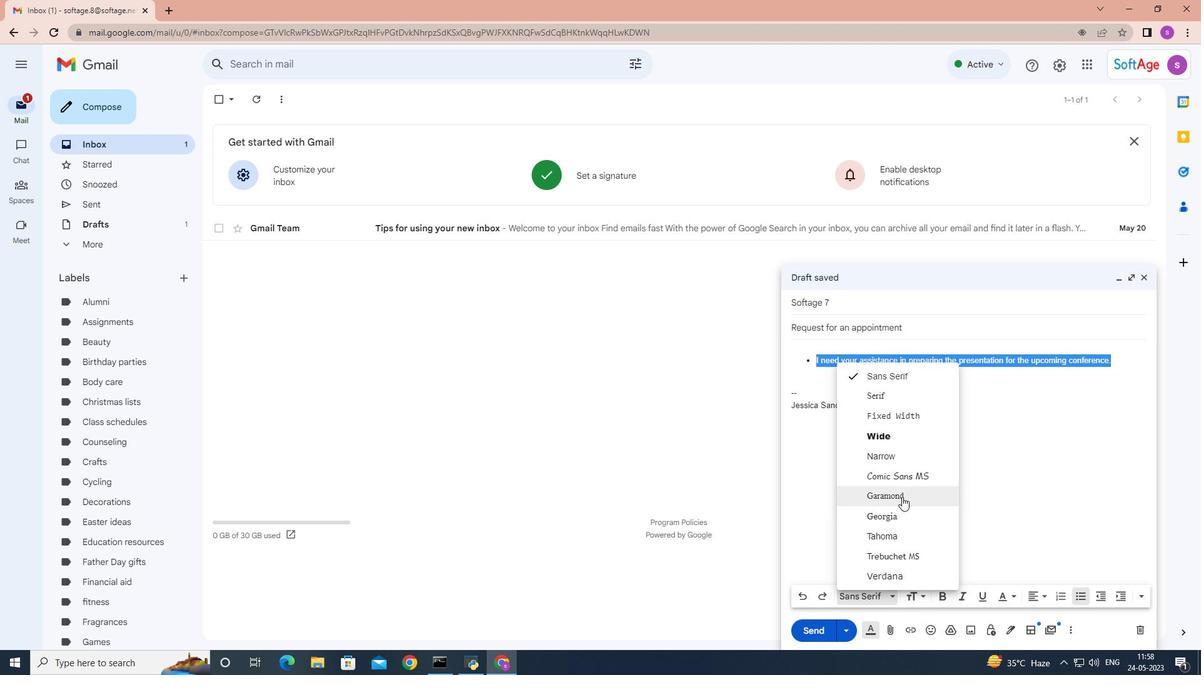 
Action: Mouse moved to (1147, 600)
Screenshot: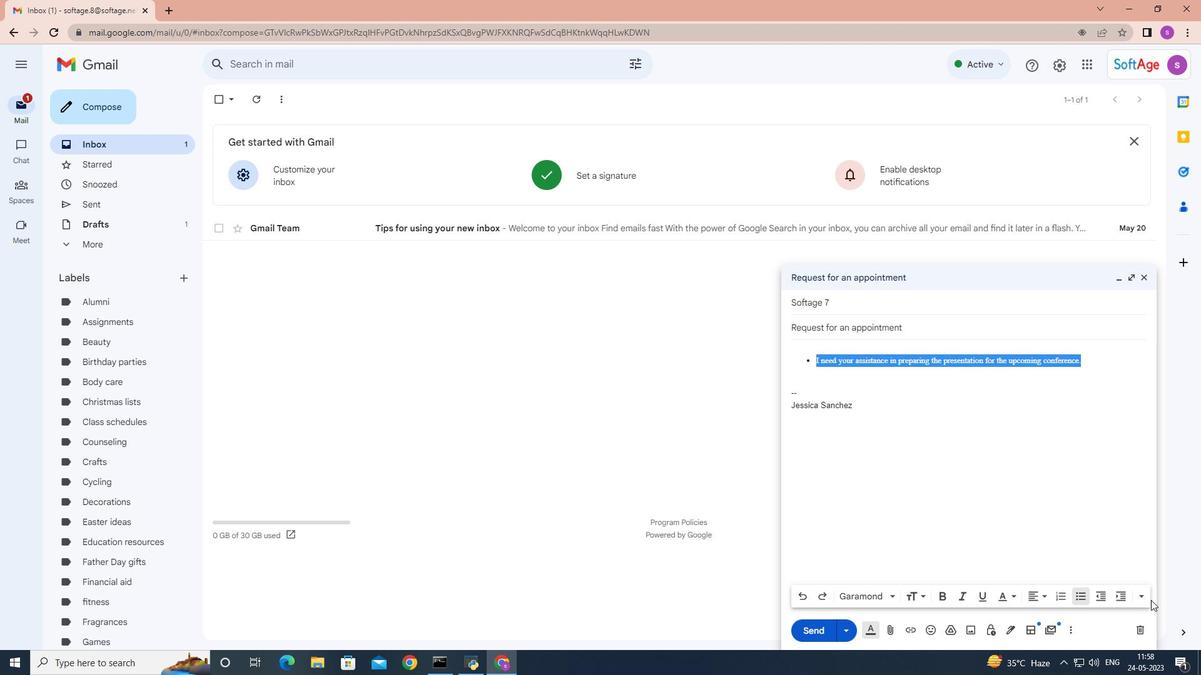 
Action: Mouse pressed left at (1147, 600)
Screenshot: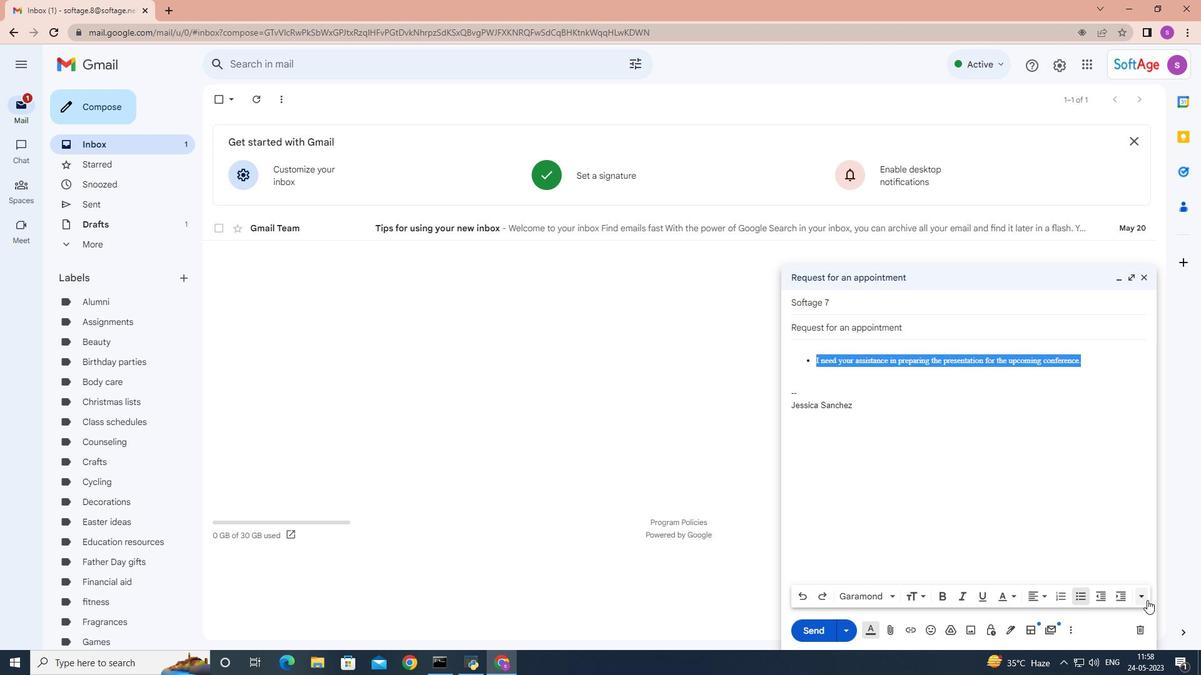 
Action: Mouse moved to (1146, 564)
Screenshot: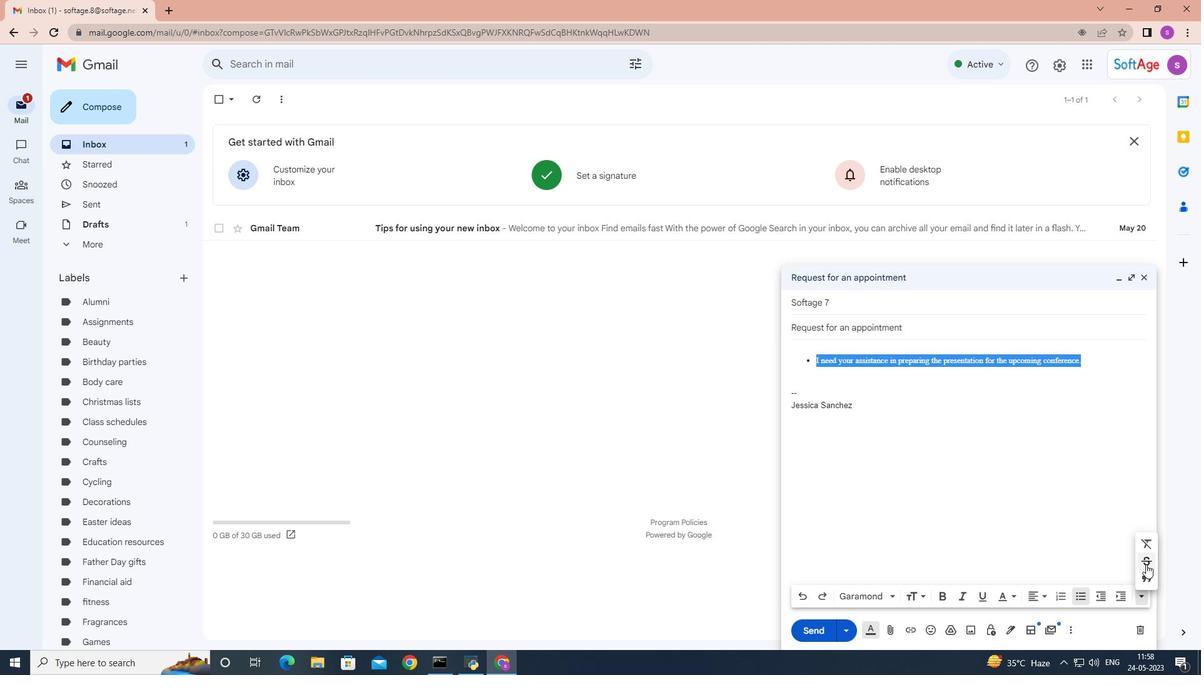 
Action: Mouse pressed left at (1146, 564)
Screenshot: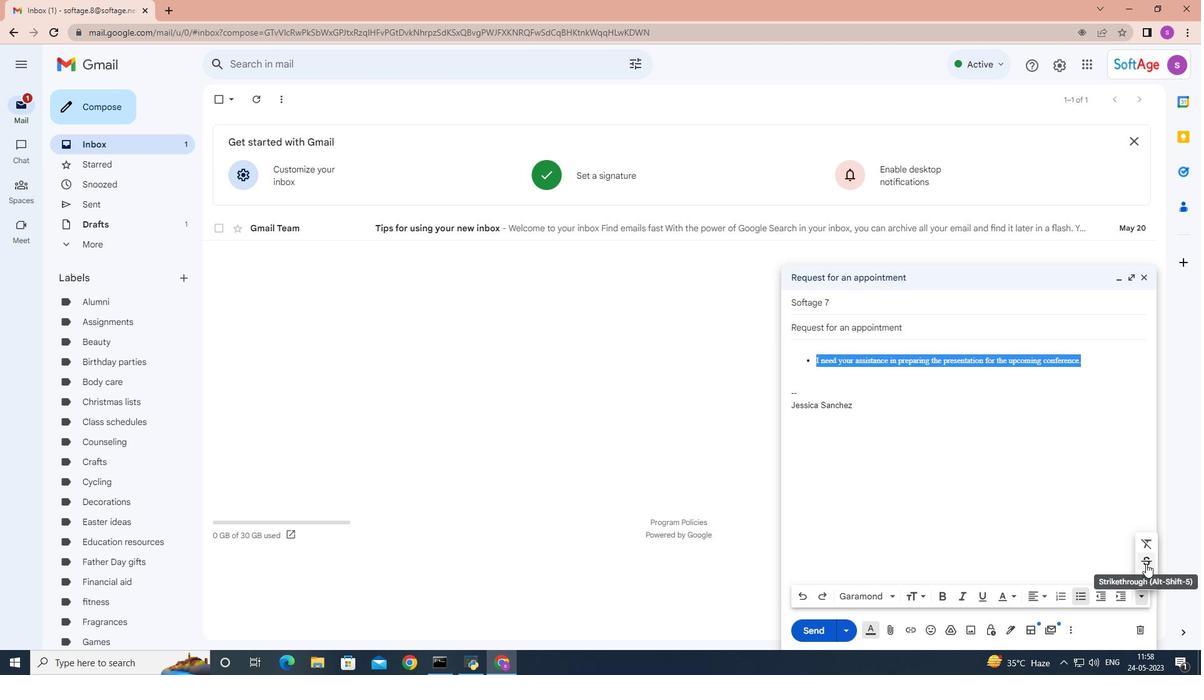 
Action: Mouse moved to (1077, 599)
Screenshot: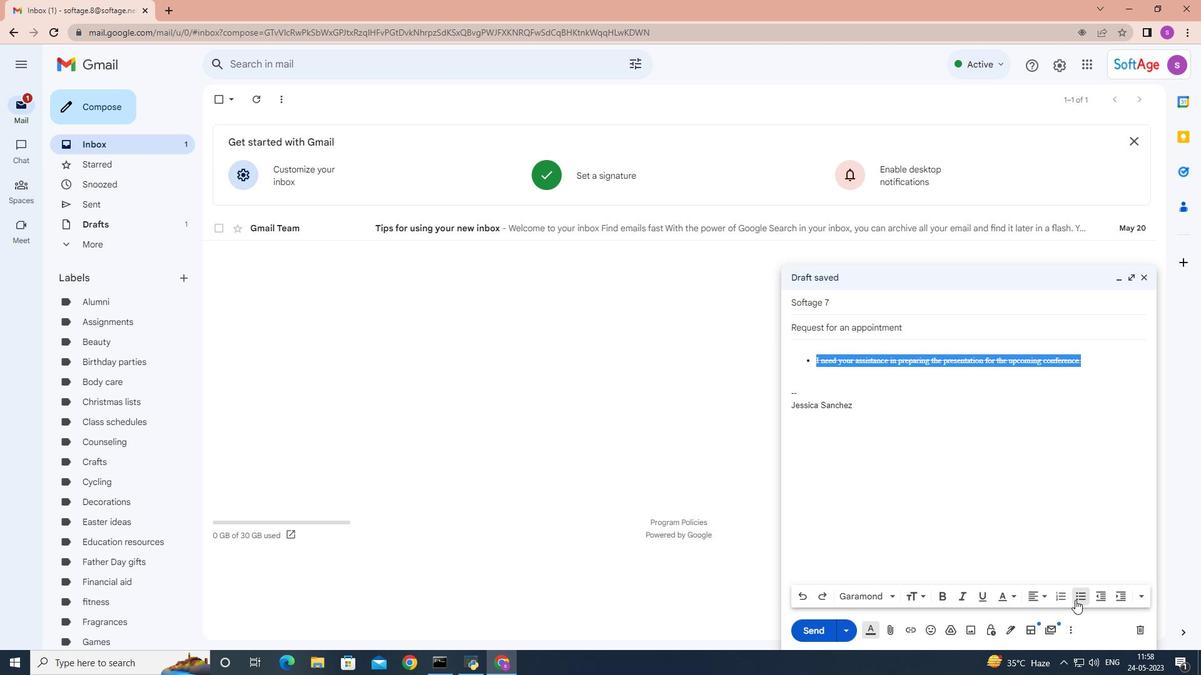 
Action: Mouse pressed left at (1077, 599)
Screenshot: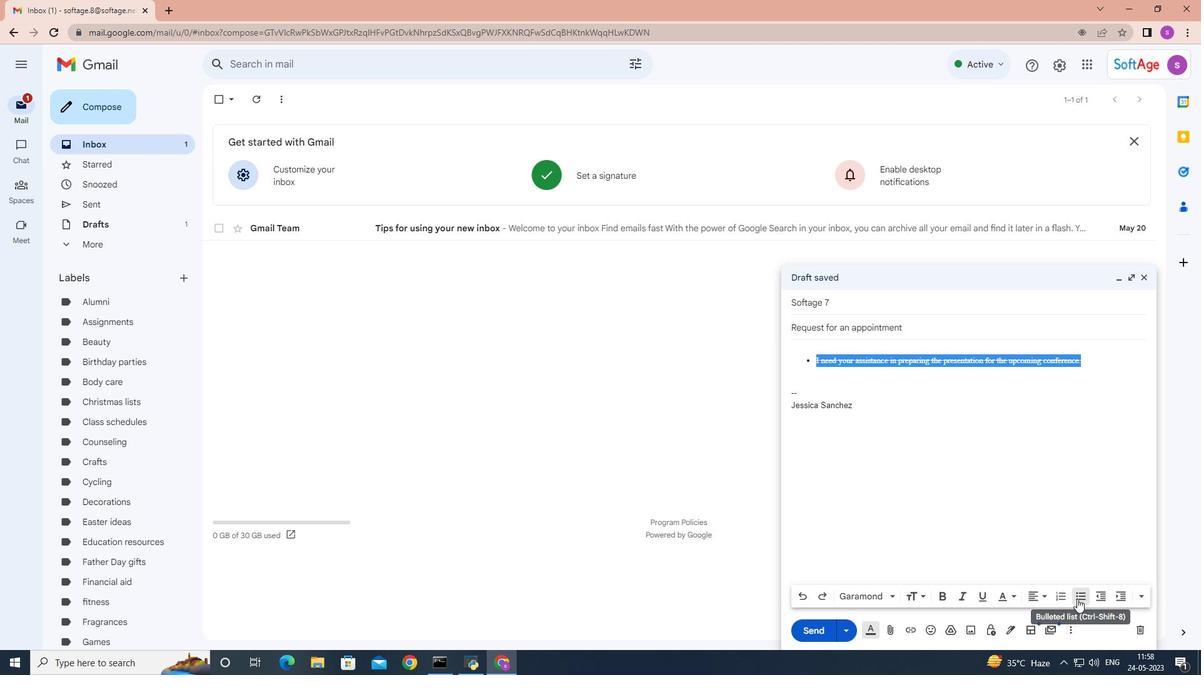 
Action: Mouse moved to (888, 599)
Screenshot: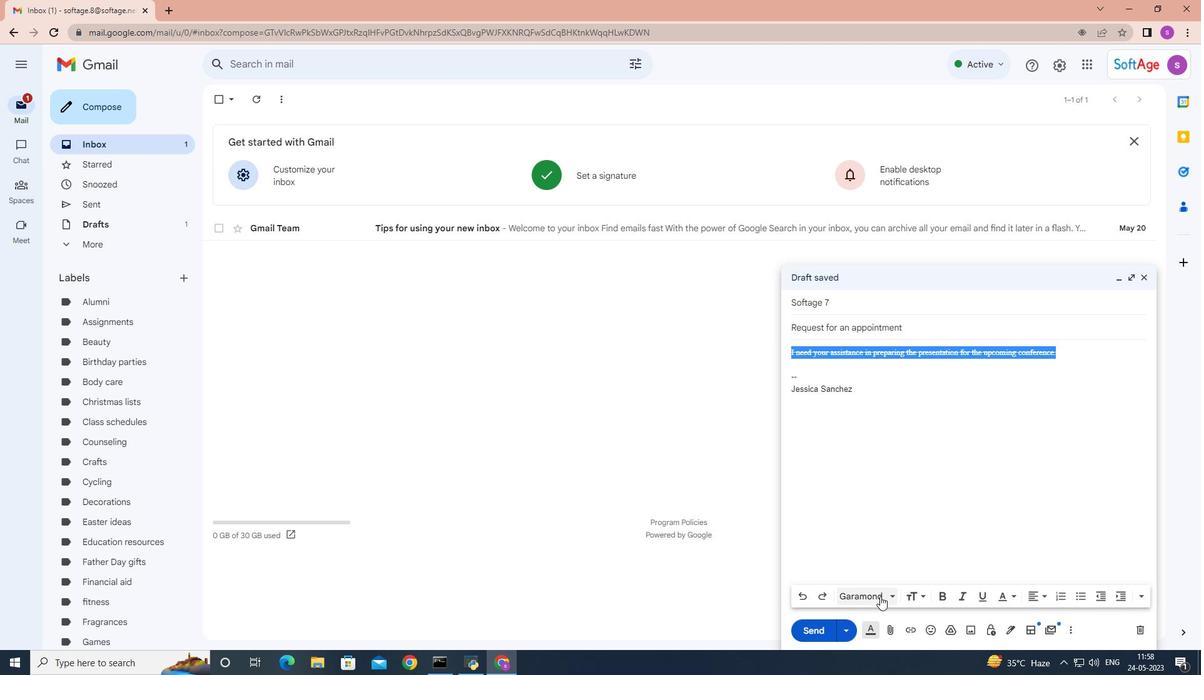 
Action: Mouse pressed left at (888, 599)
Screenshot: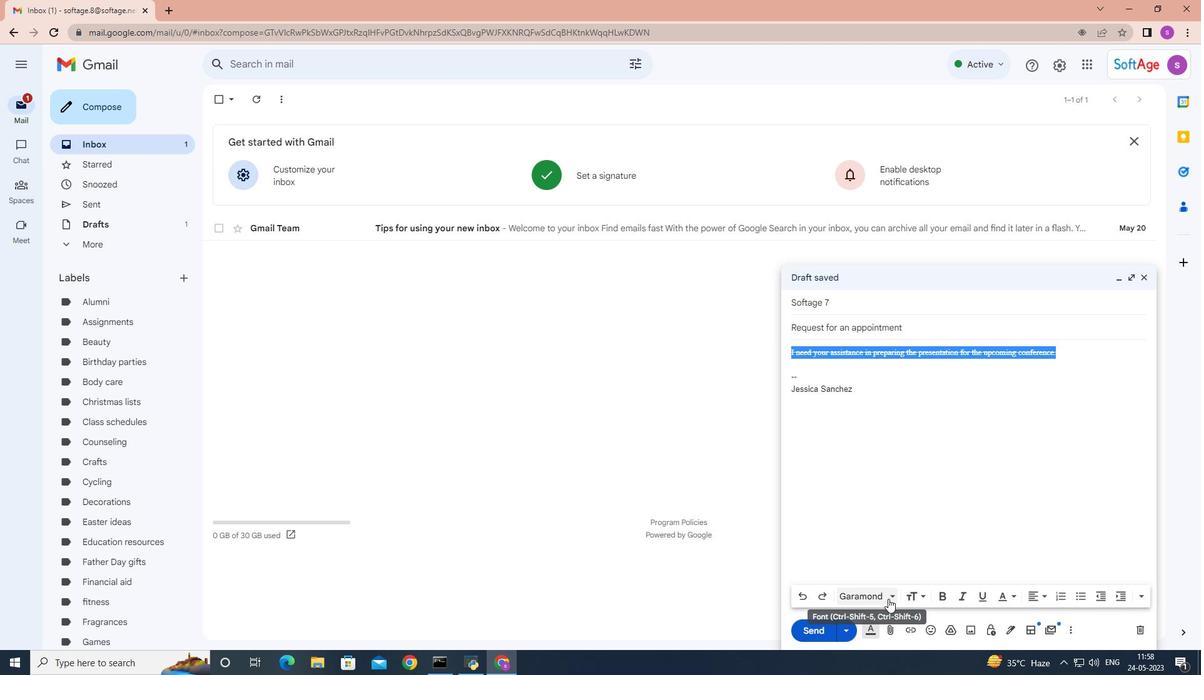 
Action: Mouse moved to (891, 374)
Screenshot: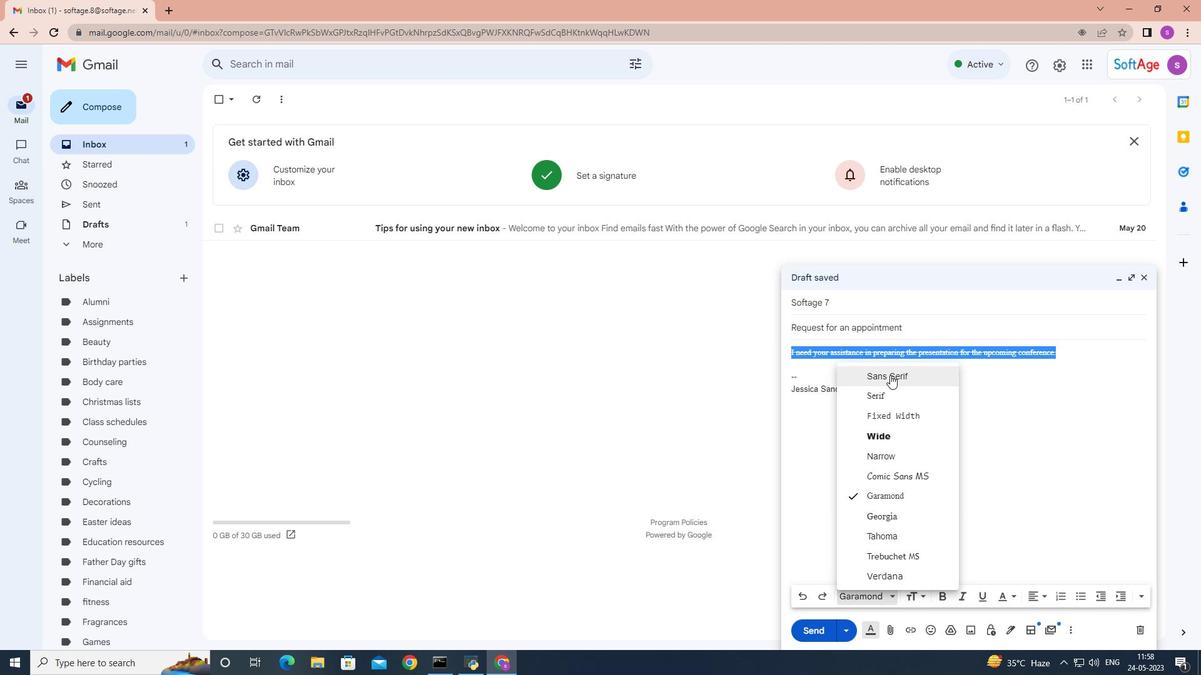 
Action: Mouse pressed left at (891, 374)
Screenshot: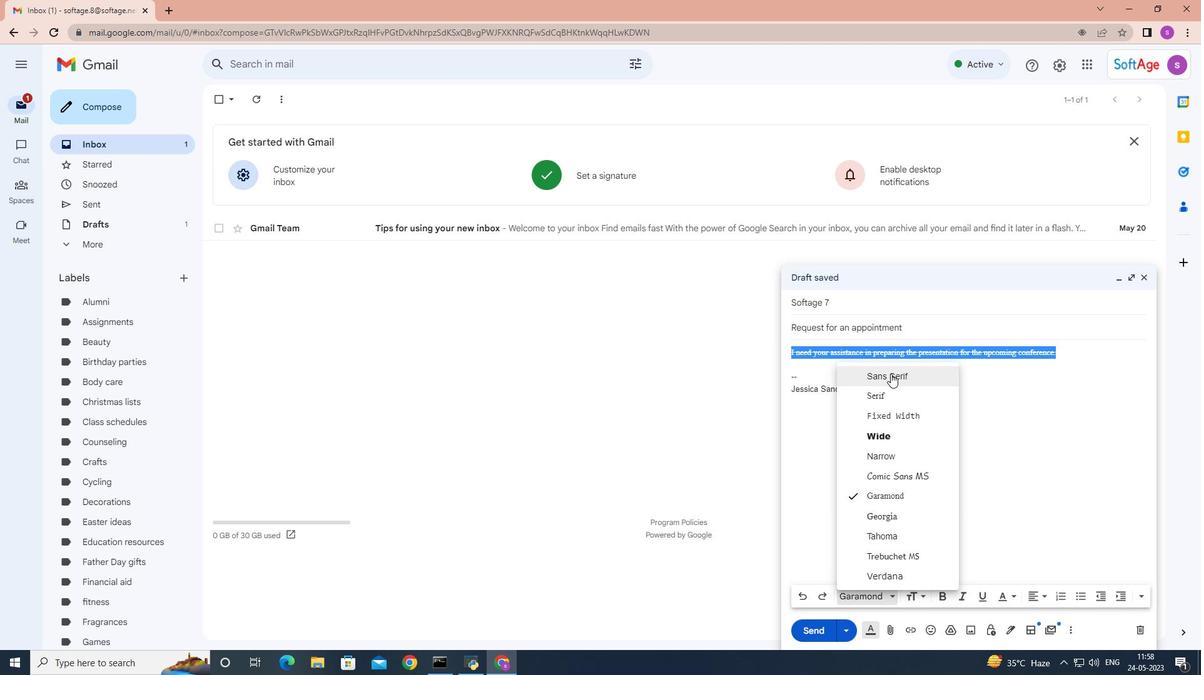 
Action: Mouse moved to (1139, 594)
Screenshot: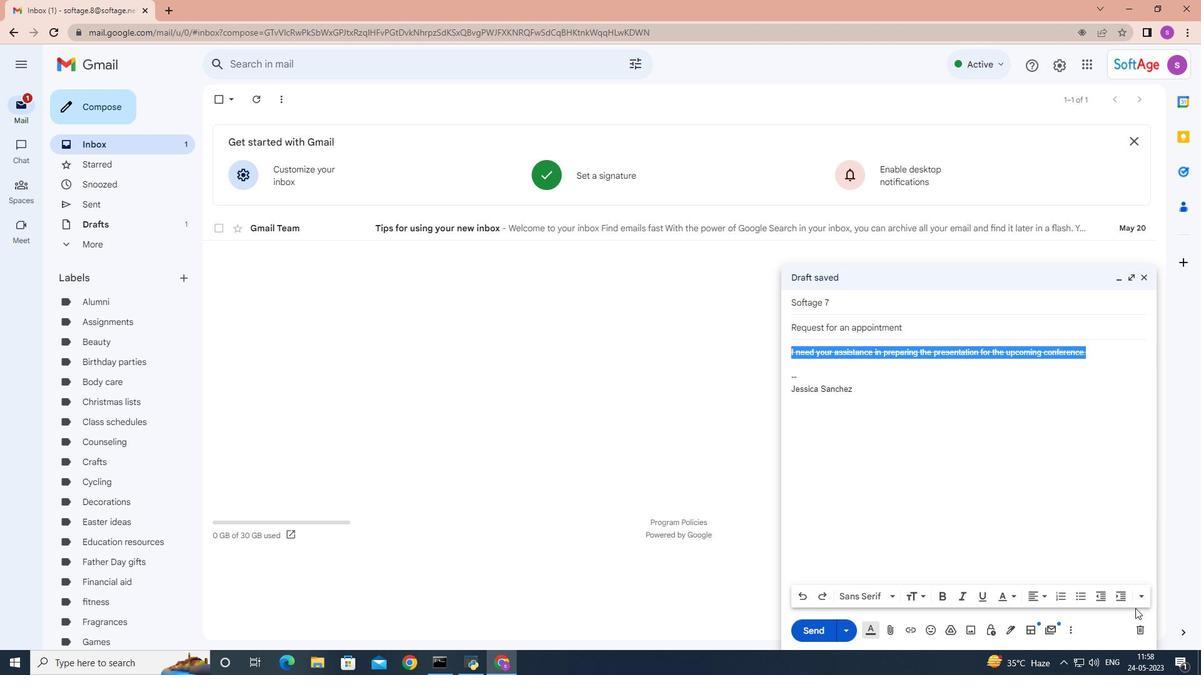 
Action: Mouse pressed left at (1139, 594)
Screenshot: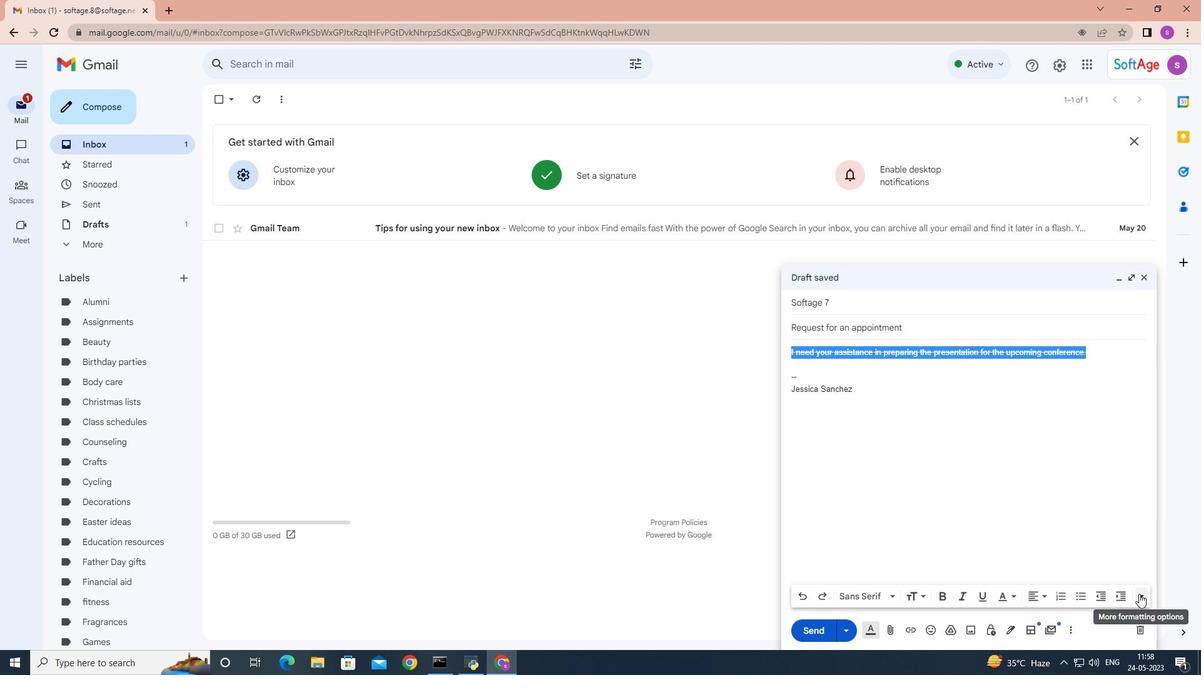 
Action: Mouse moved to (1145, 557)
Screenshot: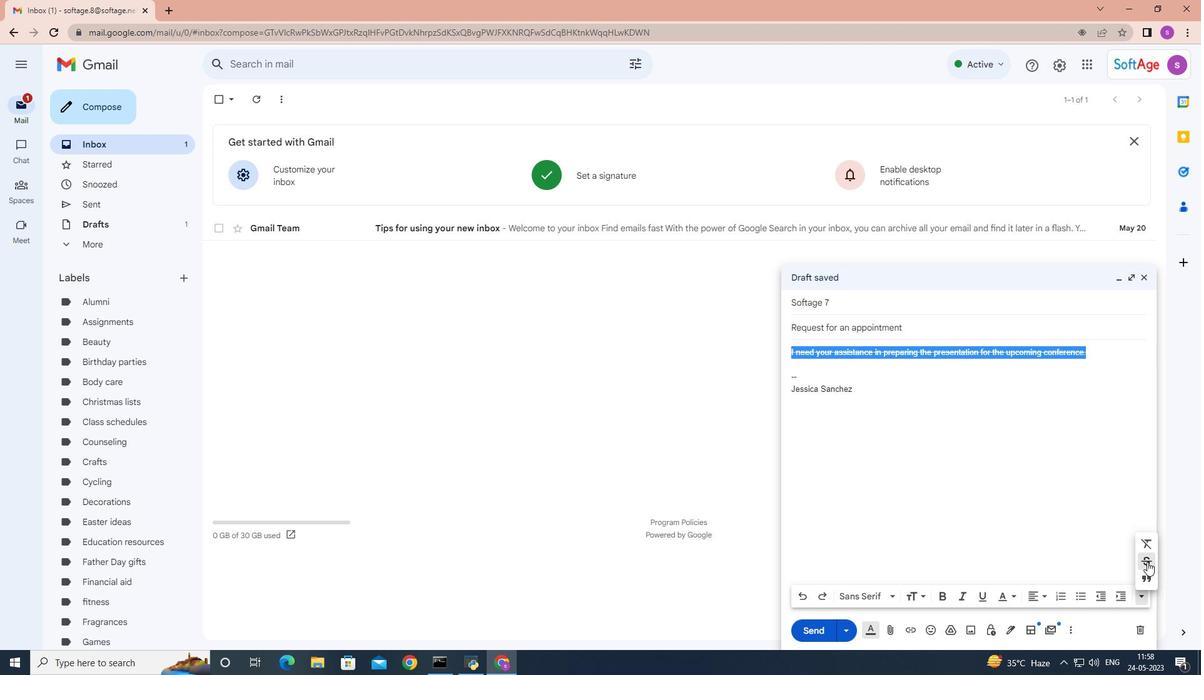 
Action: Mouse pressed left at (1145, 557)
Screenshot: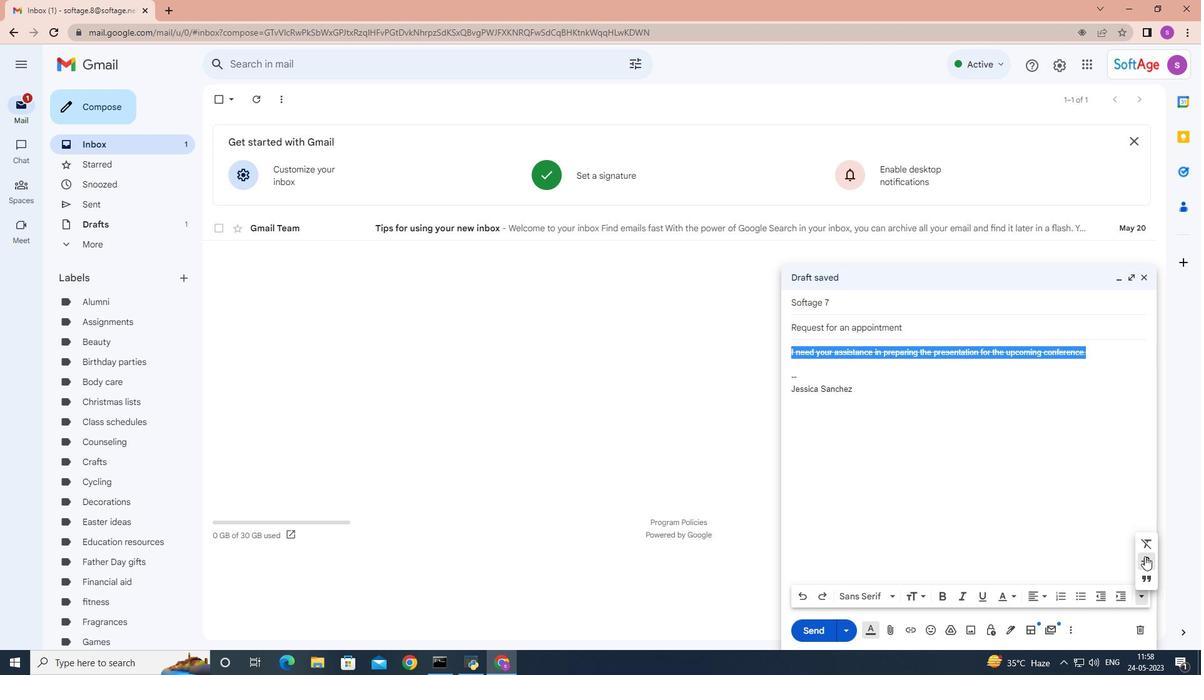 
Action: Mouse moved to (808, 630)
Screenshot: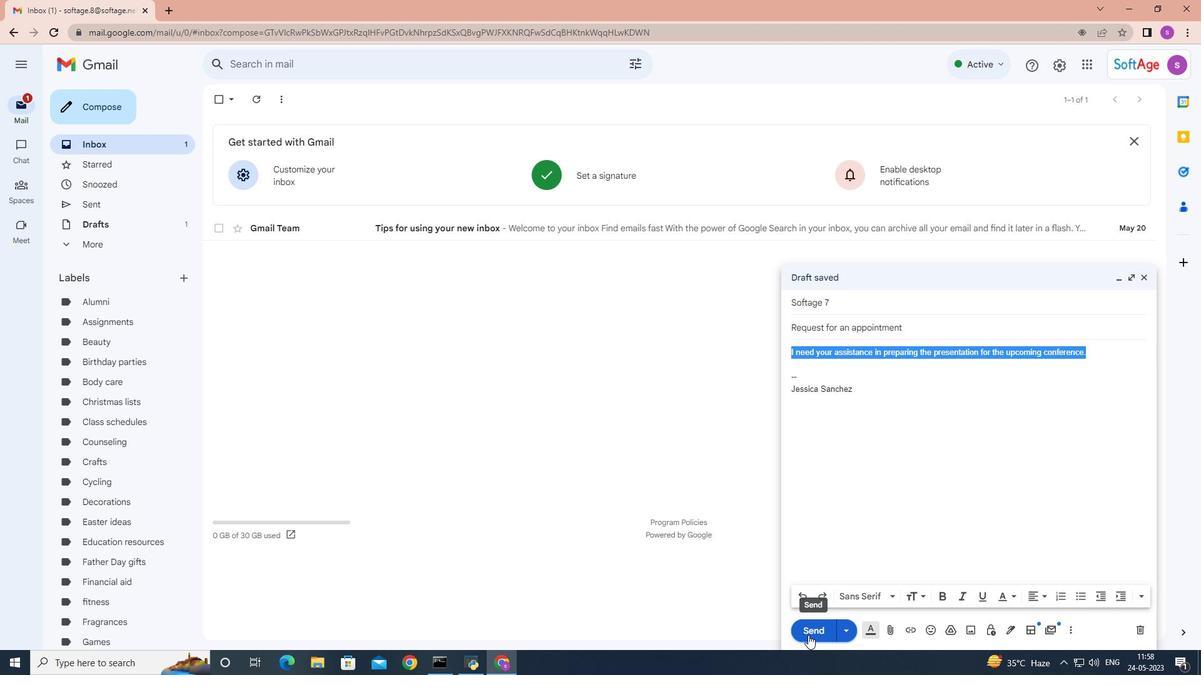 
Action: Mouse pressed left at (808, 630)
Screenshot: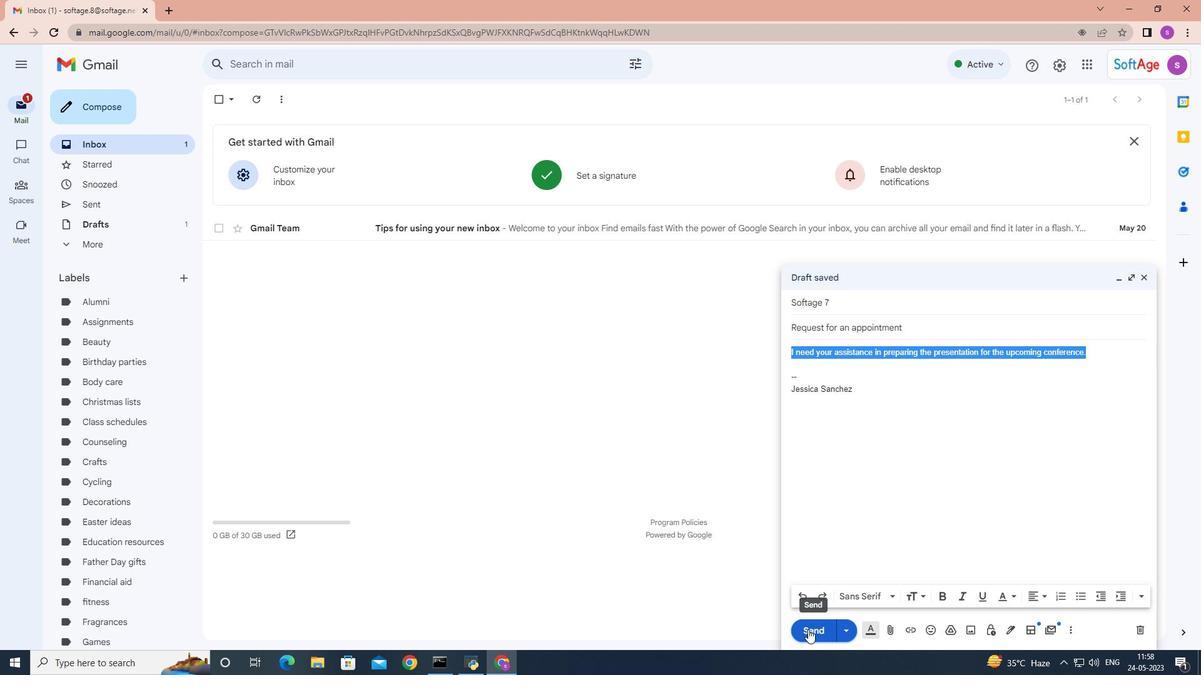 
Action: Mouse moved to (159, 197)
Screenshot: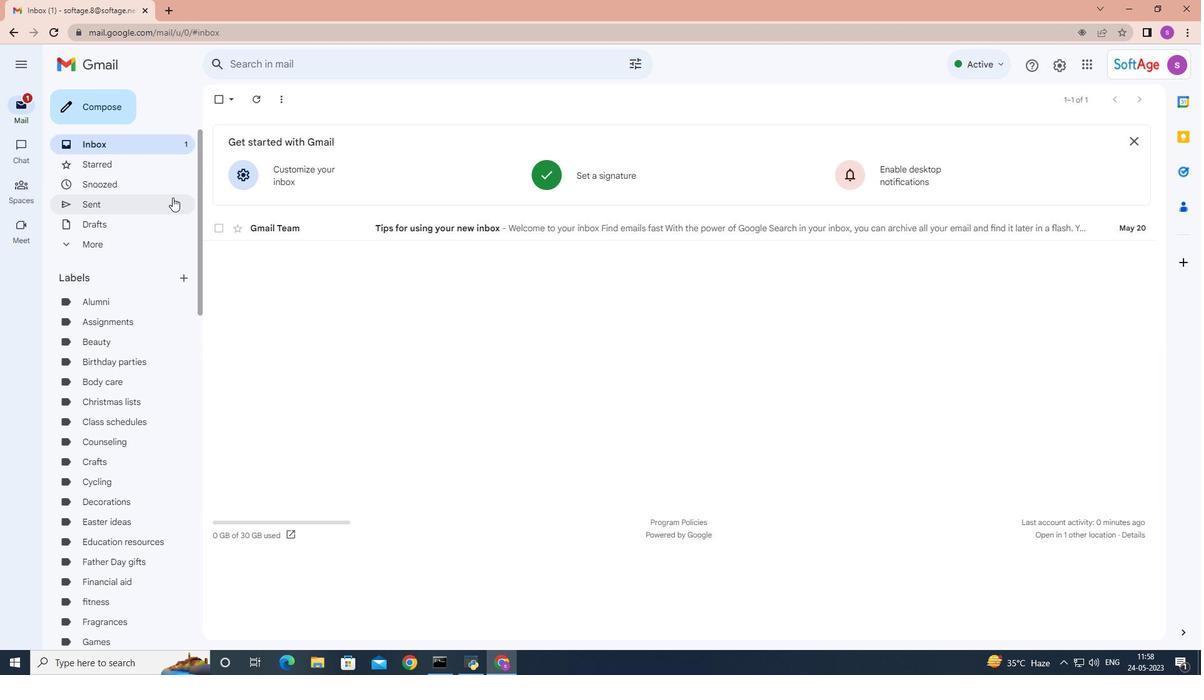 
Action: Mouse pressed left at (159, 197)
Screenshot: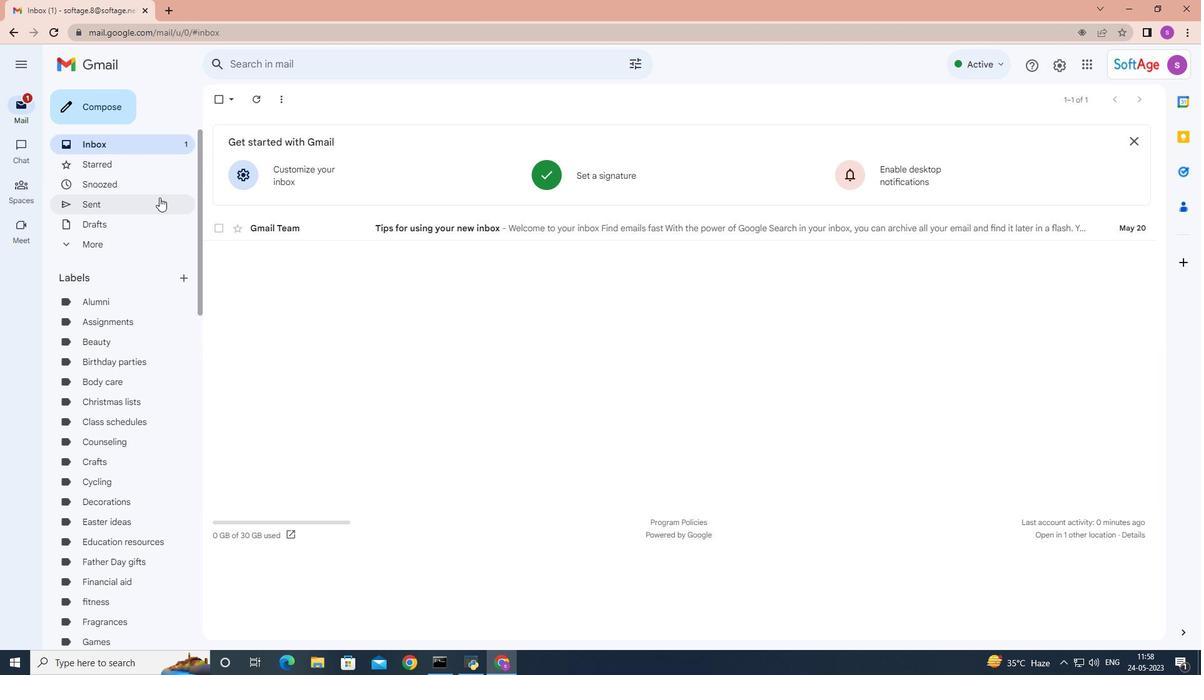 
Action: Mouse moved to (346, 160)
Screenshot: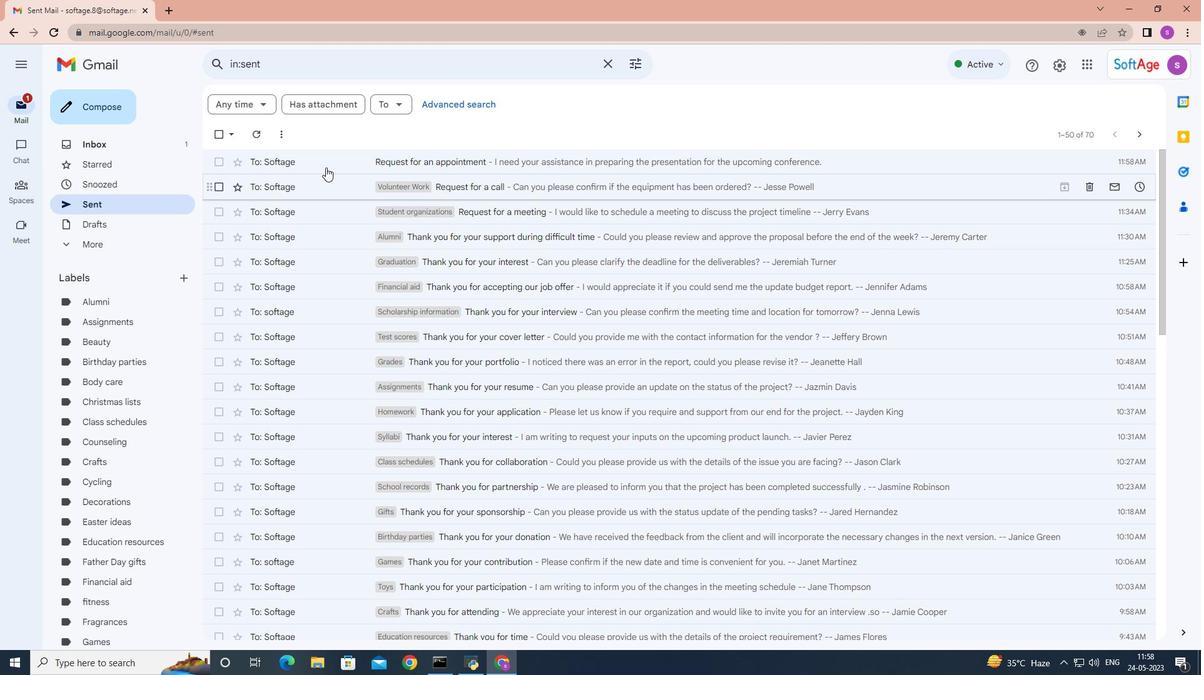 
Action: Mouse pressed right at (346, 160)
Screenshot: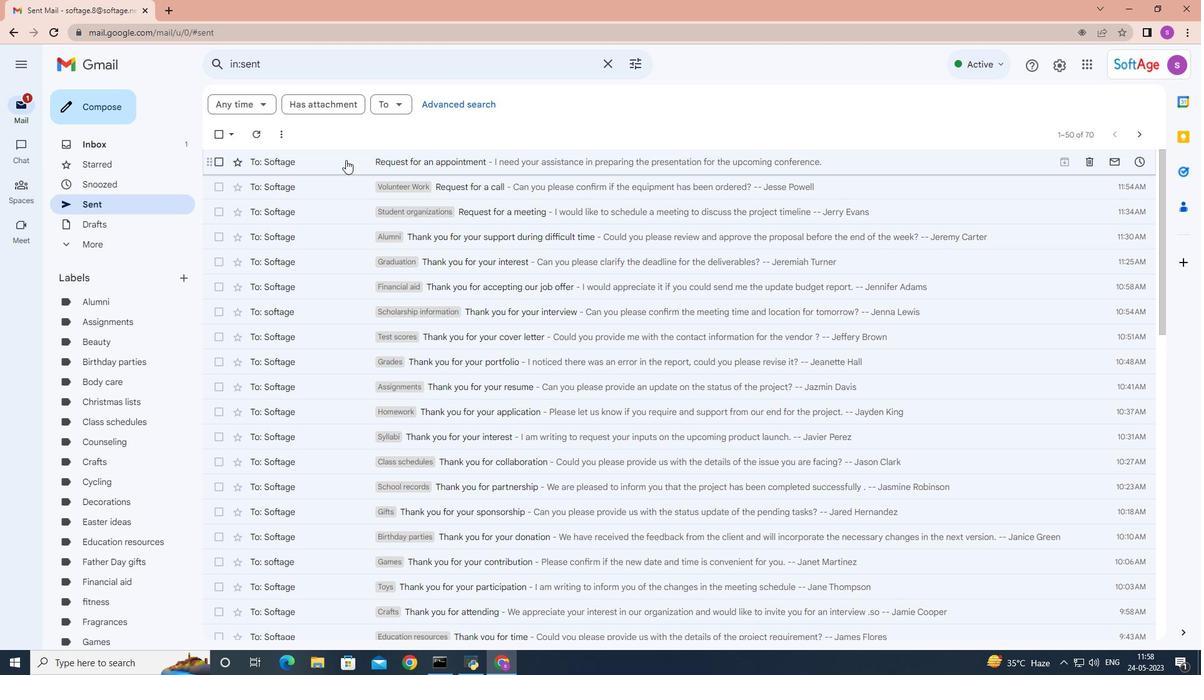 
Action: Mouse moved to (513, 404)
Screenshot: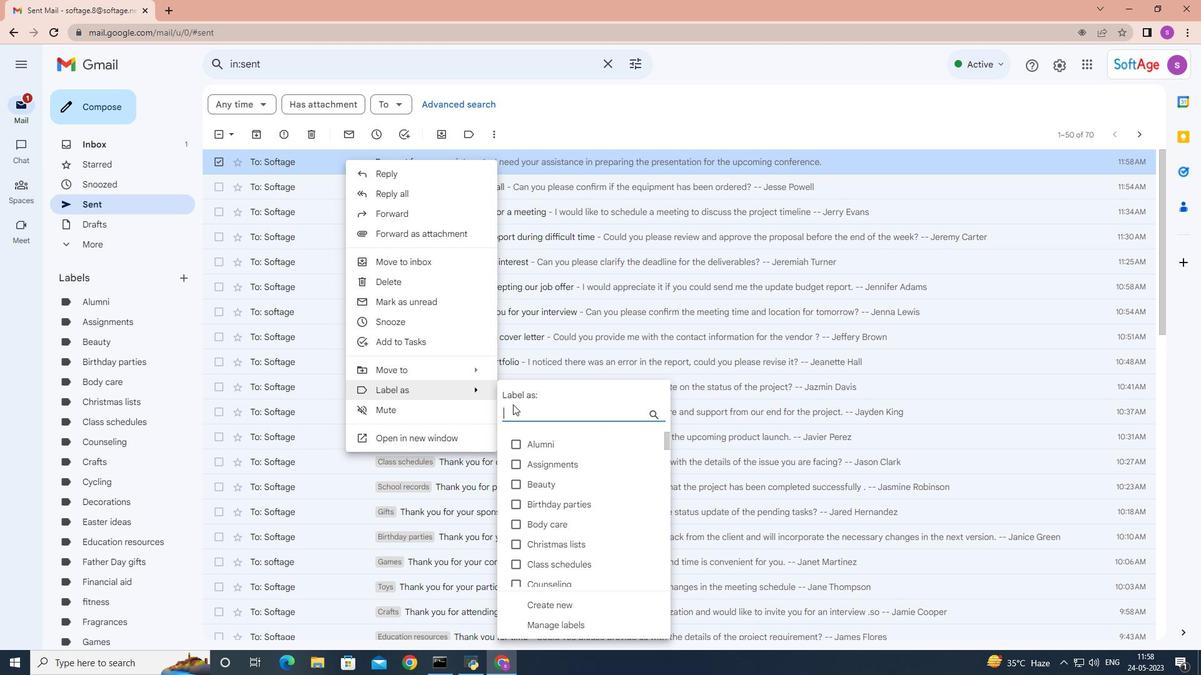 
Action: Key pressed <Key.shift>Community<Key.space>service
Screenshot: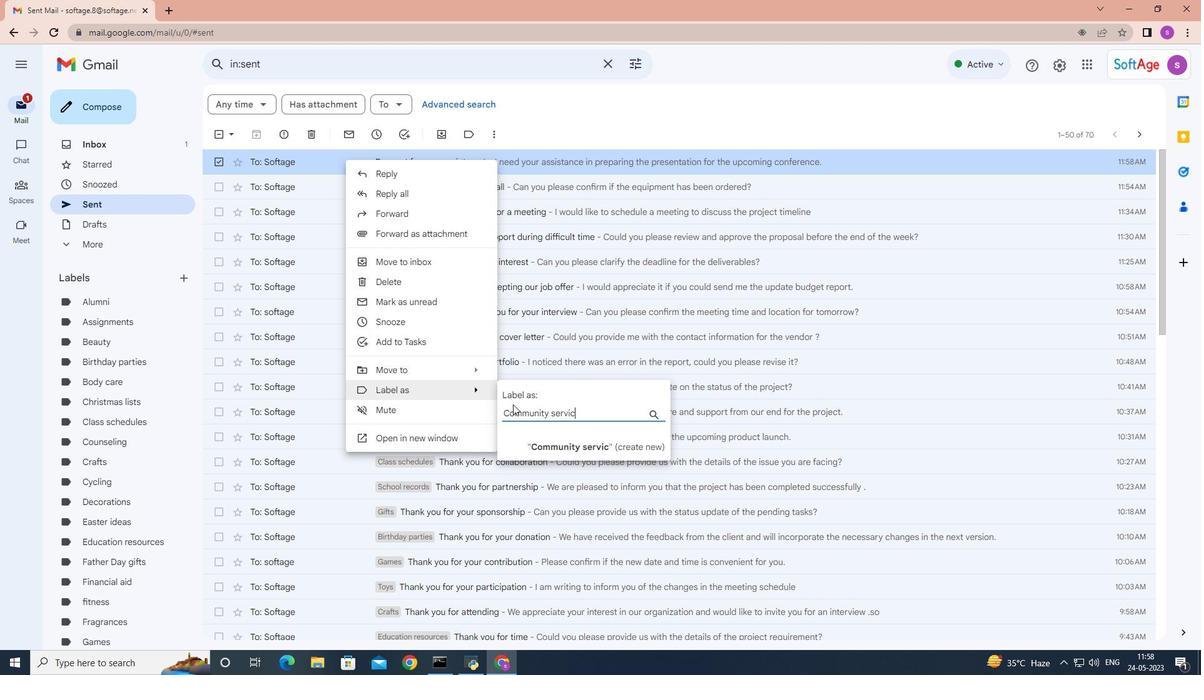 
Action: Mouse moved to (550, 444)
Screenshot: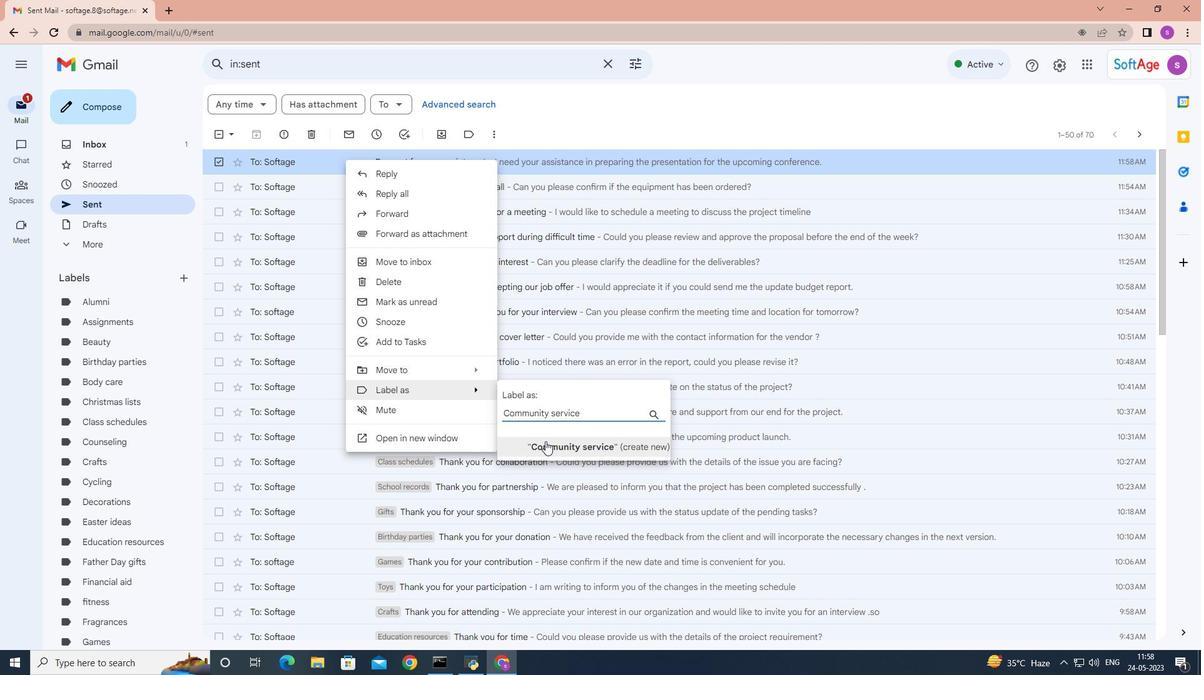 
Action: Mouse pressed left at (550, 444)
Screenshot: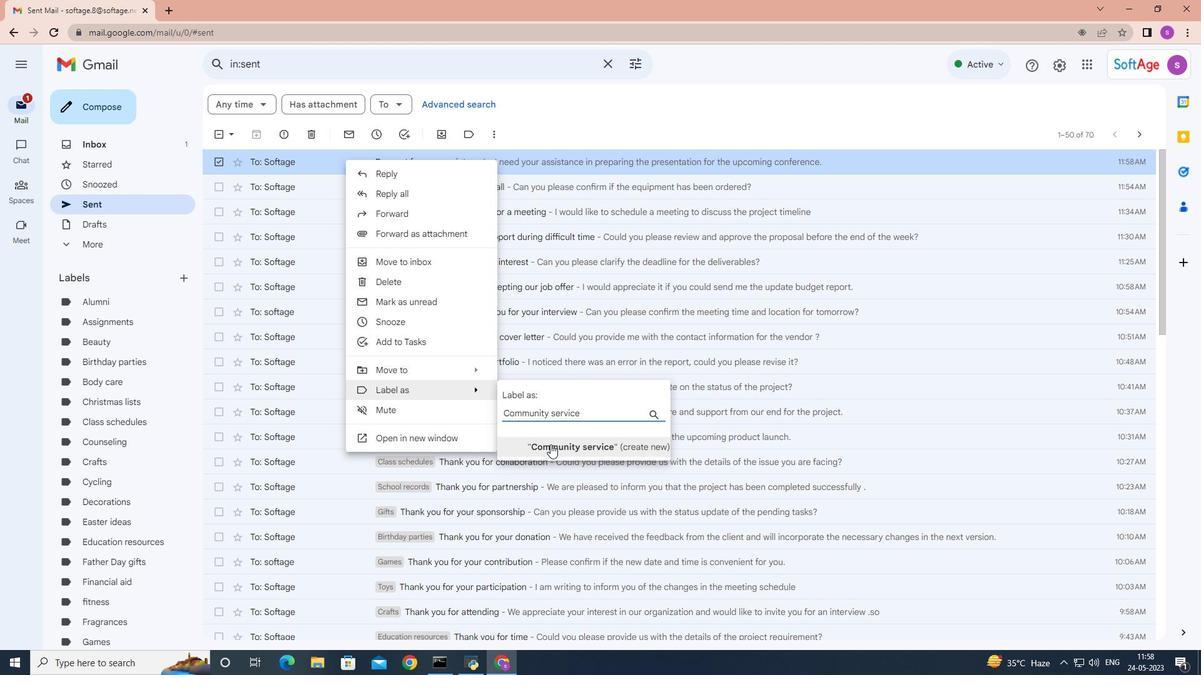 
Action: Mouse moved to (712, 398)
Screenshot: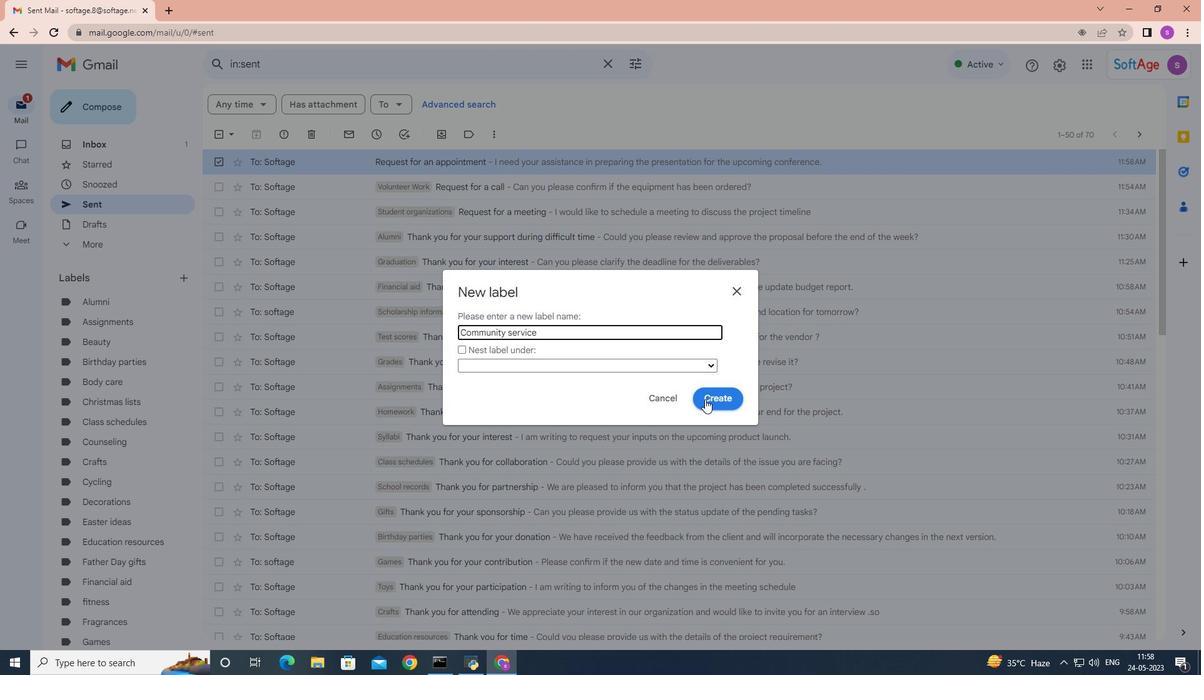 
Action: Mouse pressed left at (712, 398)
Screenshot: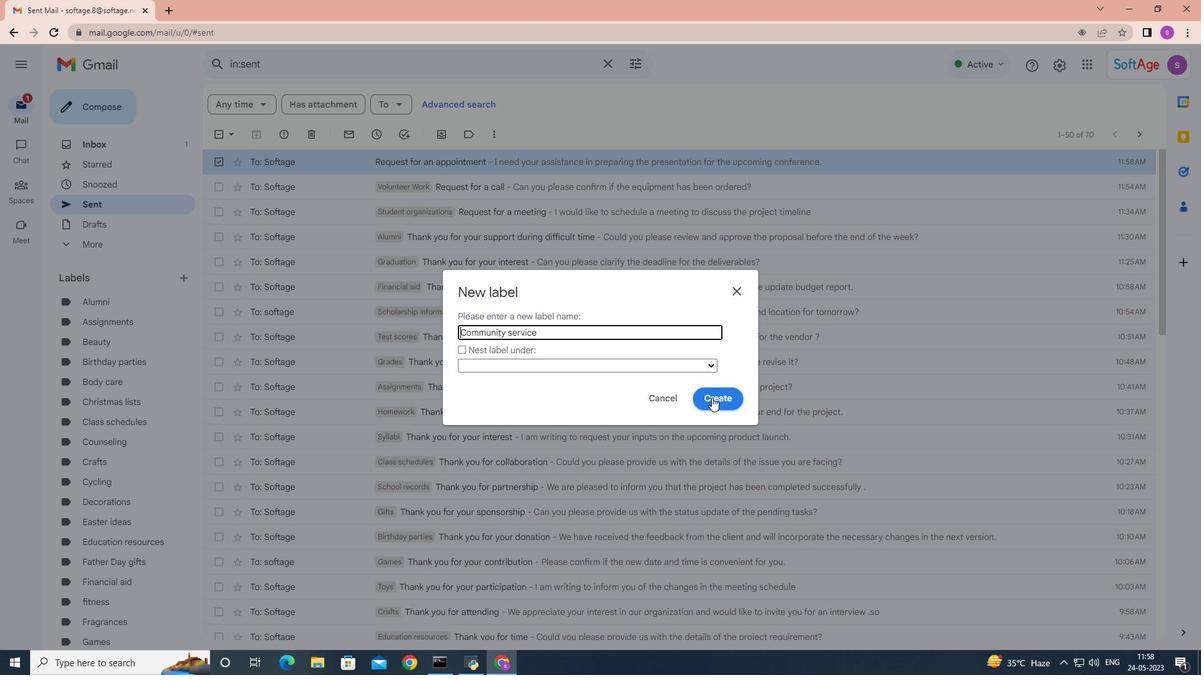 
